Task: Buy 1 Rebuild Kits from Brake System section under best seller category for shipping address: Jose Hernandez, 1489 Vineyard Drive, Independence, Ohio 44131, Cell Number 4403901431. Pay from credit card ending with 6010, CVV 682
Action: Mouse moved to (48, 58)
Screenshot: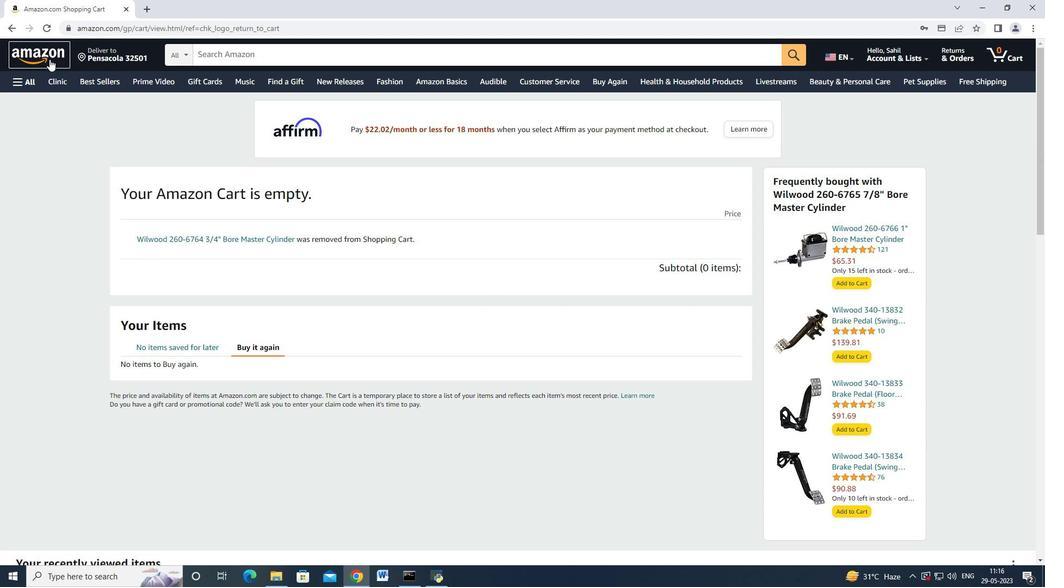 
Action: Mouse pressed left at (48, 58)
Screenshot: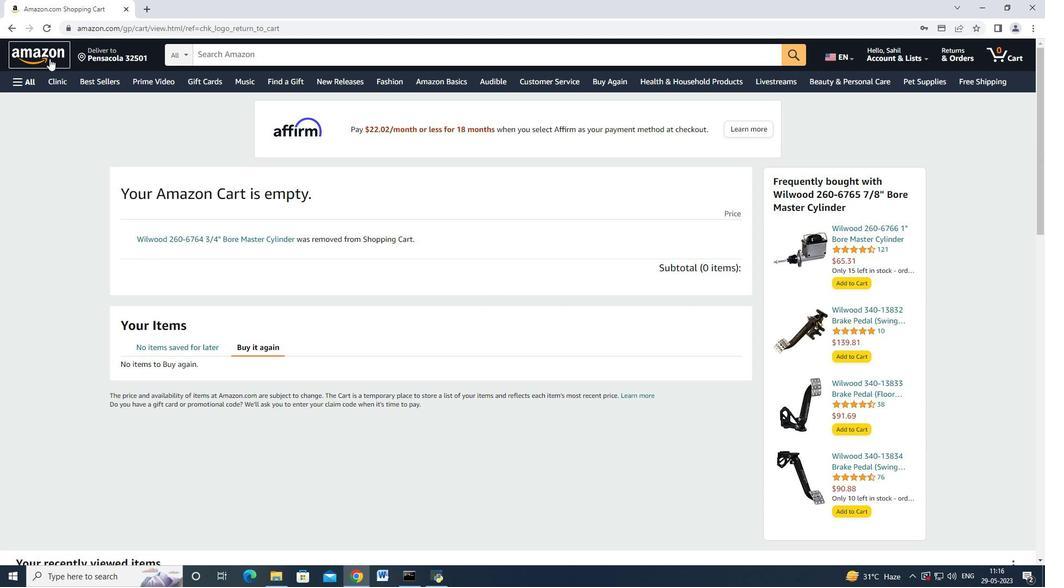 
Action: Mouse moved to (32, 83)
Screenshot: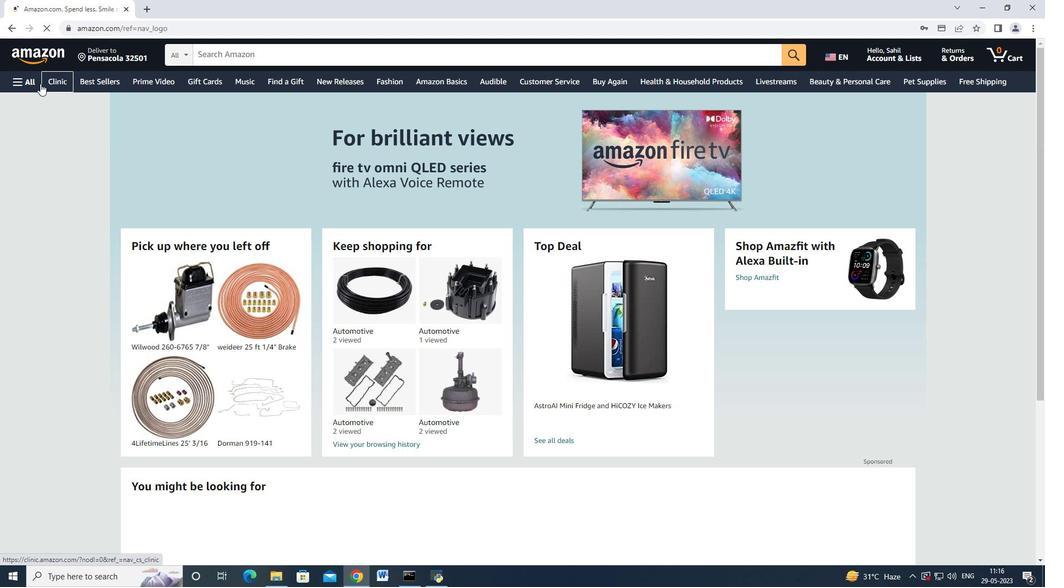 
Action: Mouse pressed left at (32, 83)
Screenshot: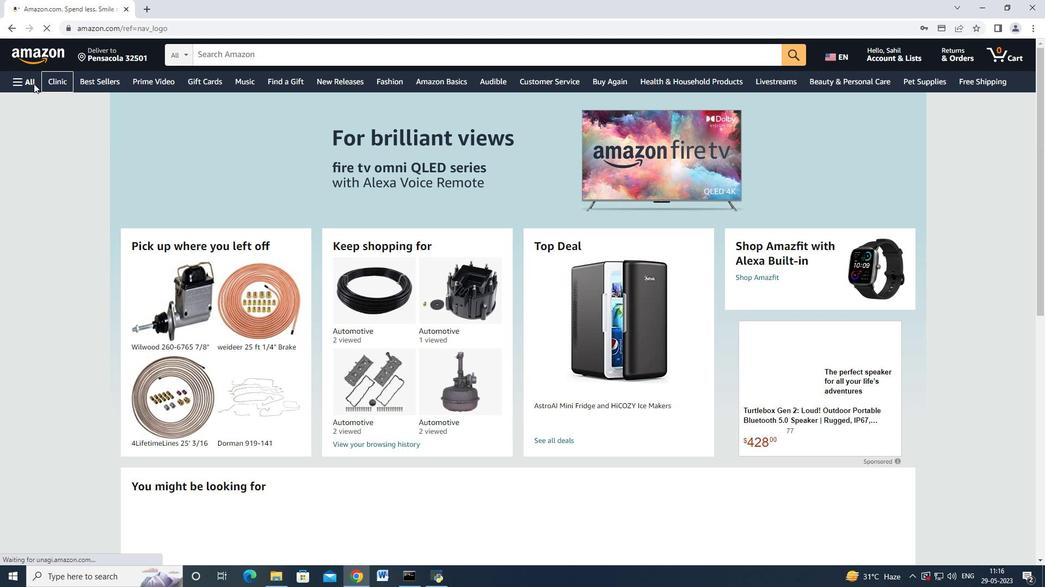 
Action: Mouse pressed left at (32, 83)
Screenshot: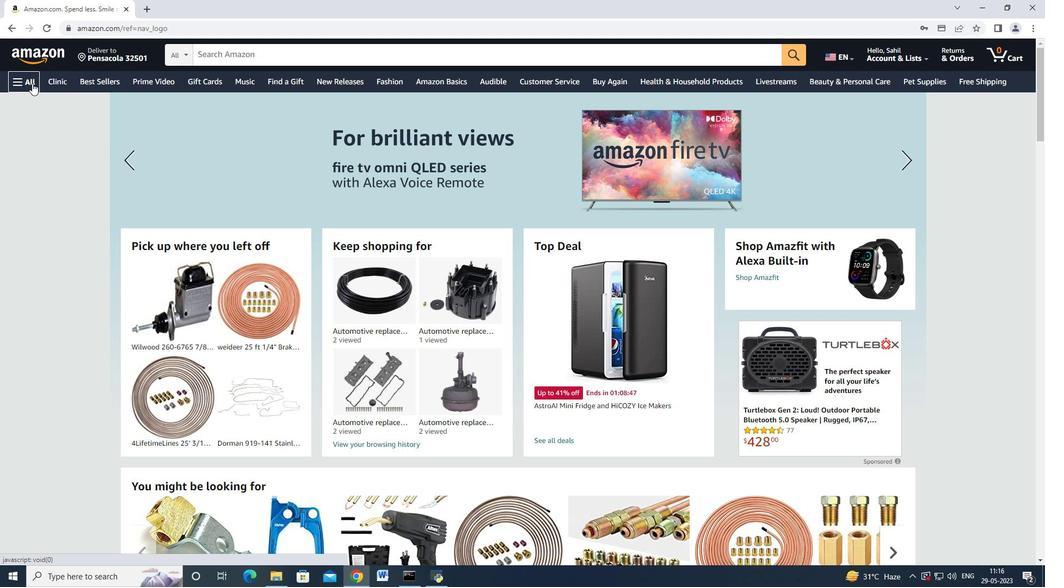 
Action: Mouse moved to (29, 110)
Screenshot: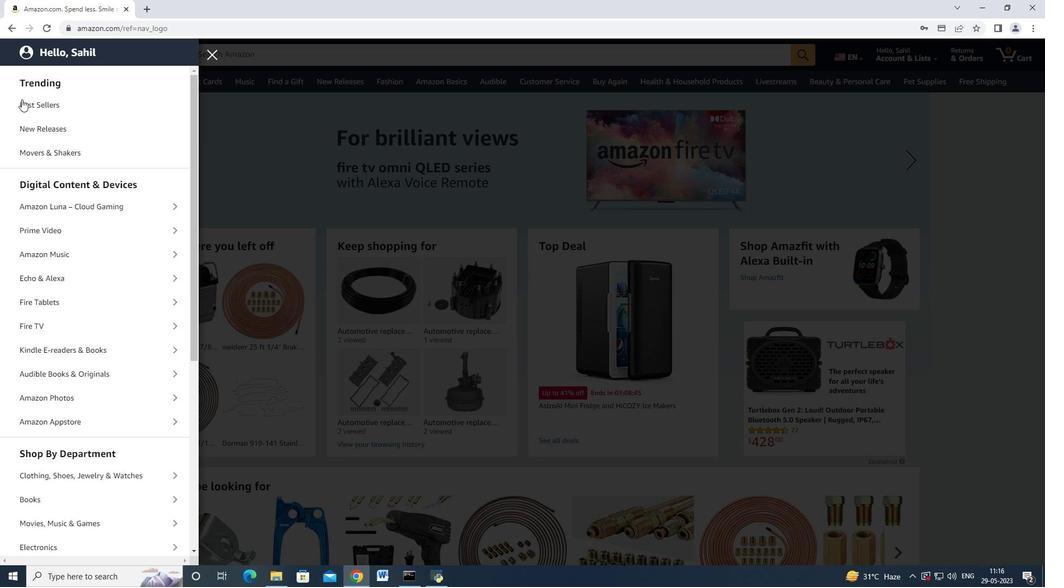 
Action: Mouse scrolled (28, 108) with delta (0, 0)
Screenshot: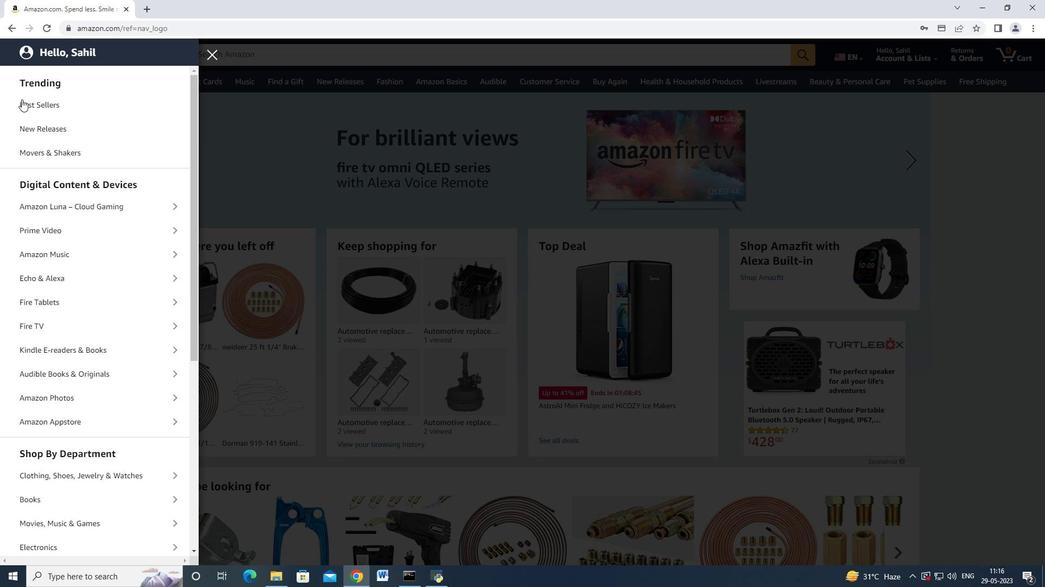 
Action: Mouse moved to (34, 124)
Screenshot: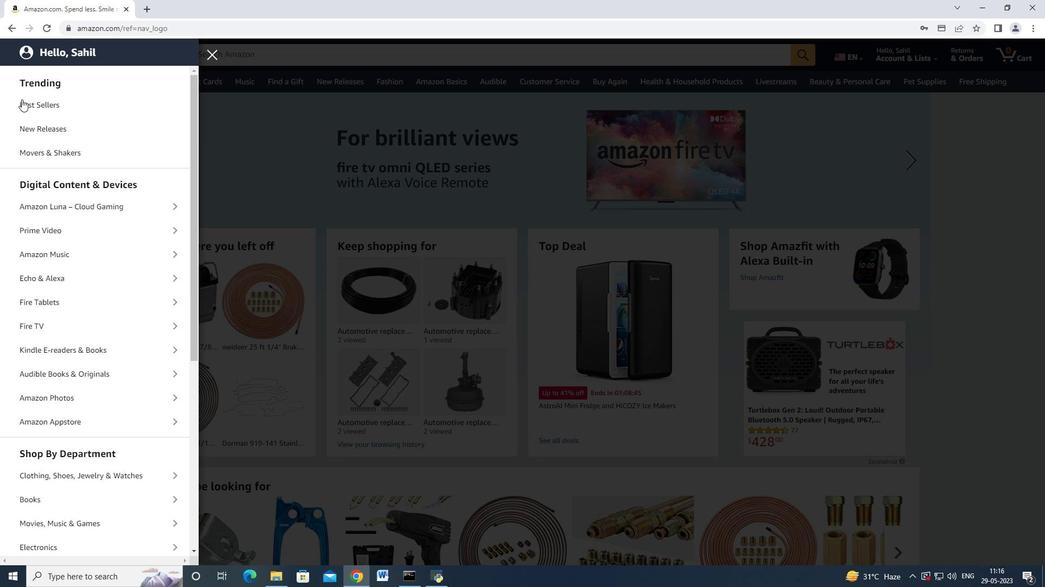 
Action: Mouse scrolled (34, 118) with delta (0, 0)
Screenshot: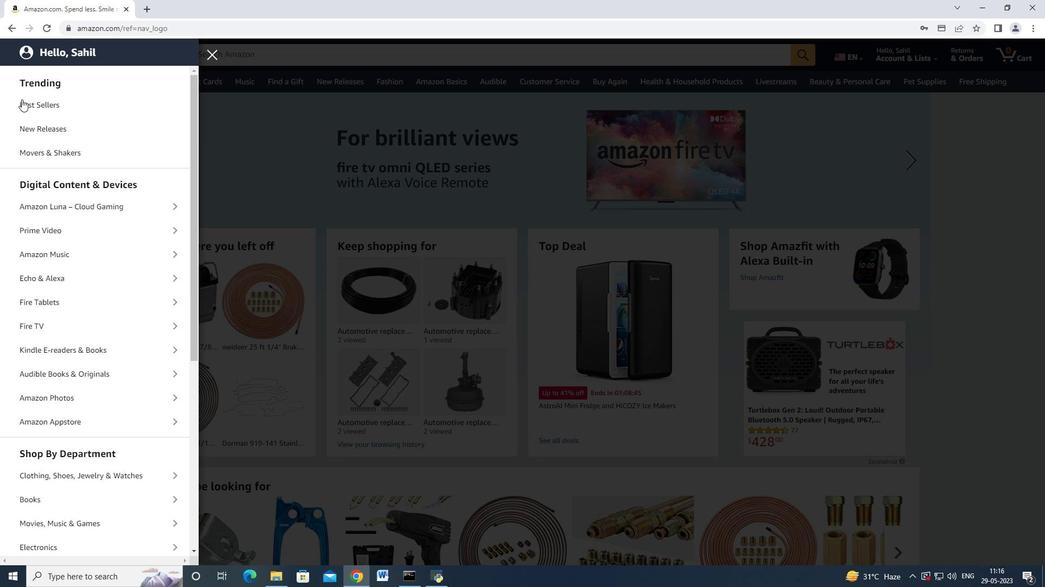 
Action: Mouse moved to (34, 124)
Screenshot: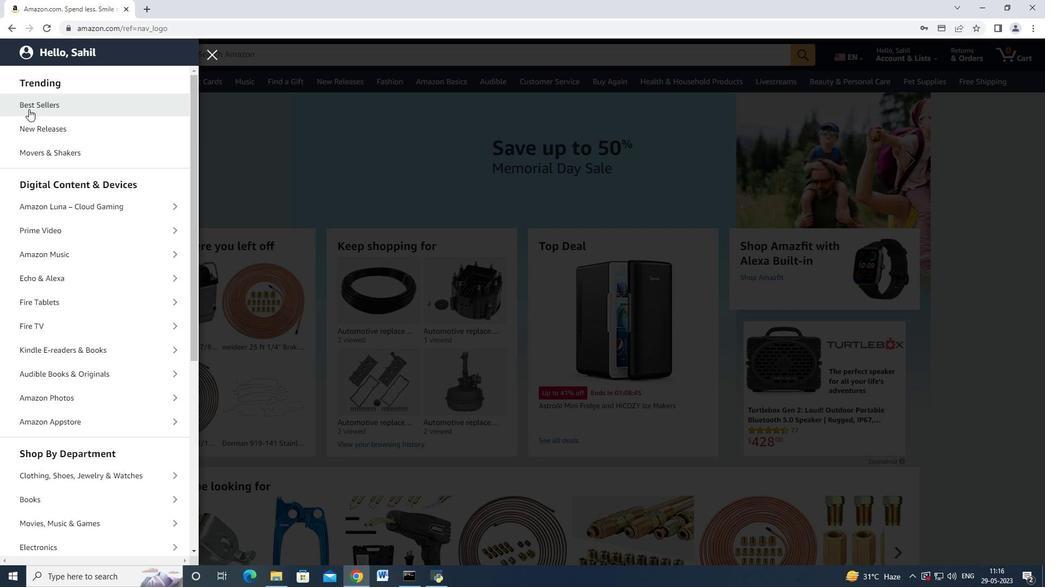 
Action: Mouse scrolled (34, 123) with delta (0, 0)
Screenshot: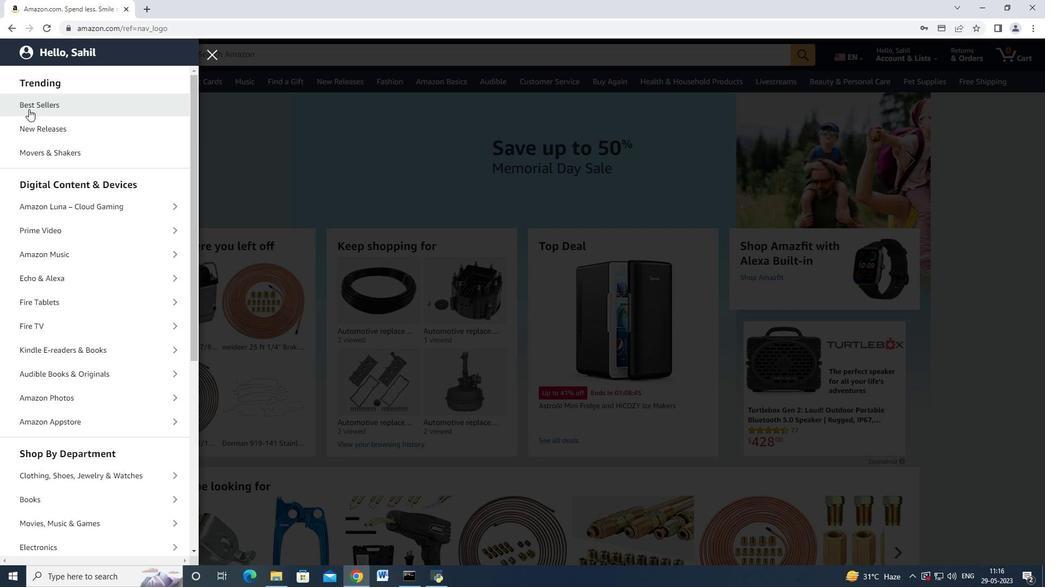 
Action: Mouse moved to (33, 134)
Screenshot: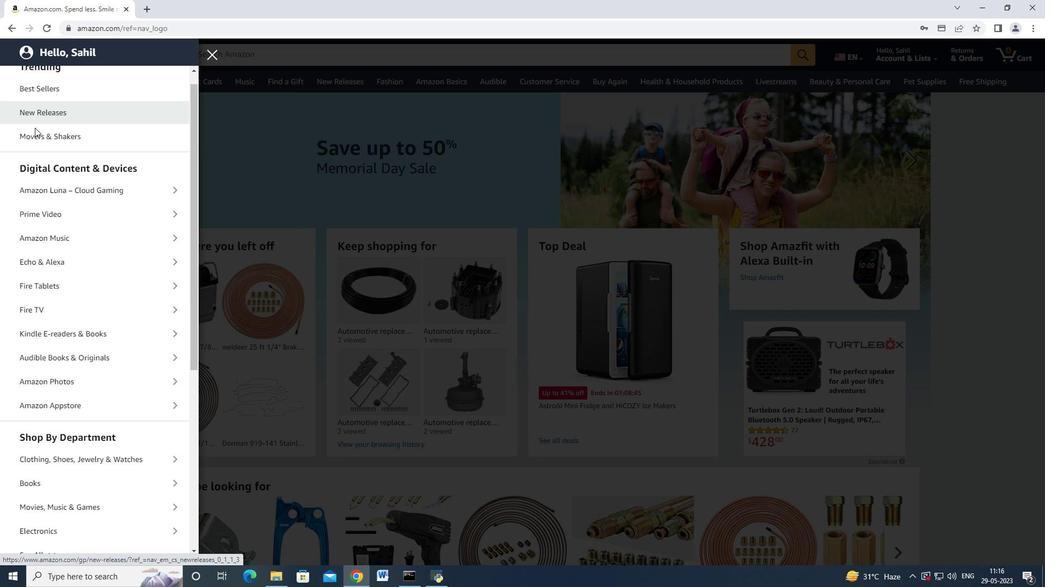 
Action: Mouse scrolled (33, 133) with delta (0, 0)
Screenshot: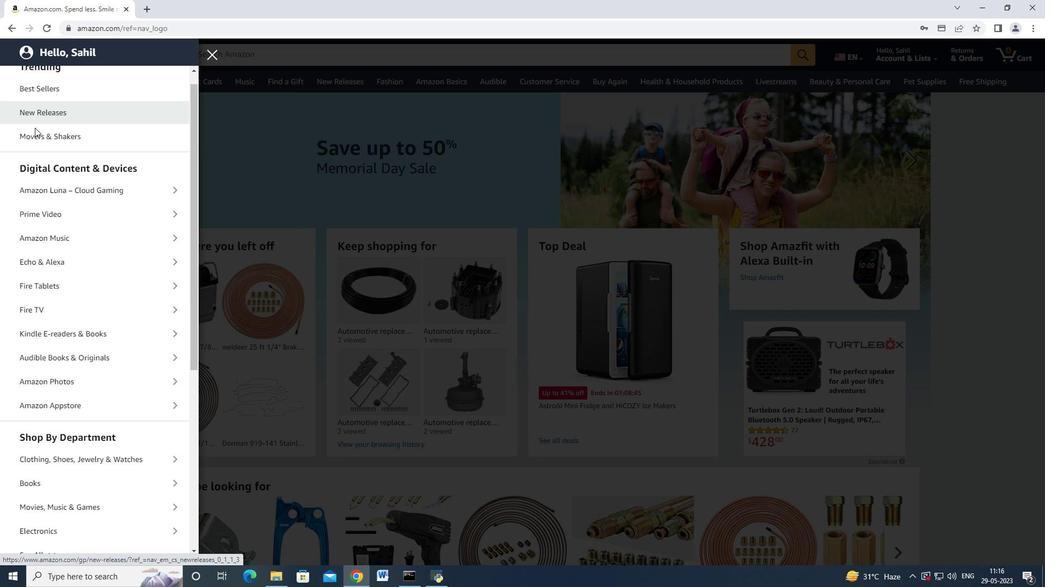 
Action: Mouse moved to (35, 154)
Screenshot: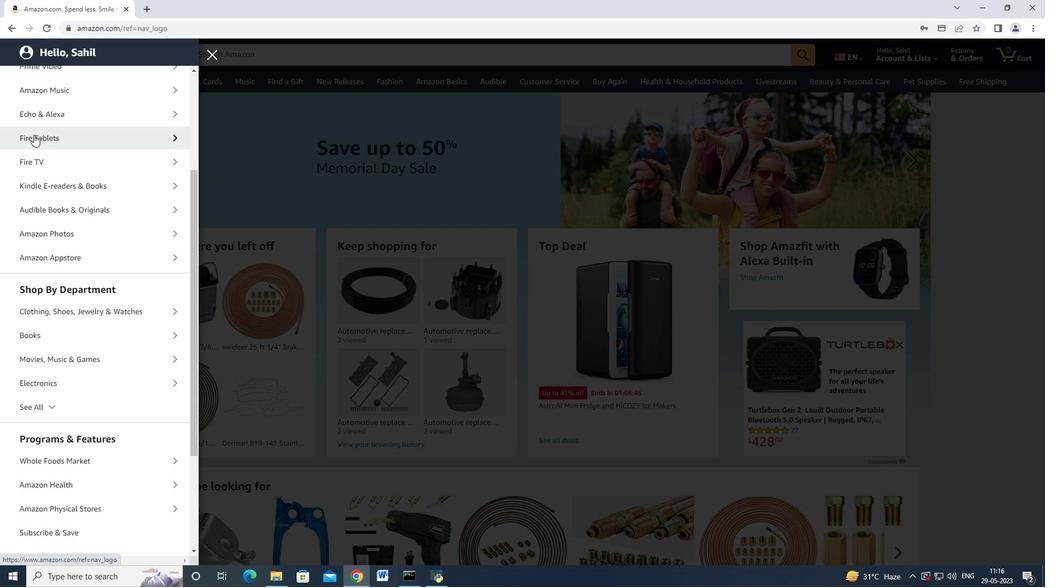 
Action: Mouse scrolled (35, 154) with delta (0, 0)
Screenshot: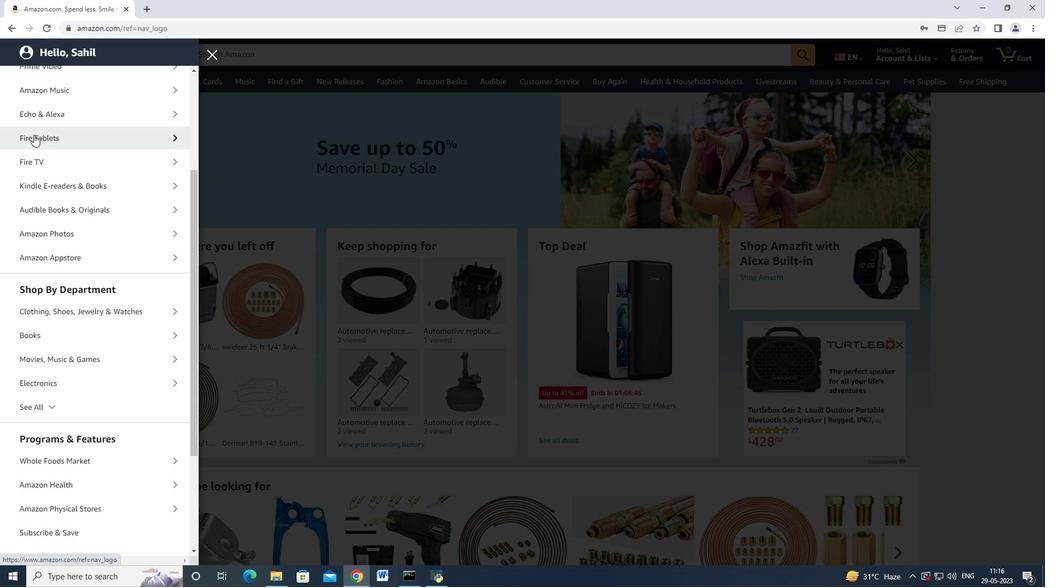 
Action: Mouse moved to (35, 159)
Screenshot: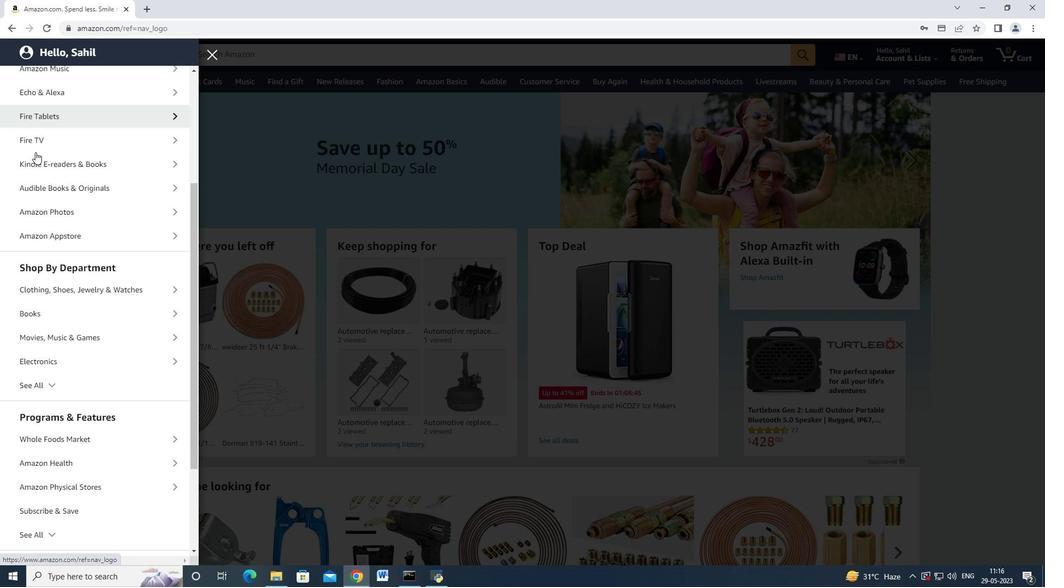 
Action: Mouse scrolled (35, 158) with delta (0, 0)
Screenshot: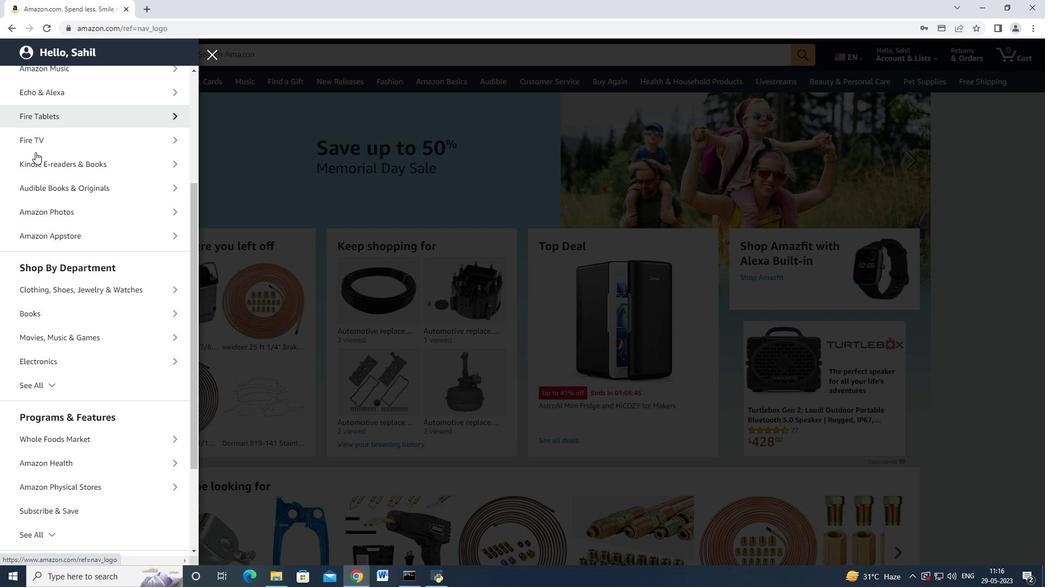 
Action: Mouse scrolled (35, 160) with delta (0, 0)
Screenshot: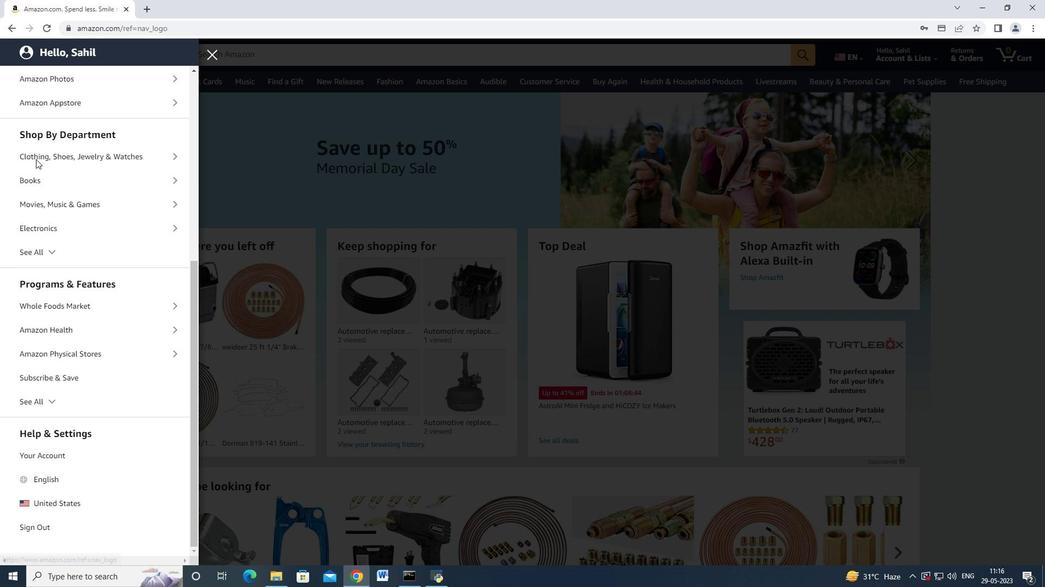 
Action: Mouse moved to (35, 160)
Screenshot: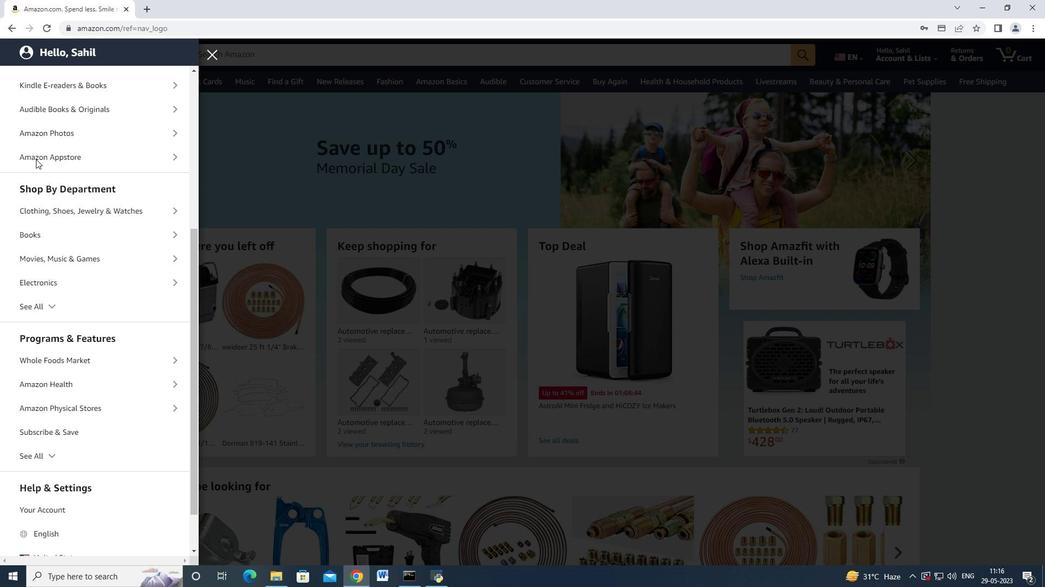 
Action: Mouse scrolled (35, 159) with delta (0, 0)
Screenshot: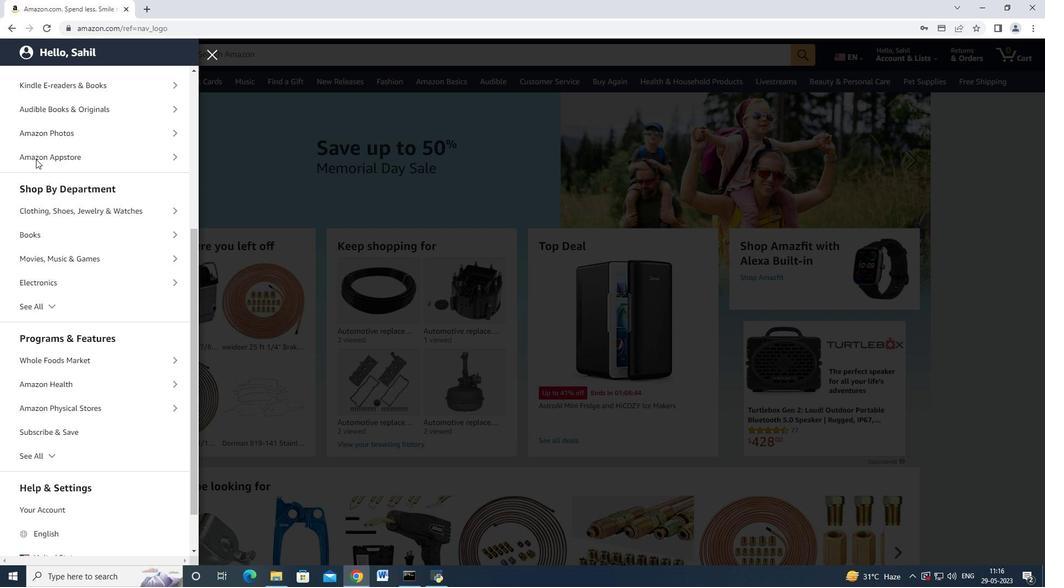
Action: Mouse moved to (36, 163)
Screenshot: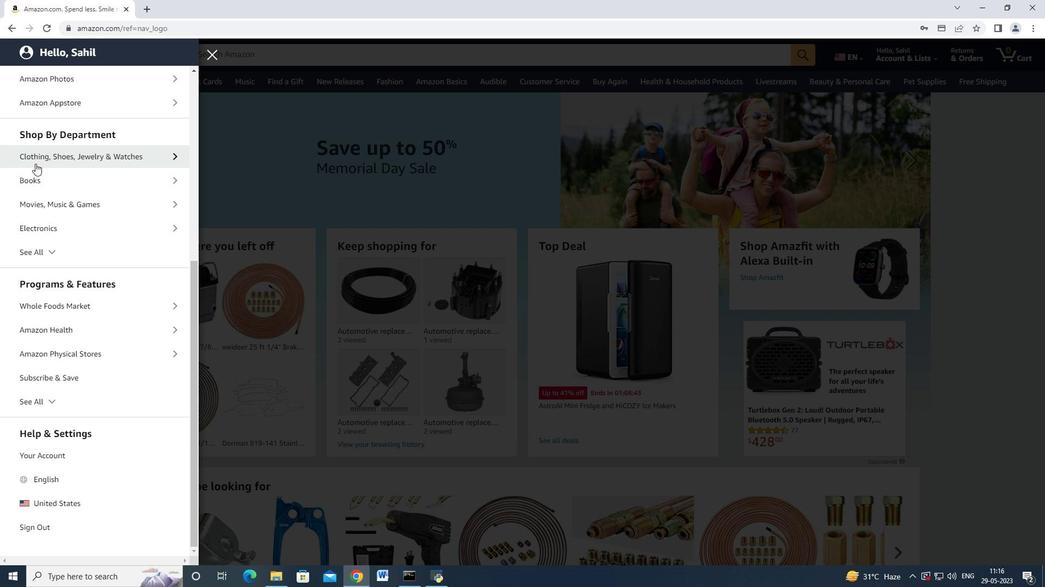 
Action: Mouse scrolled (36, 164) with delta (0, 0)
Screenshot: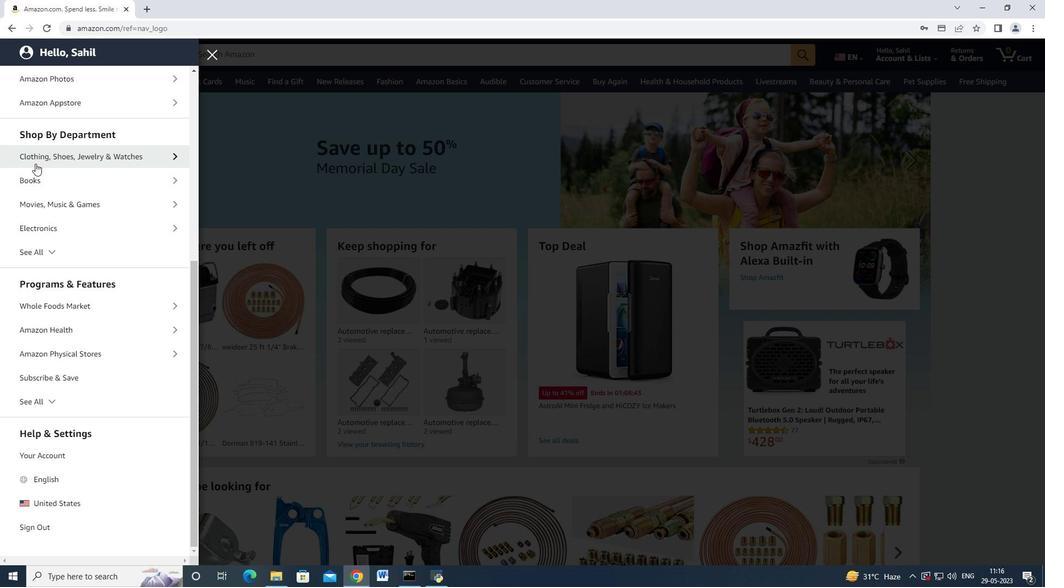 
Action: Mouse moved to (37, 163)
Screenshot: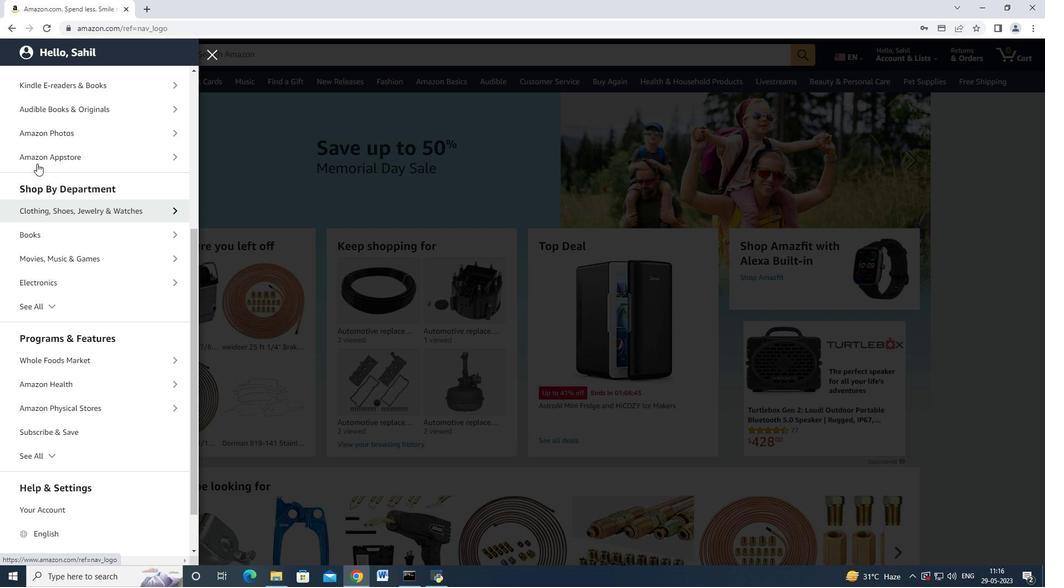 
Action: Mouse scrolled (37, 163) with delta (0, 0)
Screenshot: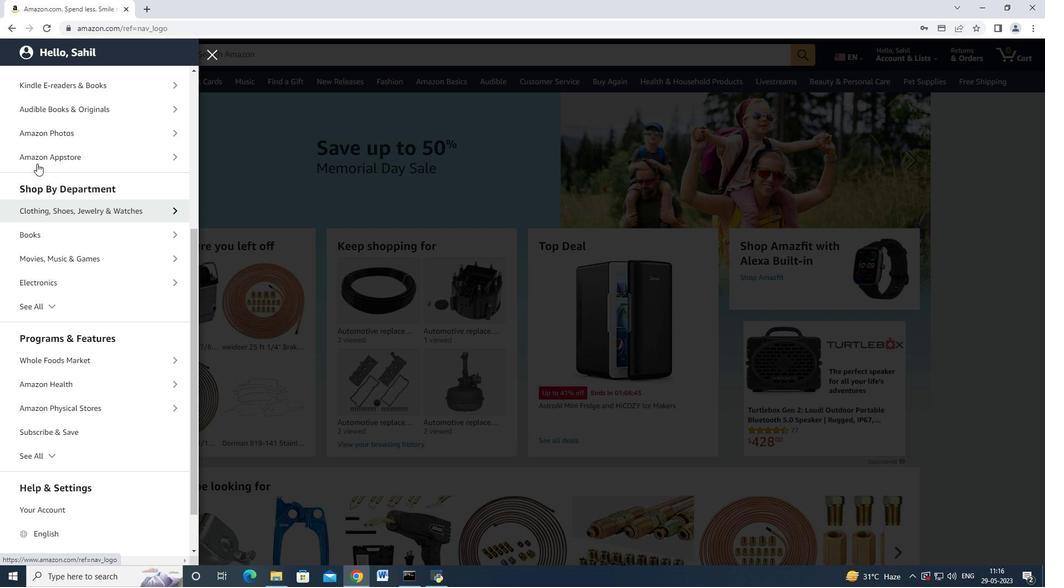 
Action: Mouse moved to (37, 173)
Screenshot: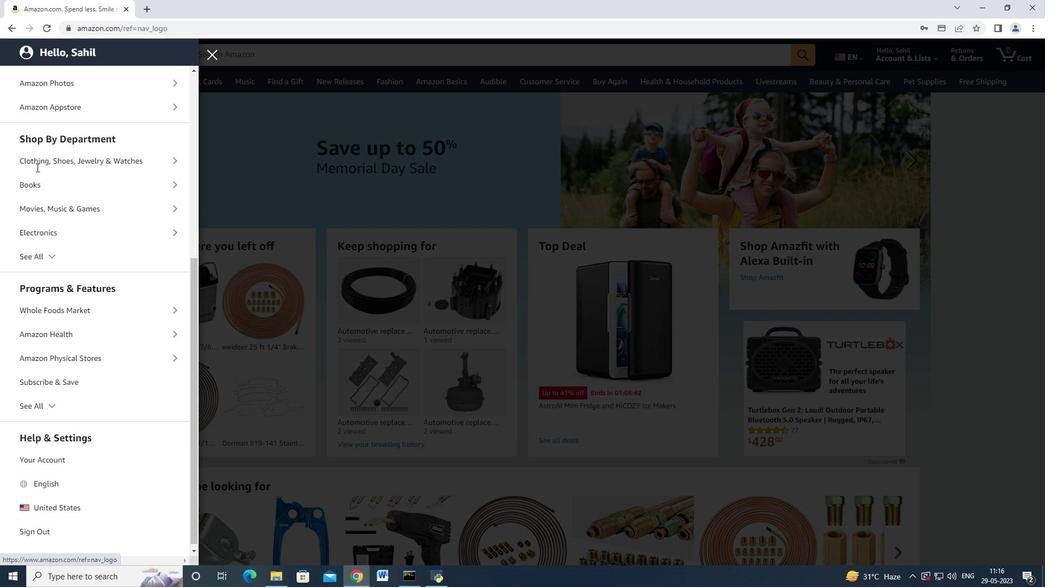 
Action: Mouse scrolled (37, 172) with delta (0, 0)
Screenshot: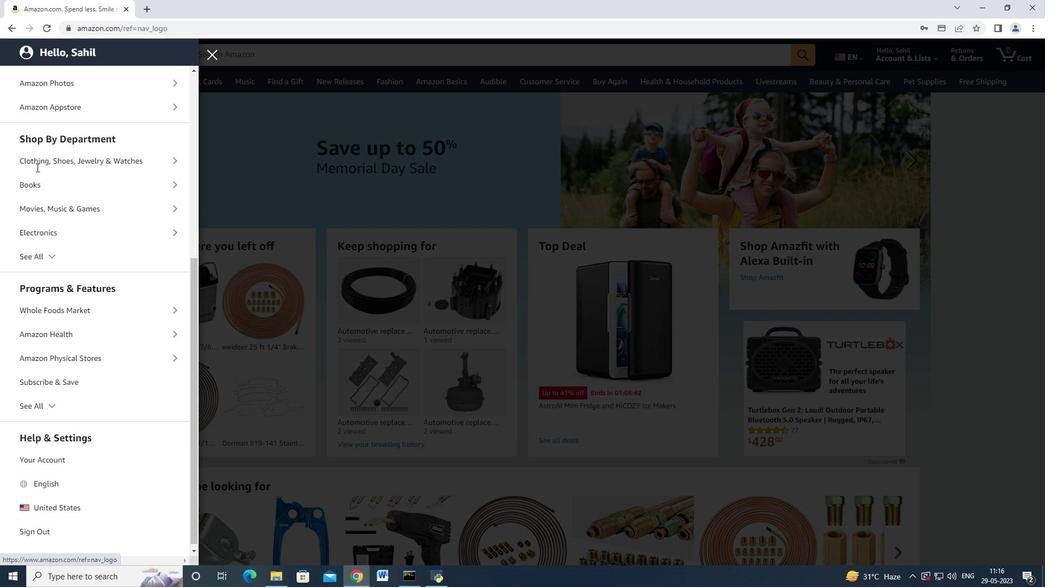 
Action: Mouse moved to (125, 413)
Screenshot: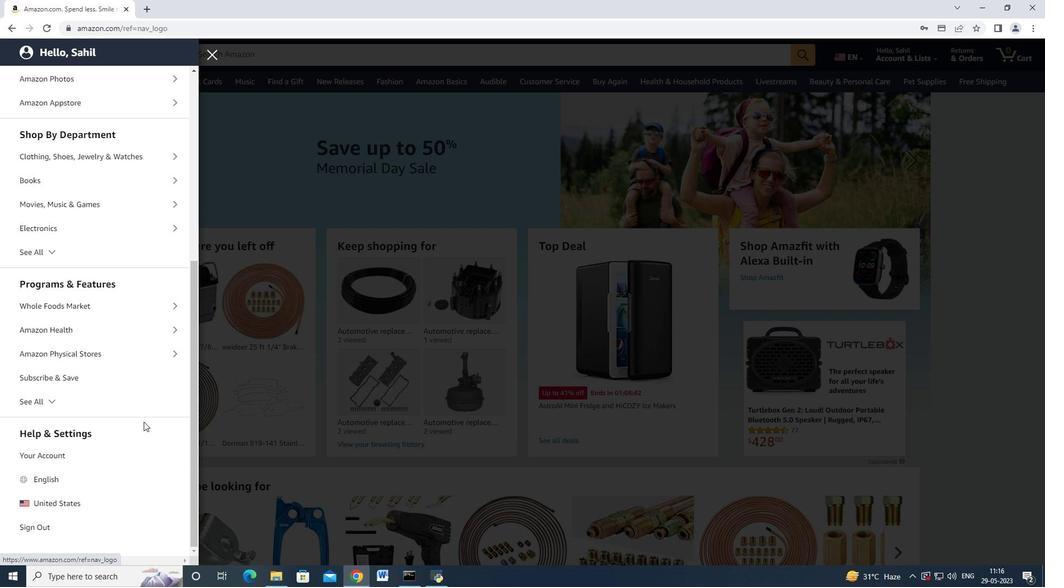 
Action: Mouse pressed left at (125, 413)
Screenshot: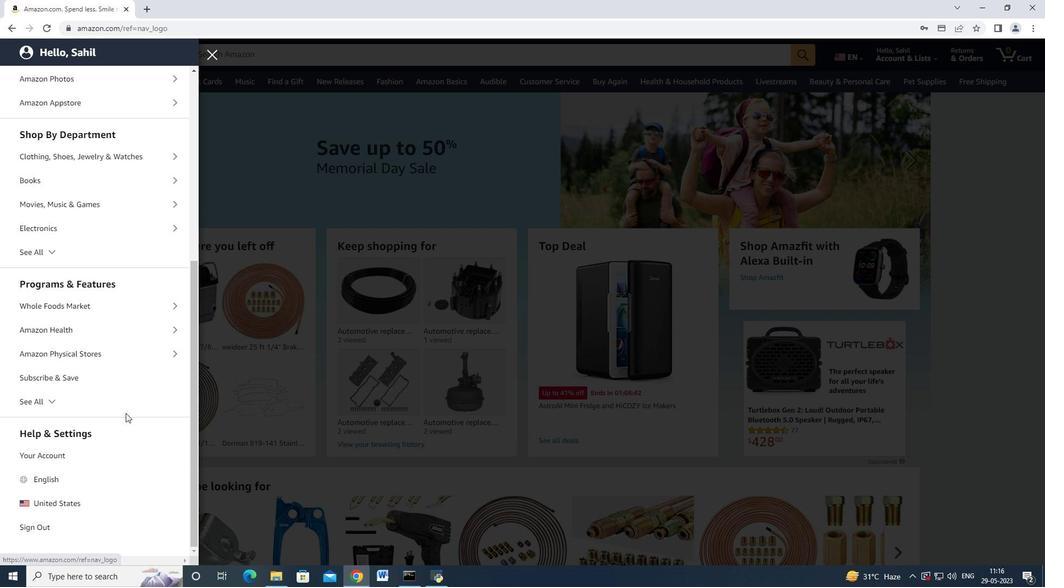 
Action: Mouse moved to (119, 403)
Screenshot: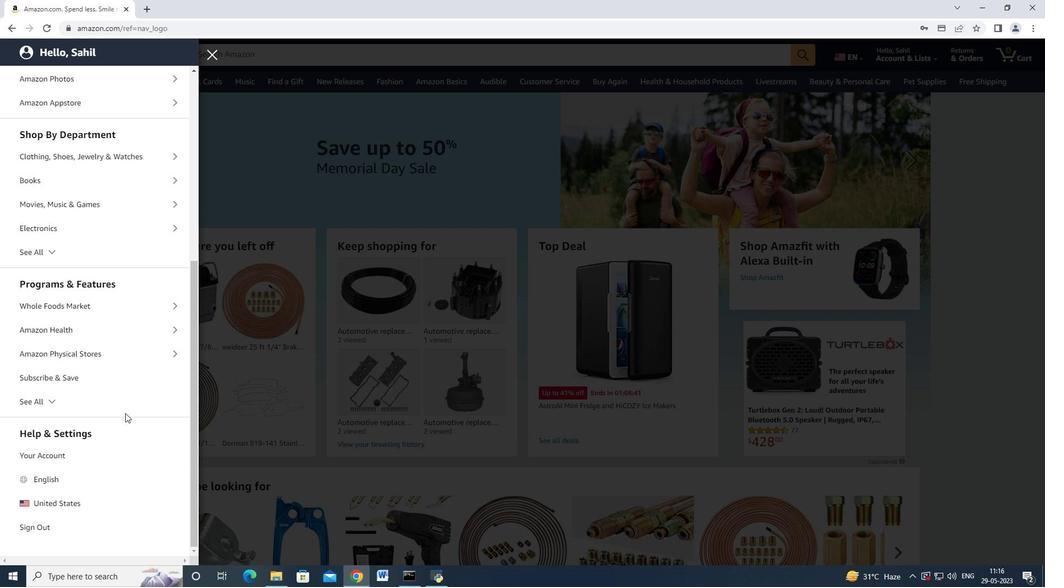 
Action: Mouse pressed left at (119, 403)
Screenshot: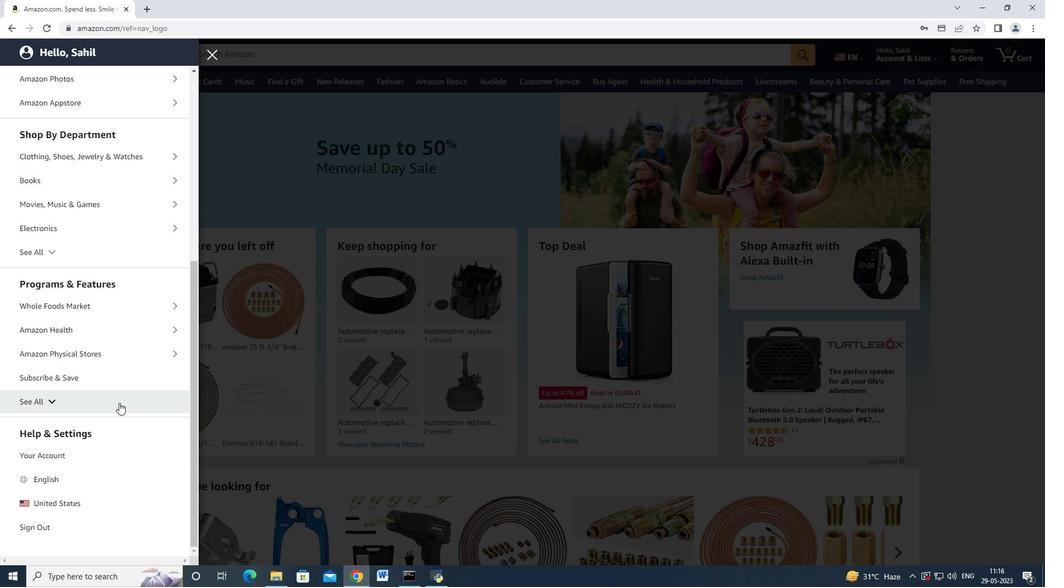 
Action: Mouse moved to (120, 385)
Screenshot: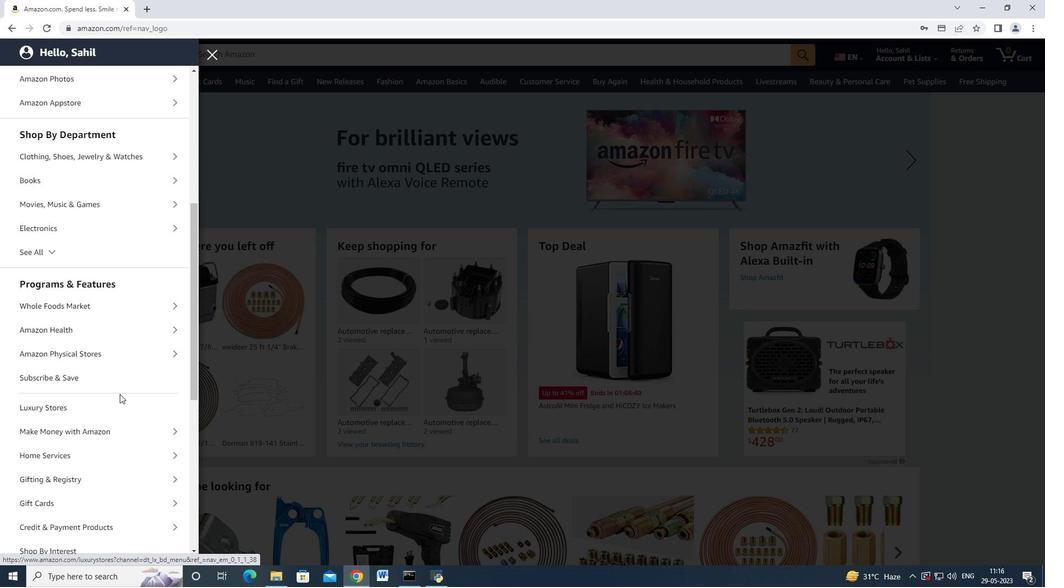 
Action: Mouse scrolled (120, 385) with delta (0, 0)
Screenshot: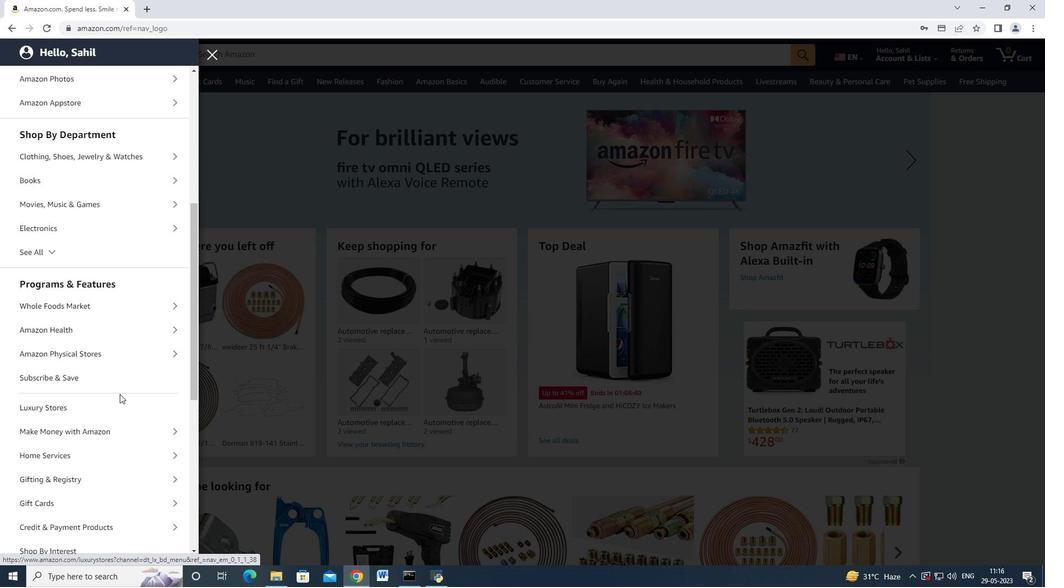 
Action: Mouse scrolled (120, 385) with delta (0, 0)
Screenshot: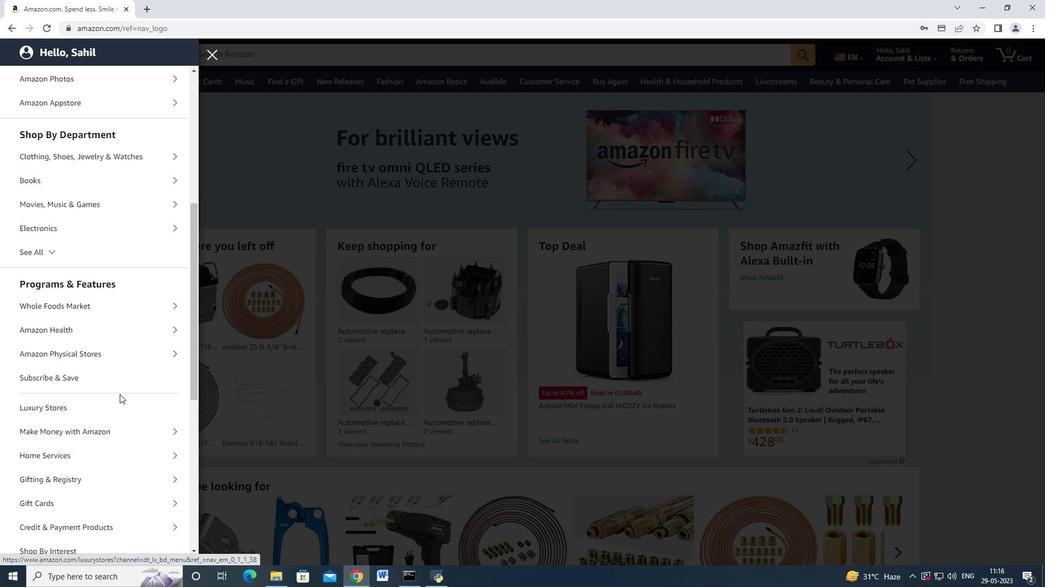 
Action: Mouse moved to (107, 359)
Screenshot: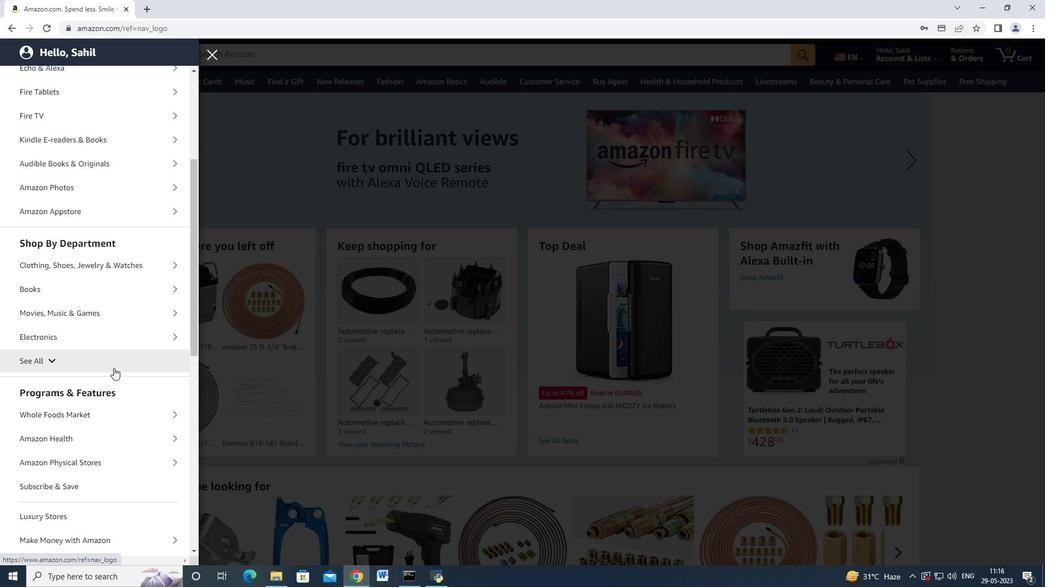 
Action: Mouse pressed left at (107, 359)
Screenshot: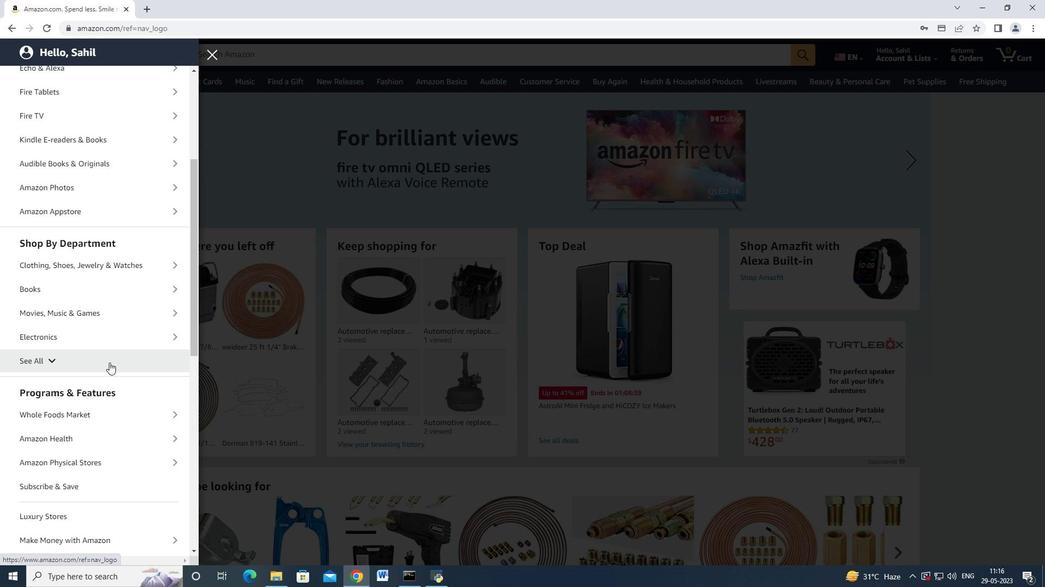 
Action: Mouse moved to (106, 360)
Screenshot: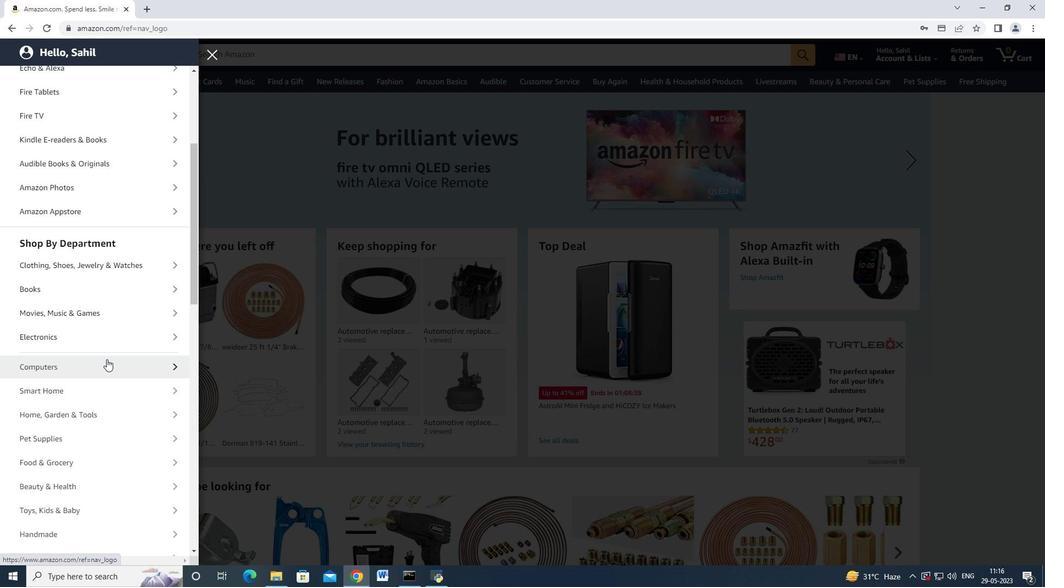 
Action: Mouse scrolled (106, 359) with delta (0, 0)
Screenshot: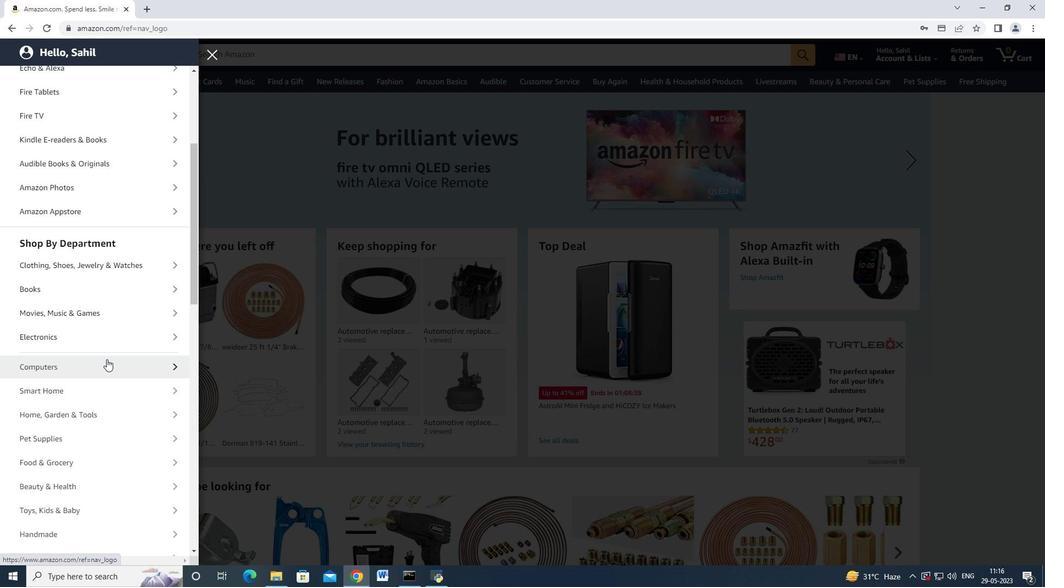 
Action: Mouse moved to (103, 361)
Screenshot: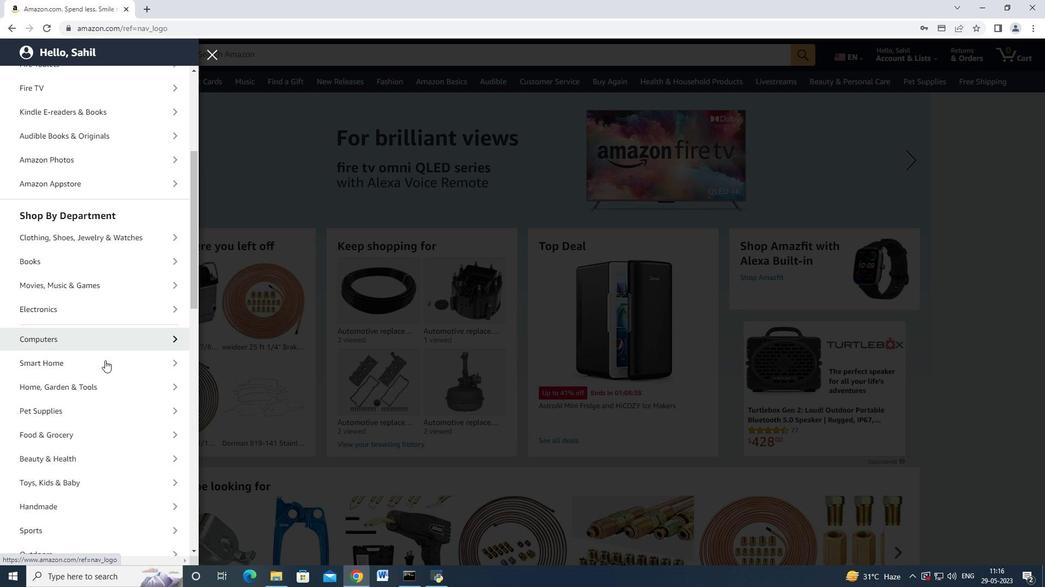 
Action: Mouse scrolled (103, 360) with delta (0, 0)
Screenshot: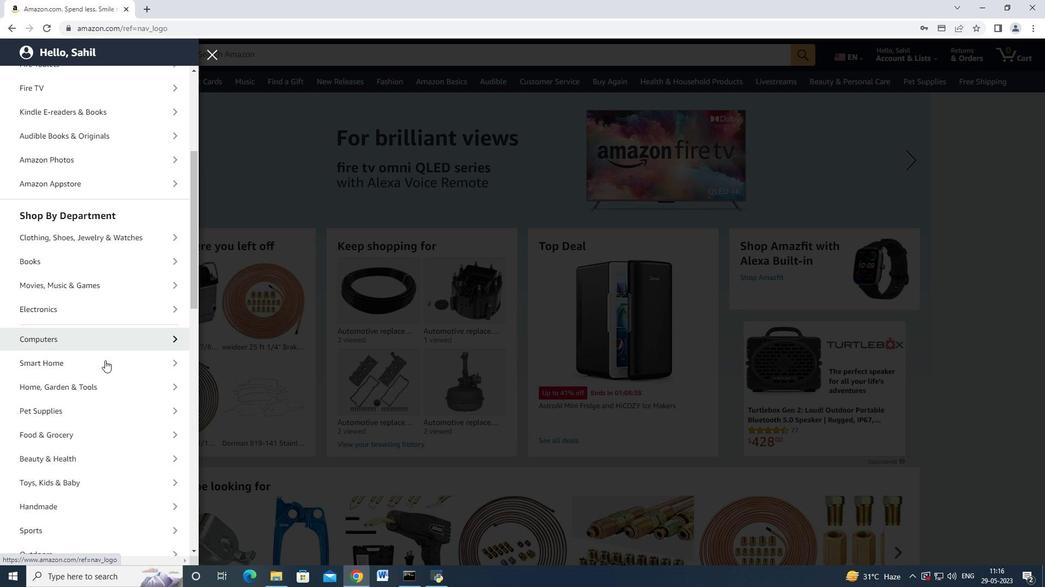 
Action: Mouse moved to (103, 361)
Screenshot: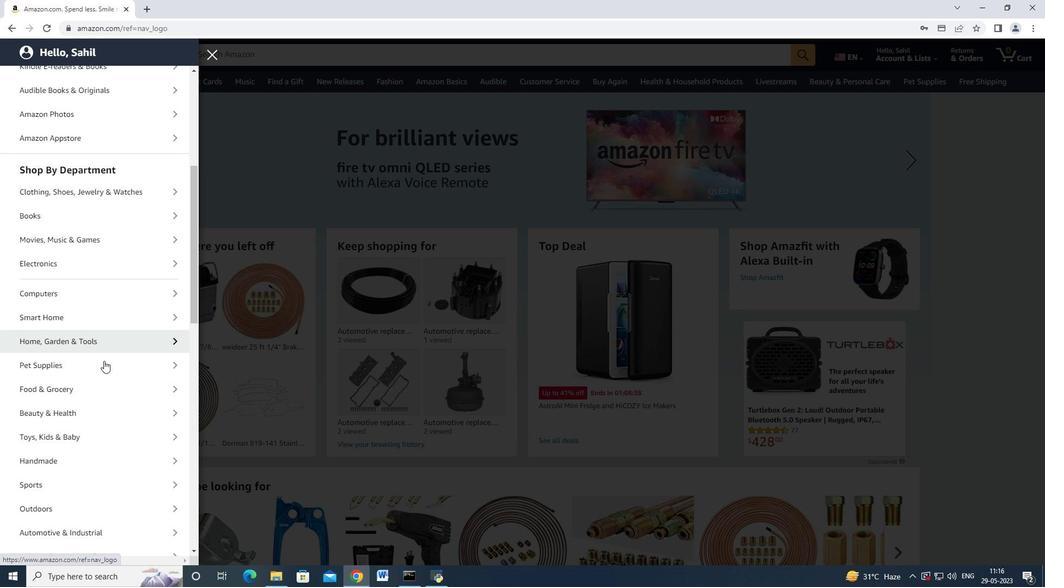 
Action: Mouse scrolled (103, 360) with delta (0, 0)
Screenshot: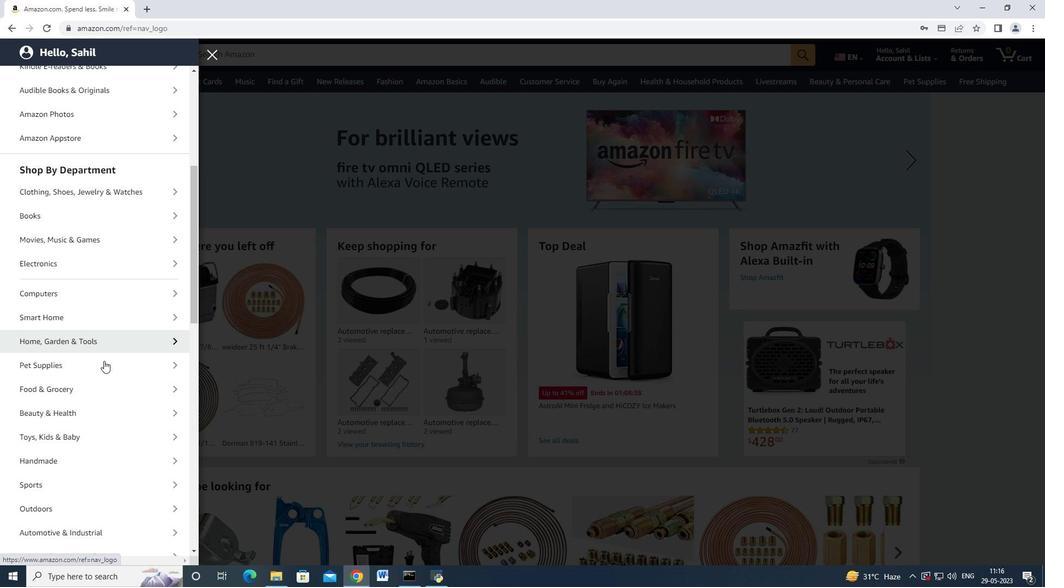 
Action: Mouse moved to (102, 361)
Screenshot: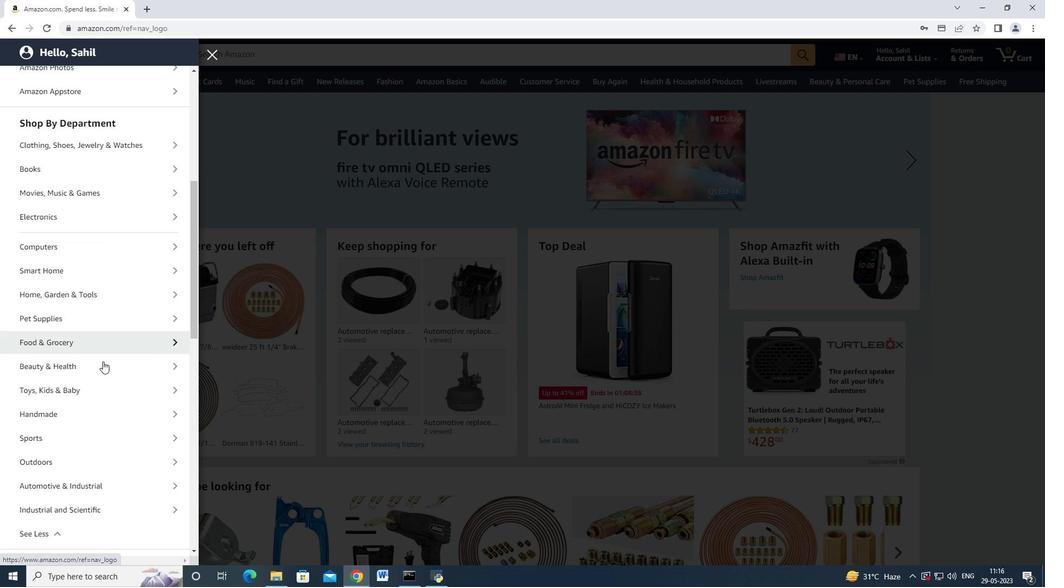 
Action: Mouse scrolled (102, 361) with delta (0, 0)
Screenshot: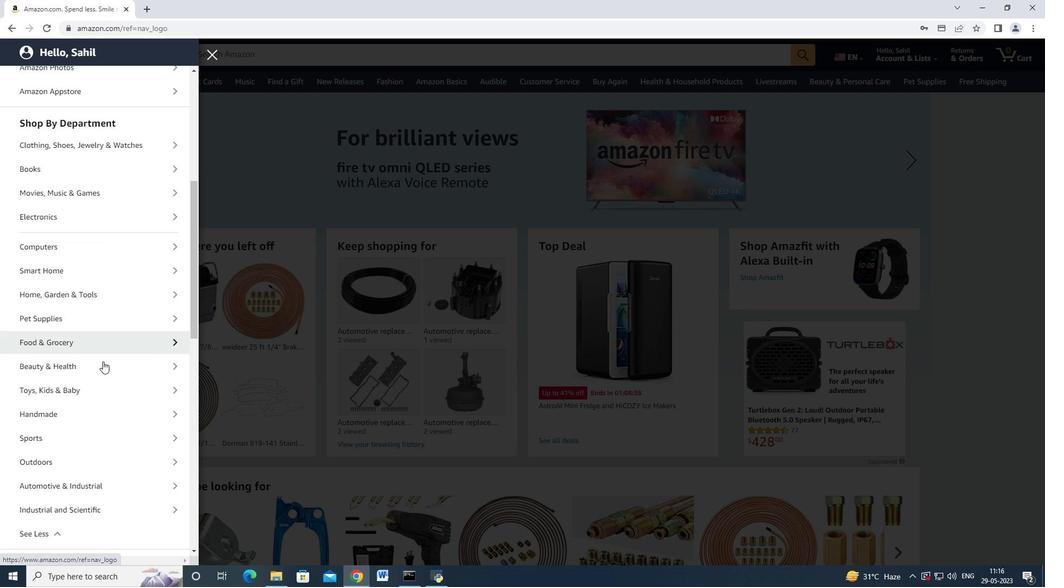 
Action: Mouse moved to (101, 361)
Screenshot: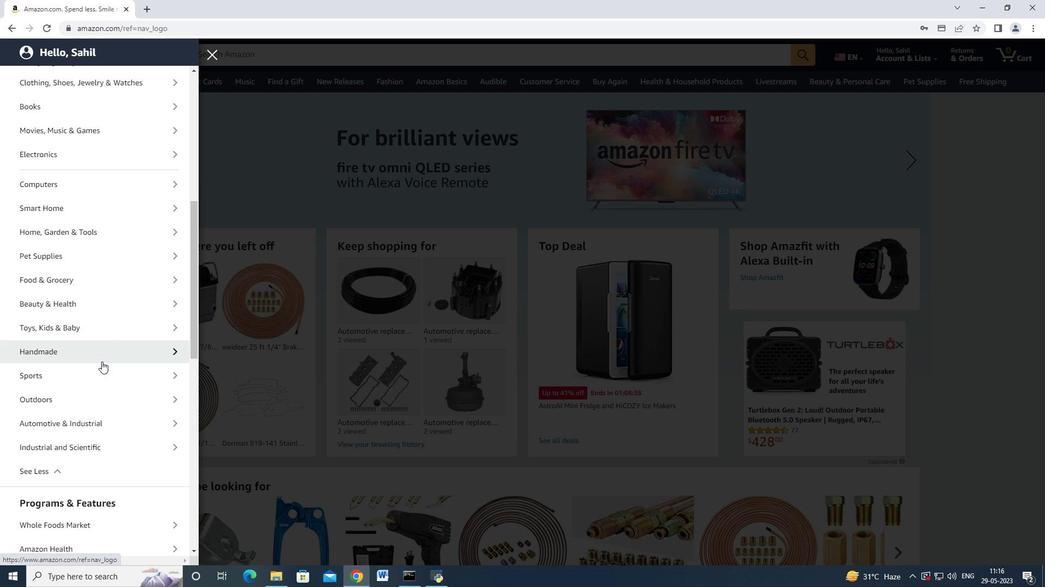 
Action: Mouse scrolled (101, 361) with delta (0, 0)
Screenshot: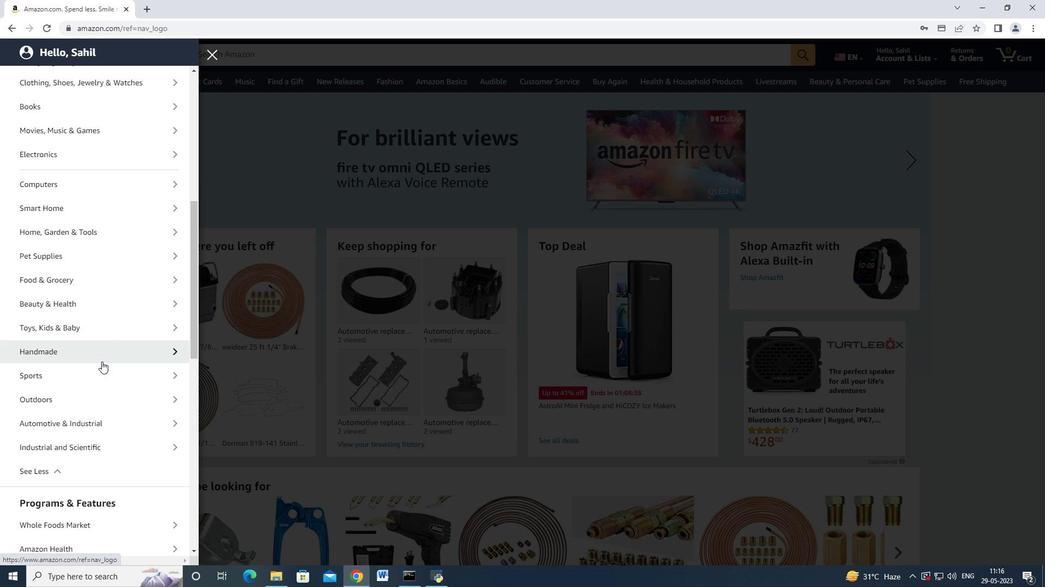 
Action: Mouse moved to (95, 333)
Screenshot: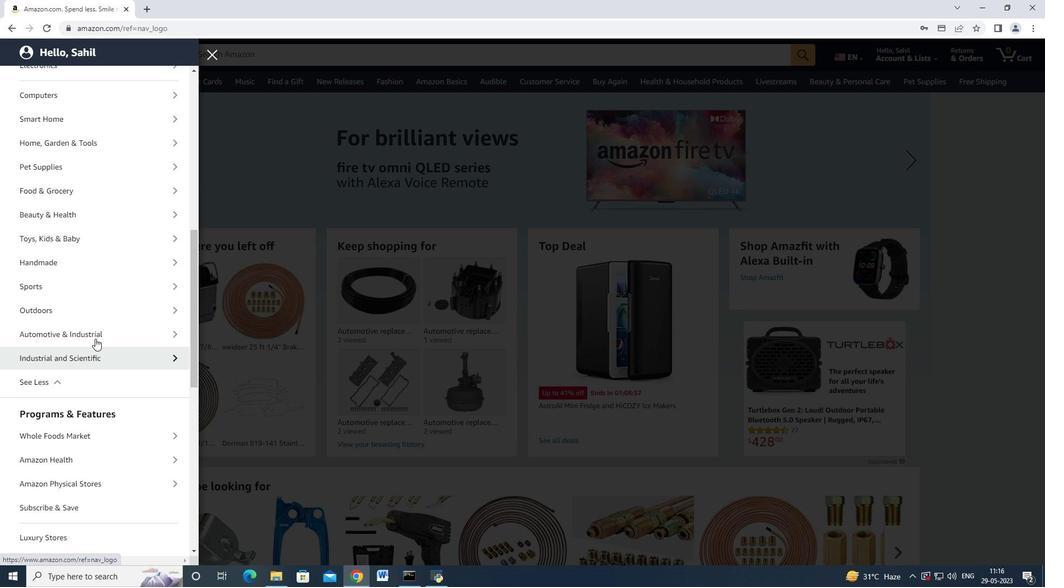 
Action: Mouse pressed left at (95, 333)
Screenshot: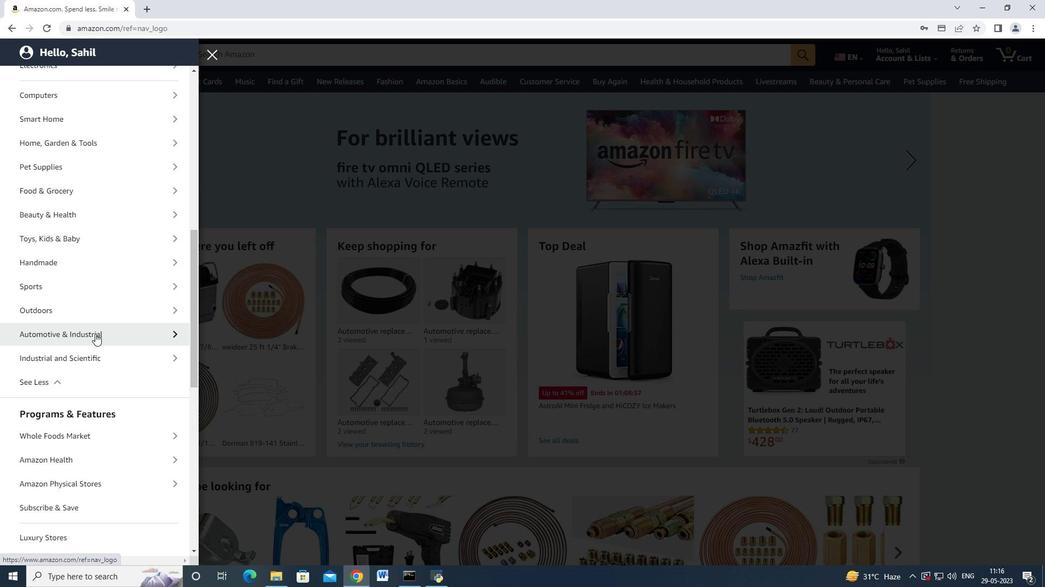 
Action: Mouse moved to (76, 157)
Screenshot: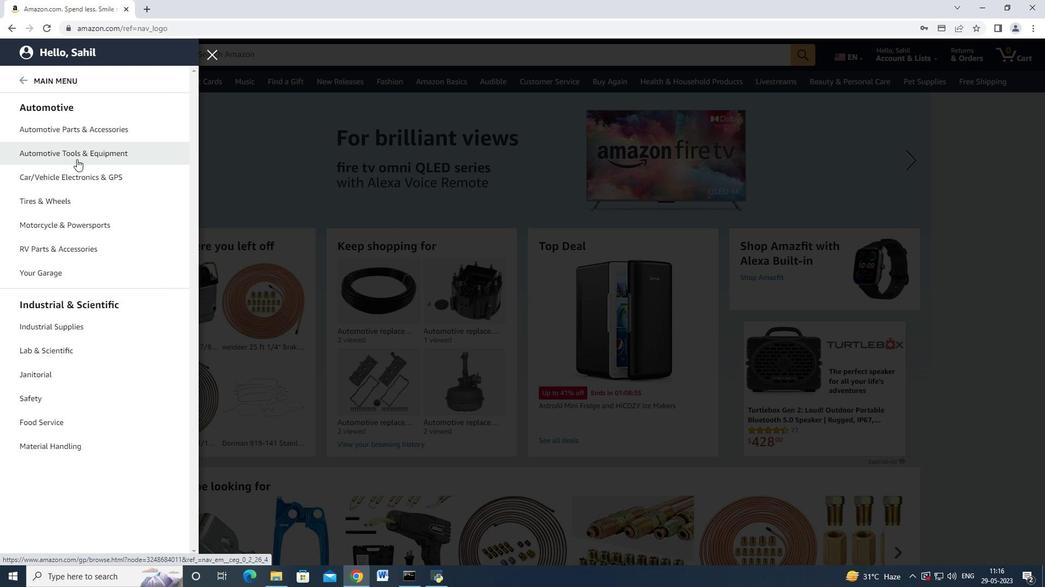 
Action: Mouse pressed left at (76, 157)
Screenshot: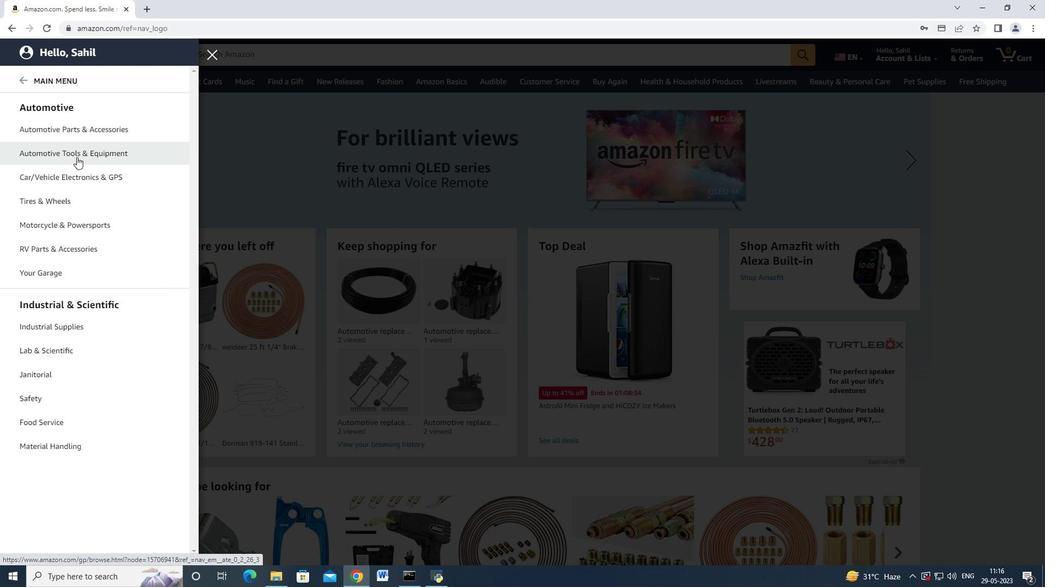 
Action: Mouse moved to (188, 103)
Screenshot: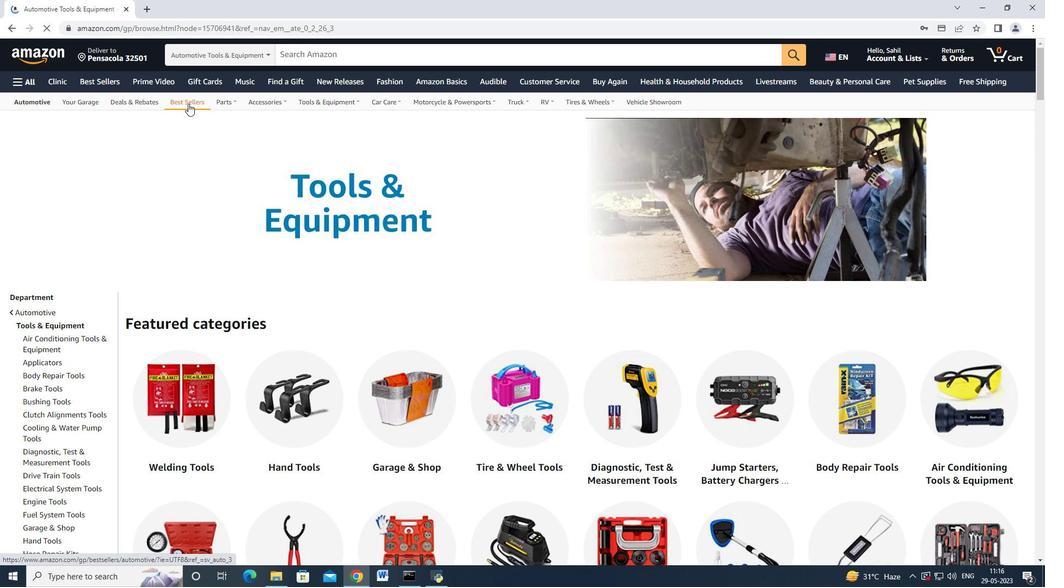 
Action: Mouse pressed left at (188, 103)
Screenshot: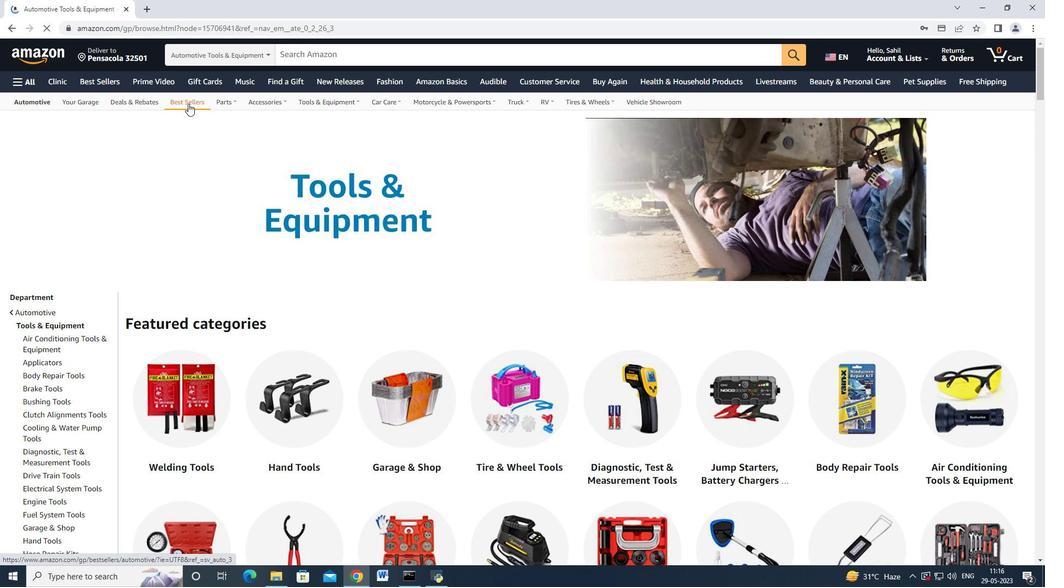 
Action: Mouse moved to (66, 346)
Screenshot: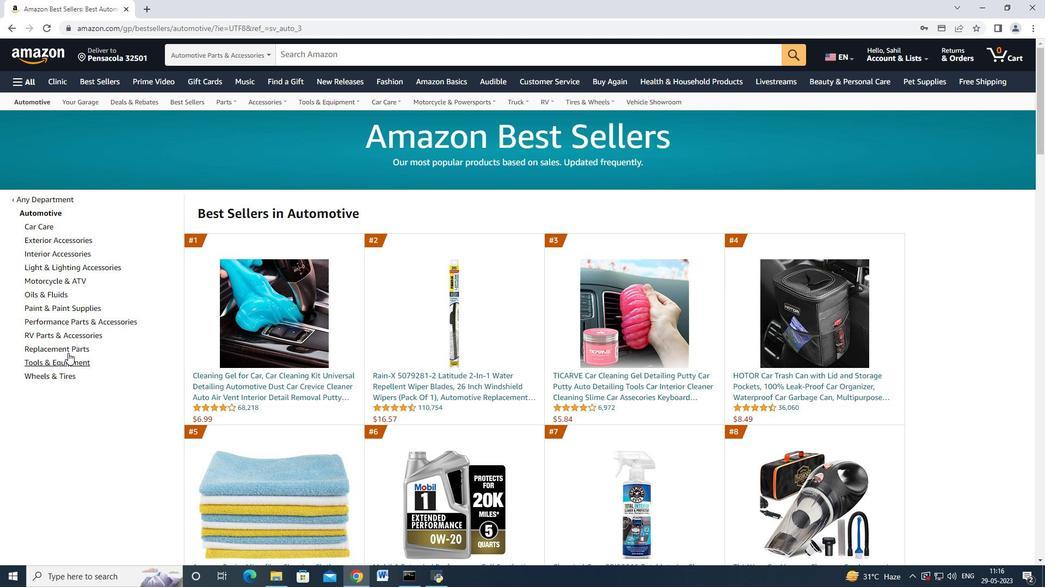 
Action: Mouse pressed left at (66, 346)
Screenshot: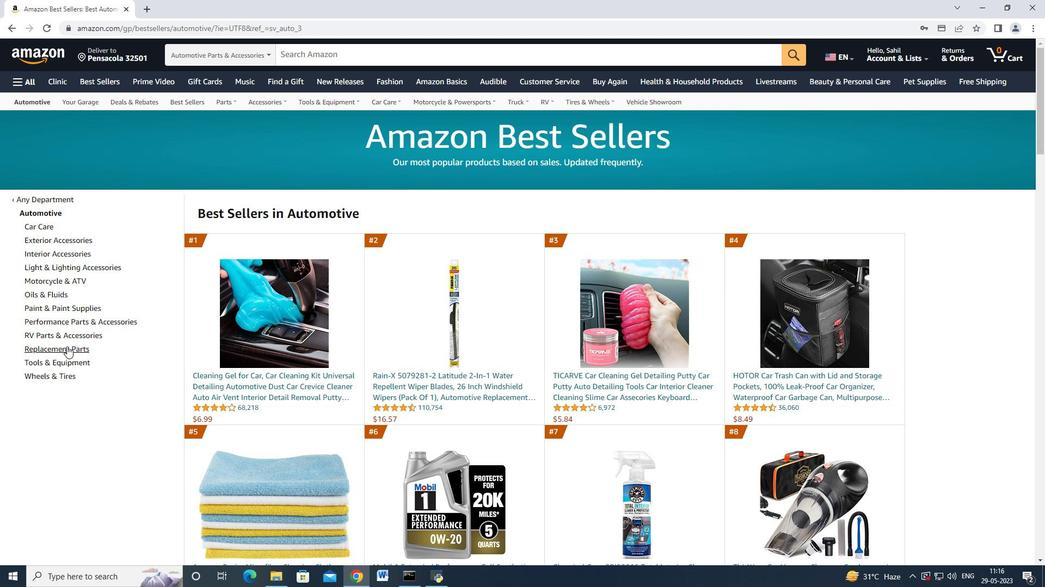 
Action: Mouse moved to (59, 296)
Screenshot: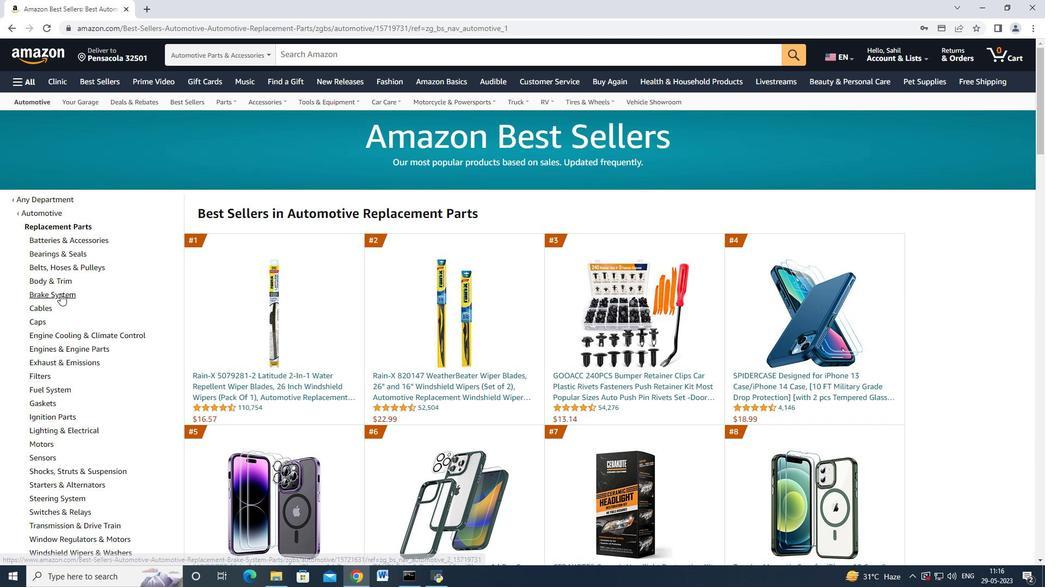 
Action: Mouse pressed left at (59, 296)
Screenshot: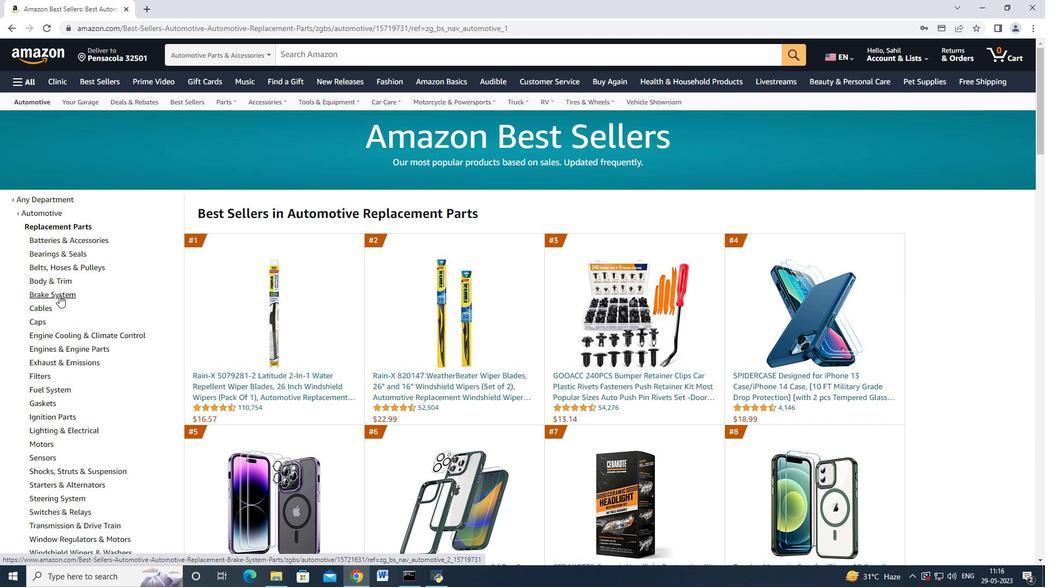 
Action: Mouse scrolled (59, 295) with delta (0, 0)
Screenshot: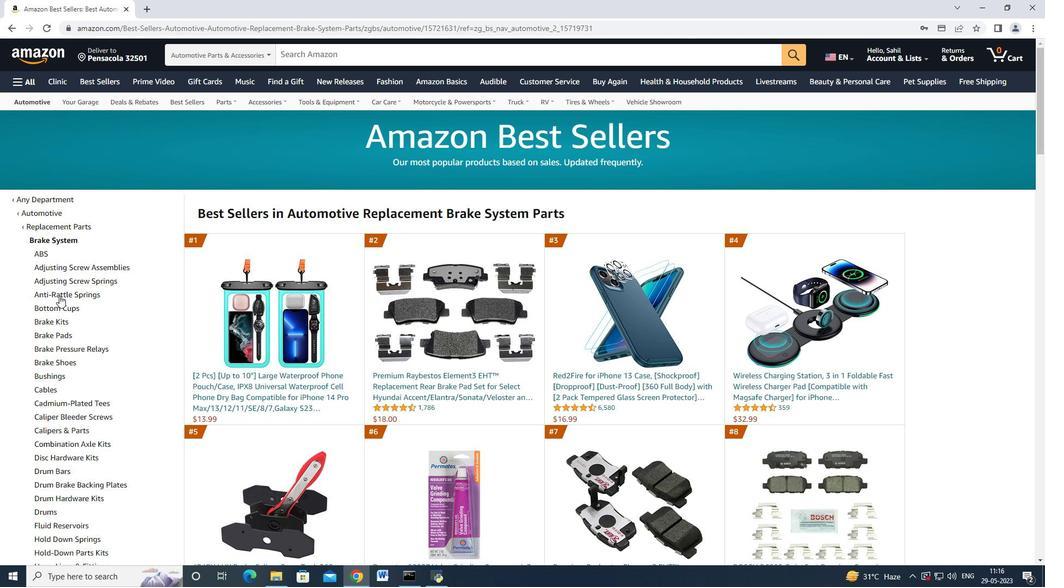 
Action: Mouse scrolled (59, 295) with delta (0, 0)
Screenshot: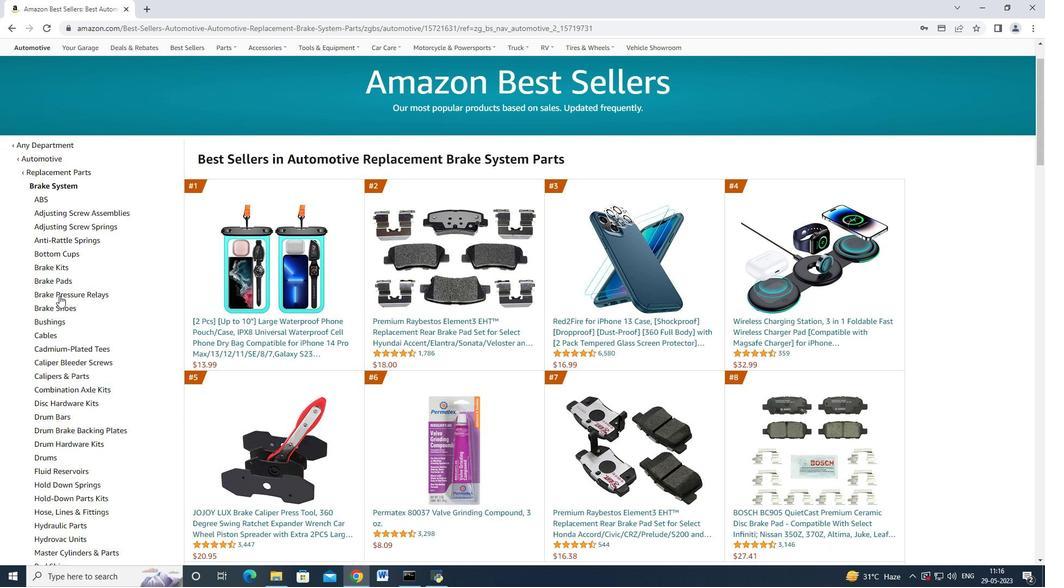 
Action: Mouse scrolled (59, 295) with delta (0, 0)
Screenshot: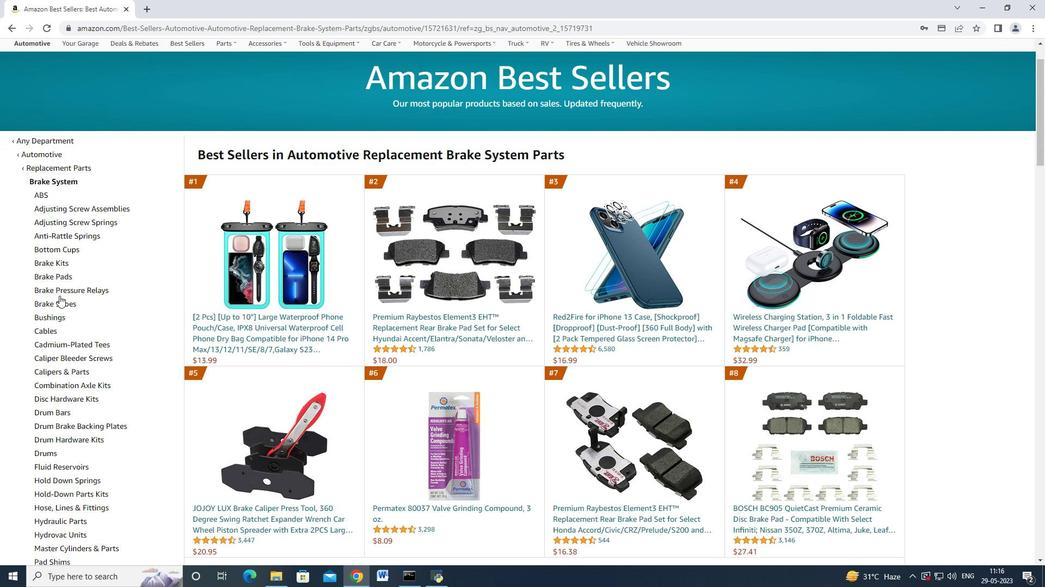 
Action: Mouse scrolled (59, 295) with delta (0, 0)
Screenshot: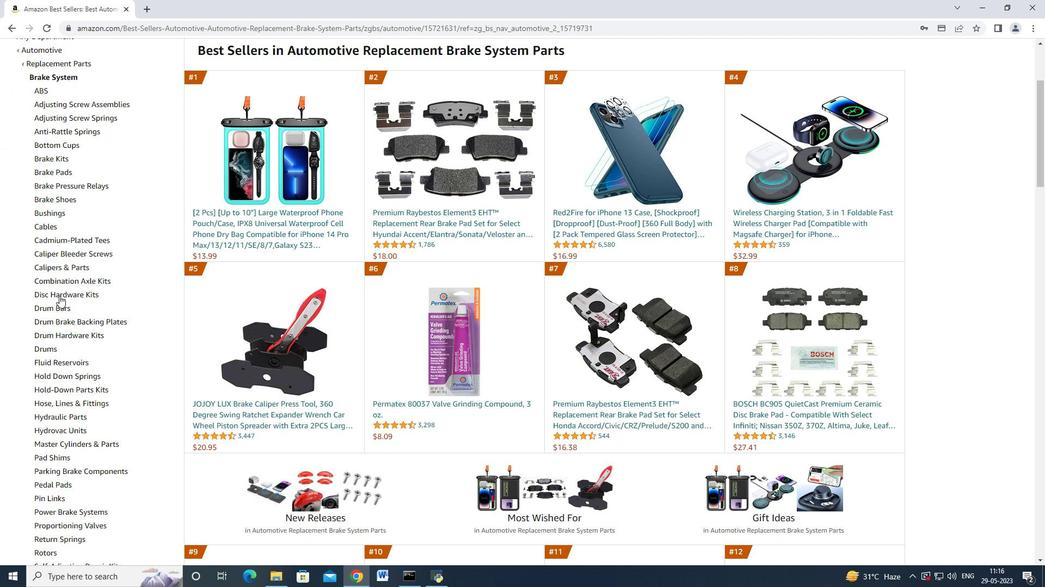 
Action: Mouse scrolled (59, 295) with delta (0, 0)
Screenshot: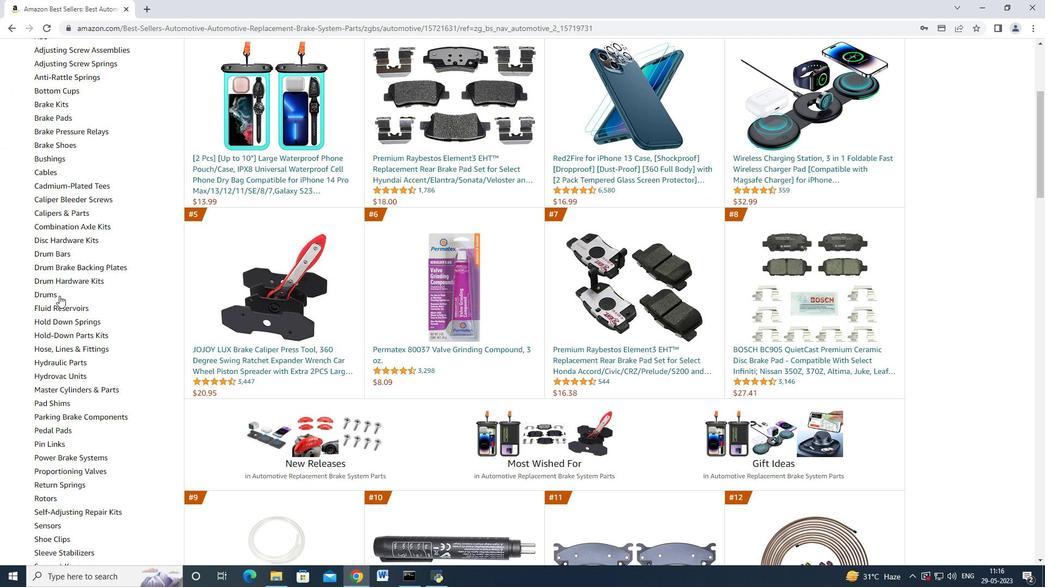 
Action: Mouse scrolled (59, 295) with delta (0, 0)
Screenshot: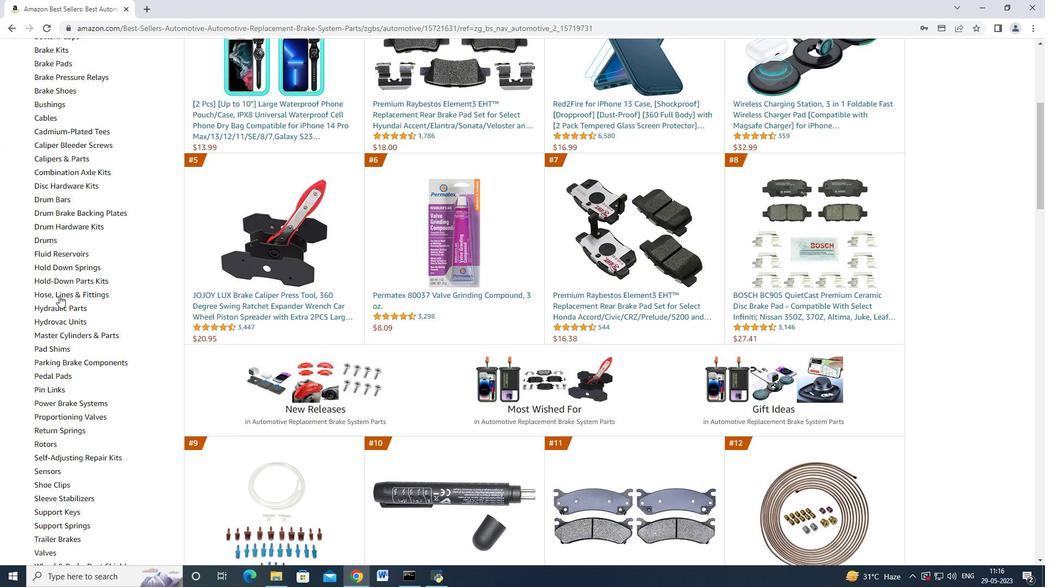 
Action: Mouse scrolled (59, 295) with delta (0, 0)
Screenshot: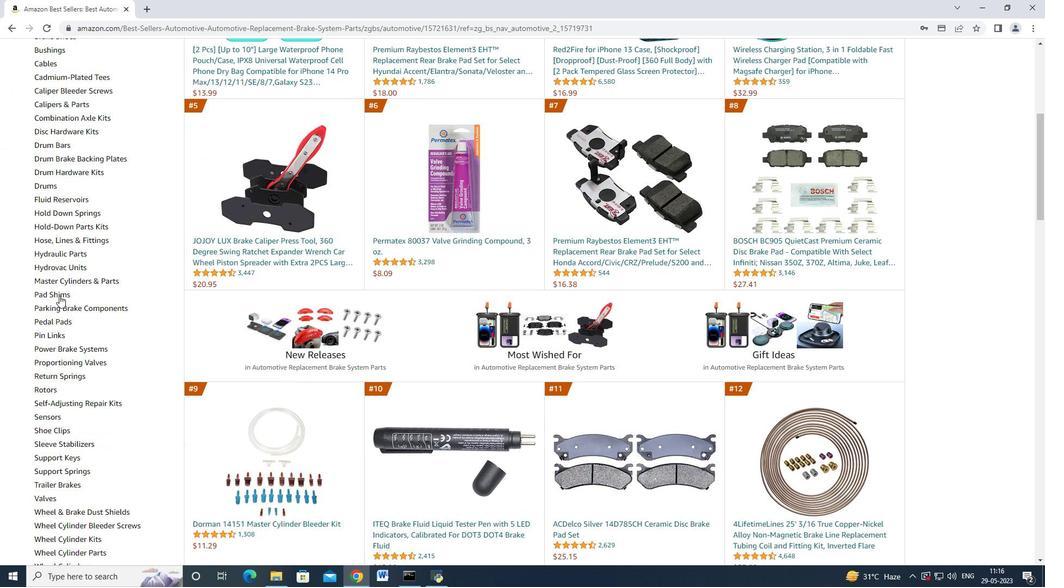 
Action: Mouse scrolled (59, 295) with delta (0, 0)
Screenshot: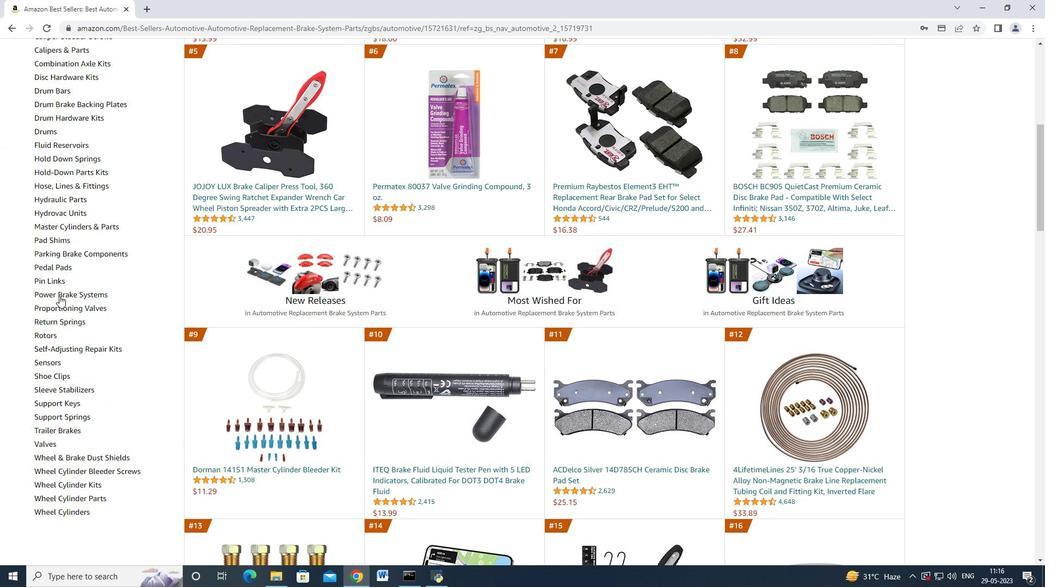 
Action: Mouse scrolled (59, 296) with delta (0, 0)
Screenshot: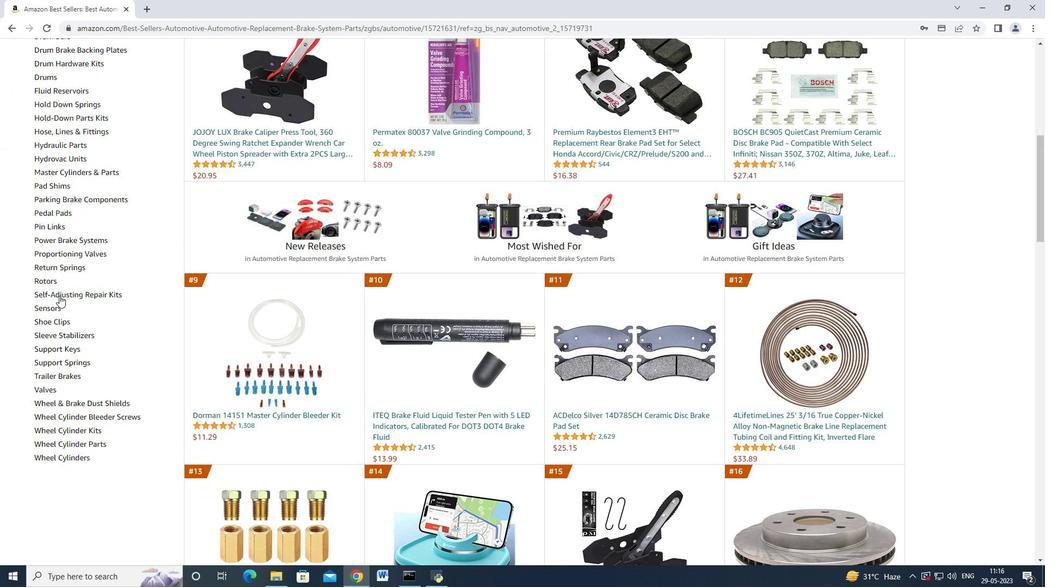 
Action: Mouse scrolled (59, 296) with delta (0, 0)
Screenshot: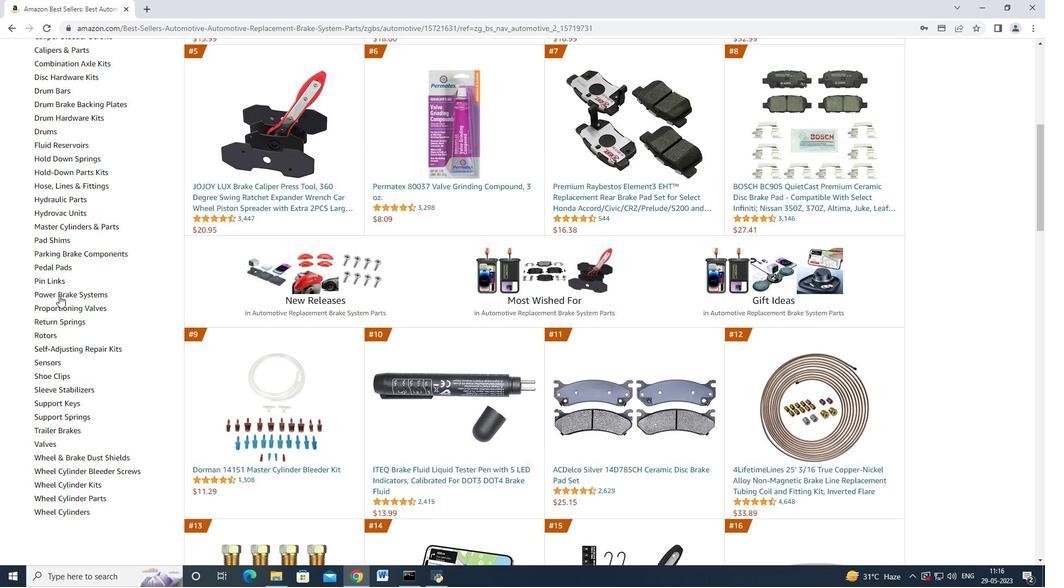 
Action: Mouse scrolled (59, 296) with delta (0, 0)
Screenshot: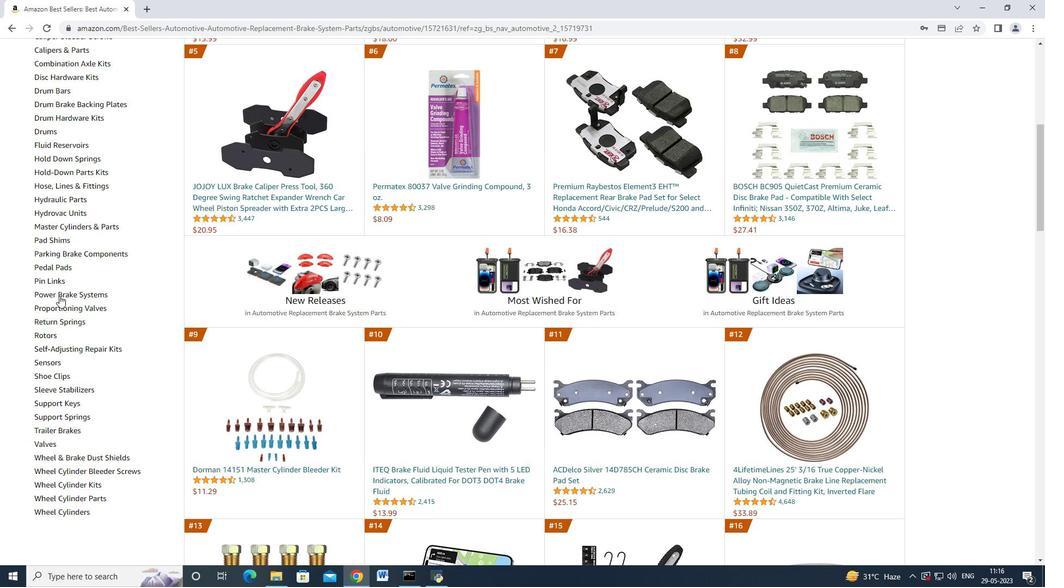
Action: Mouse scrolled (59, 296) with delta (0, 0)
Screenshot: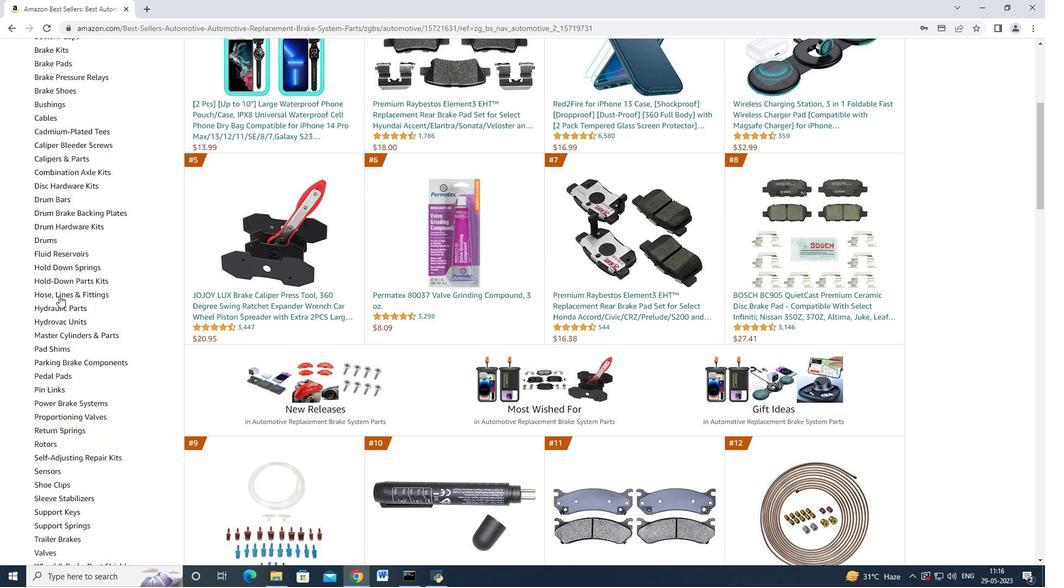 
Action: Mouse scrolled (59, 296) with delta (0, 0)
Screenshot: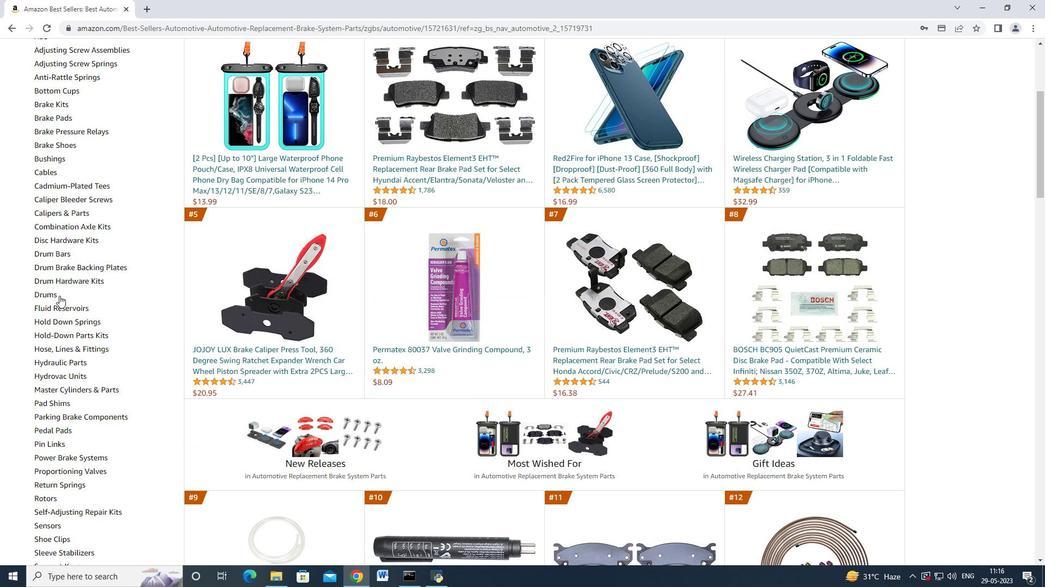 
Action: Mouse moved to (58, 295)
Screenshot: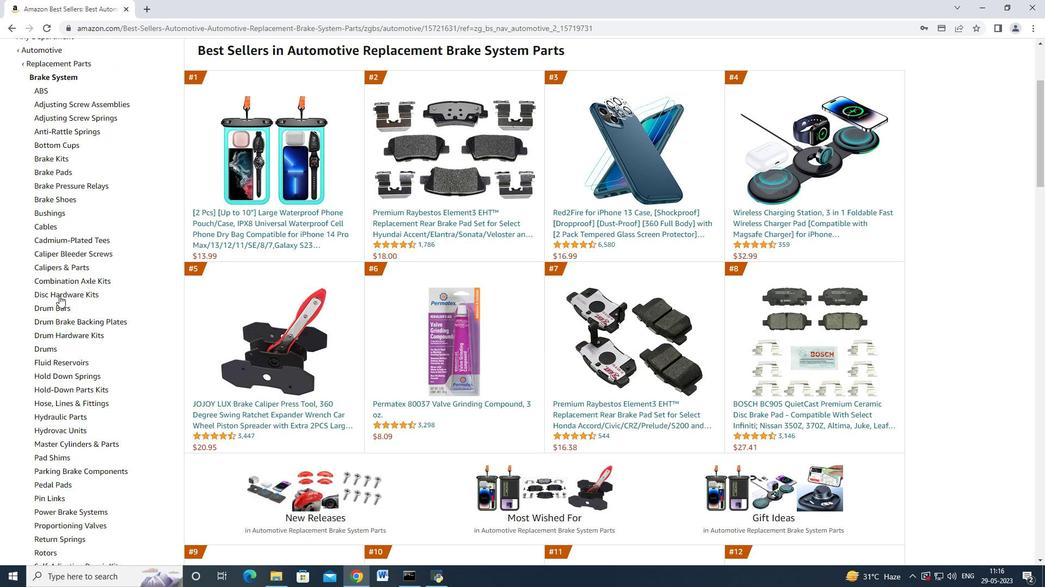 
Action: Mouse scrolled (58, 294) with delta (0, 0)
Screenshot: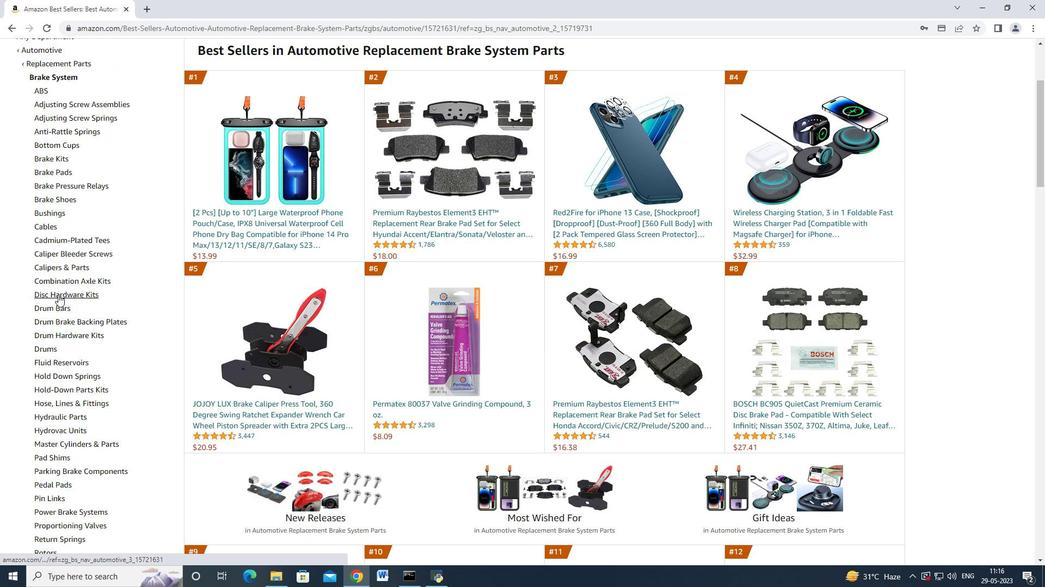 
Action: Mouse moved to (51, 305)
Screenshot: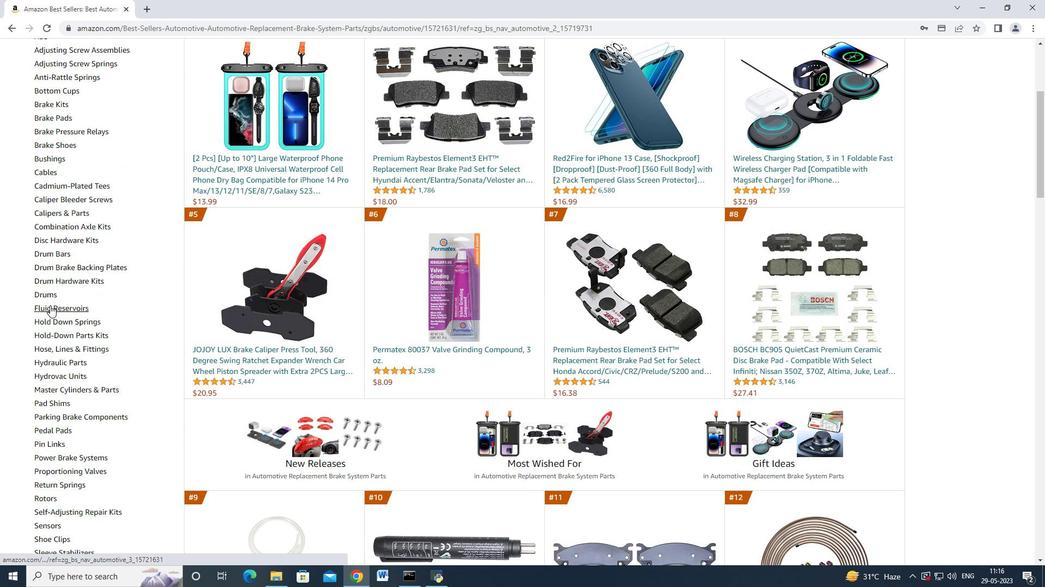 
Action: Mouse scrolled (51, 305) with delta (0, 0)
Screenshot: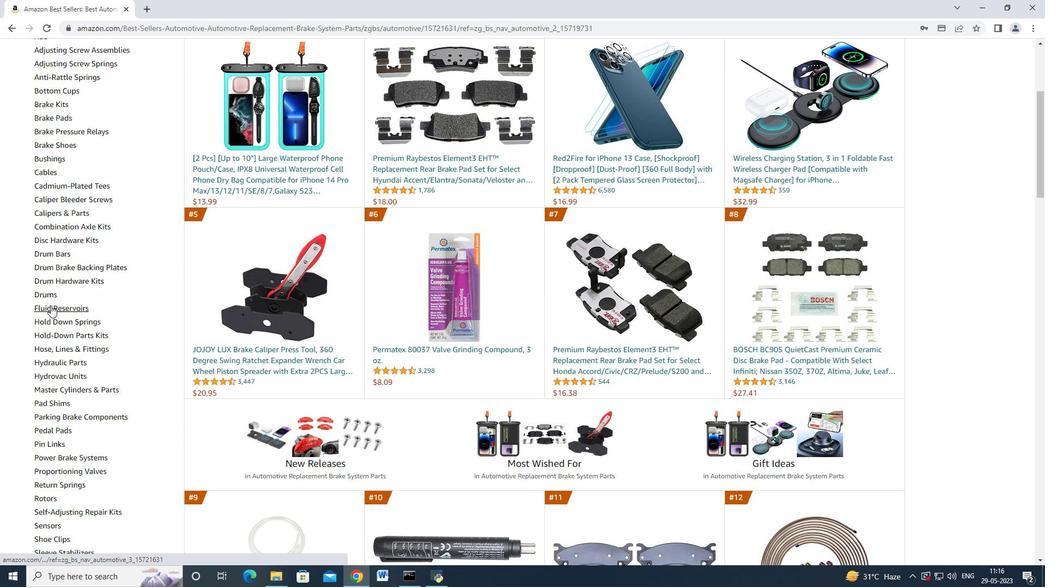 
Action: Mouse moved to (75, 333)
Screenshot: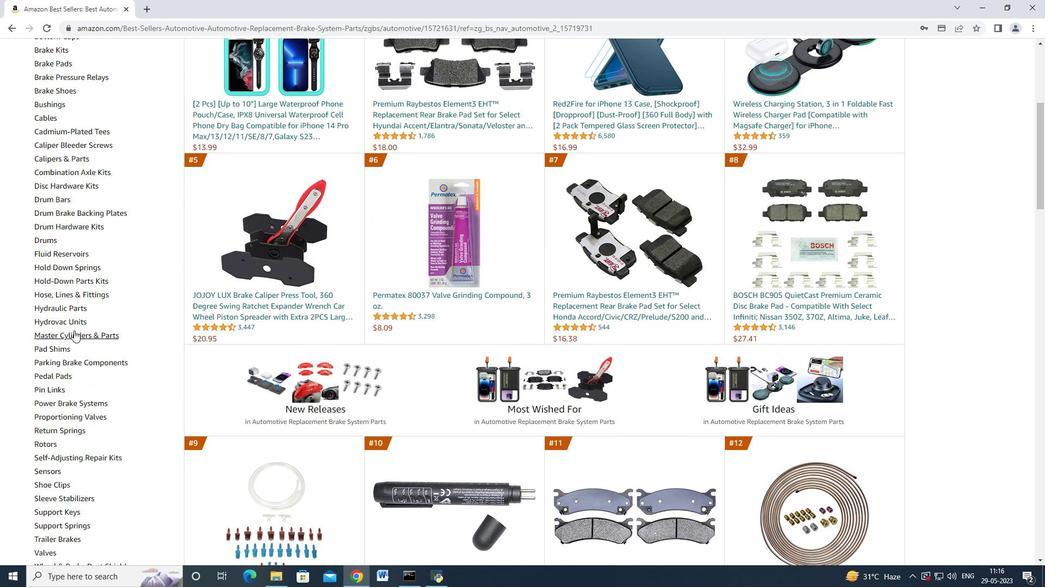 
Action: Mouse pressed left at (75, 333)
Screenshot: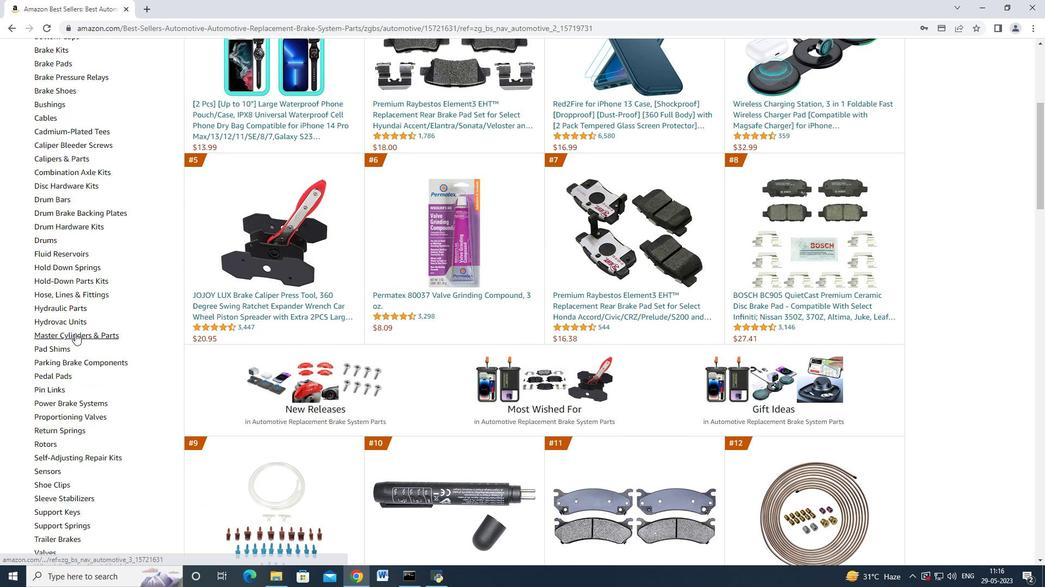 
Action: Mouse moved to (70, 324)
Screenshot: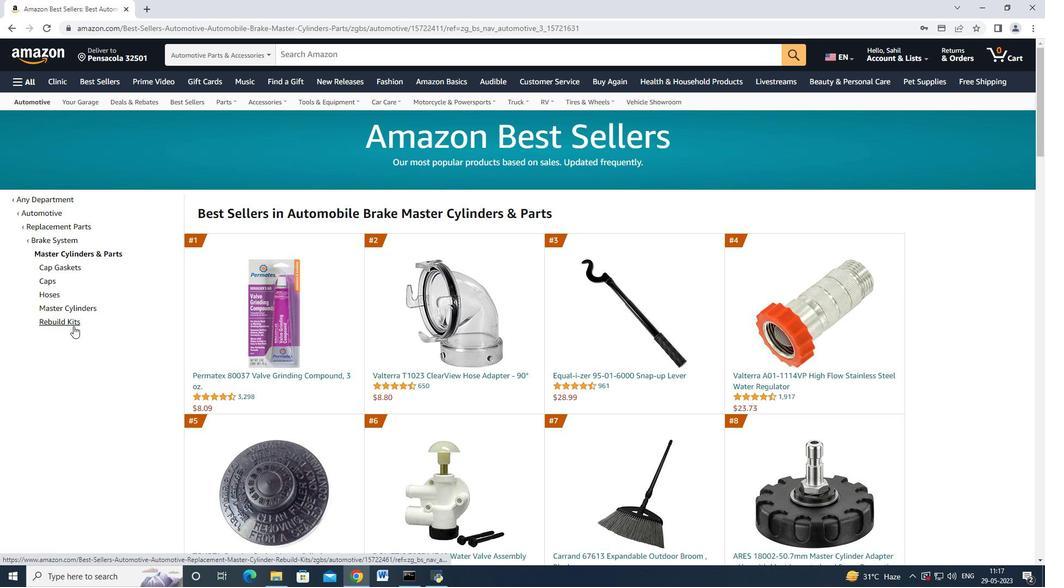 
Action: Mouse pressed left at (70, 324)
Screenshot: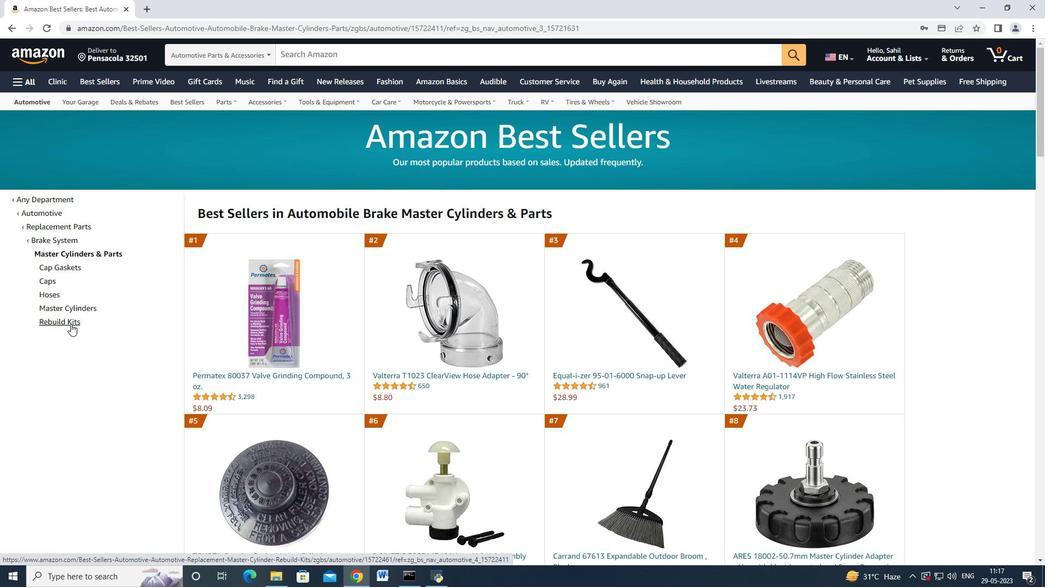 
Action: Mouse moved to (316, 317)
Screenshot: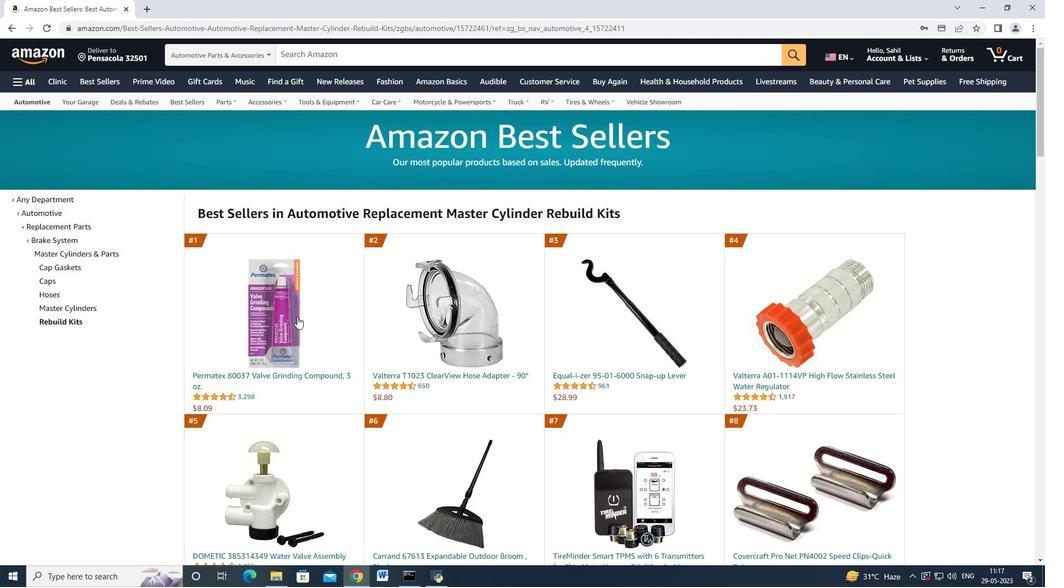 
Action: Mouse scrolled (316, 316) with delta (0, 0)
Screenshot: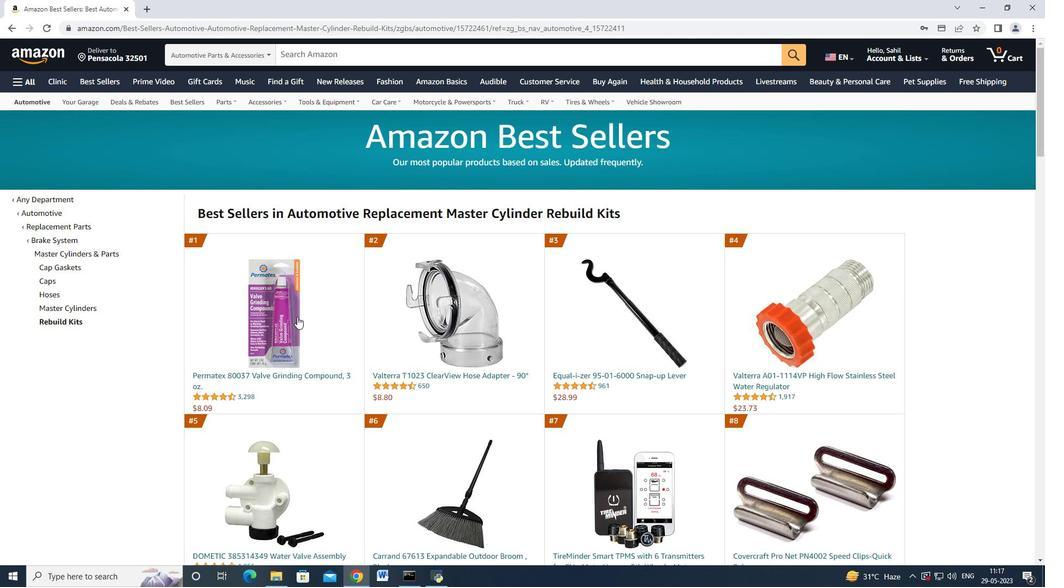 
Action: Mouse moved to (316, 317)
Screenshot: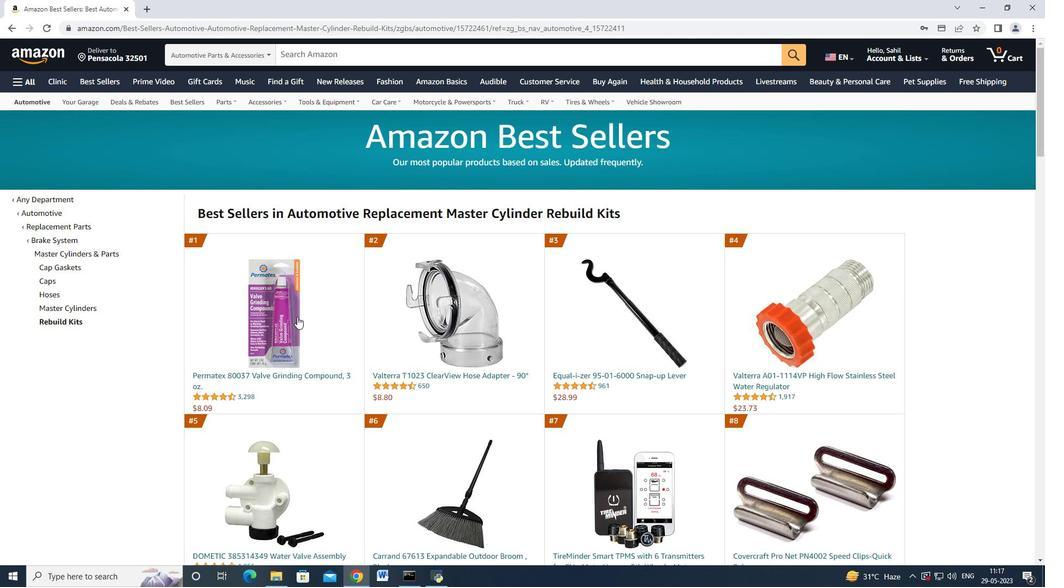 
Action: Mouse scrolled (316, 316) with delta (0, 0)
Screenshot: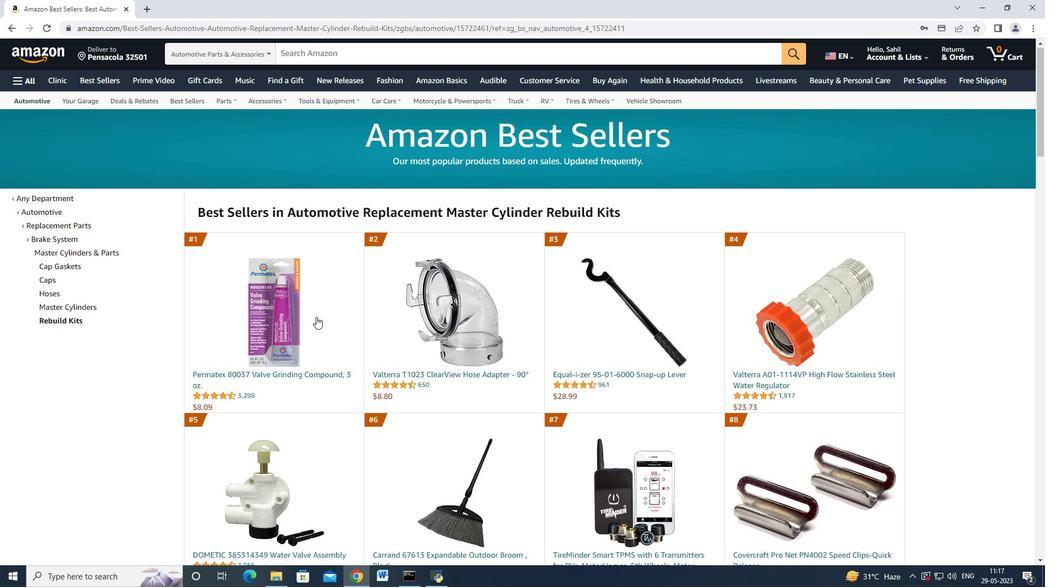 
Action: Mouse moved to (561, 299)
Screenshot: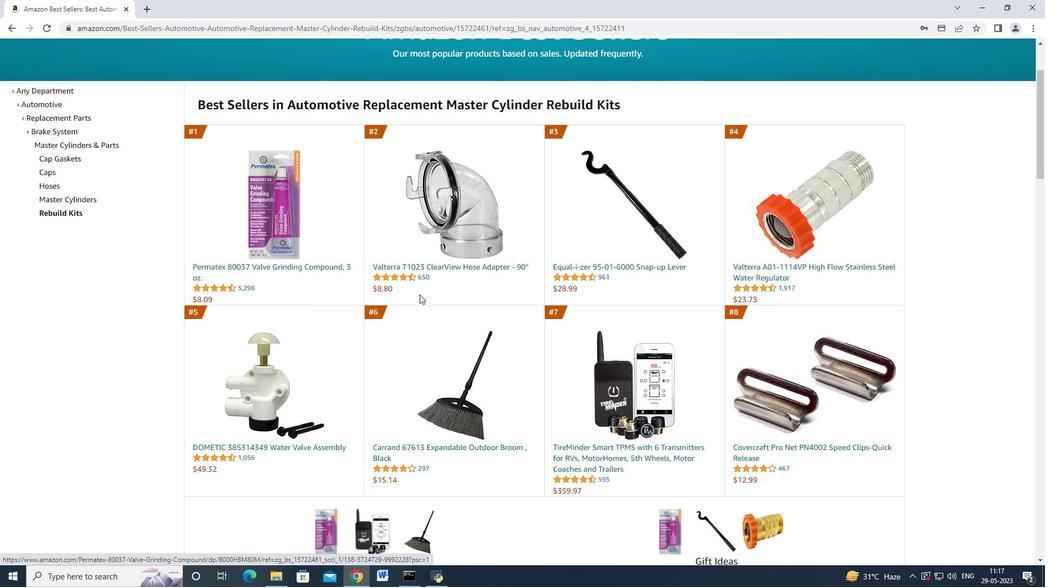 
Action: Mouse scrolled (561, 298) with delta (0, 0)
Screenshot: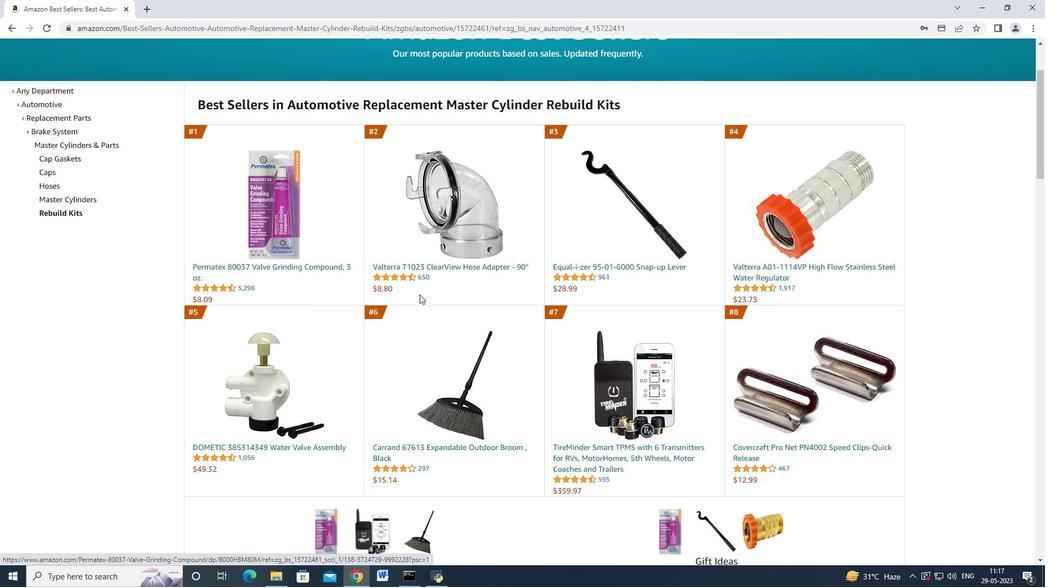 
Action: Mouse scrolled (561, 298) with delta (0, 0)
Screenshot: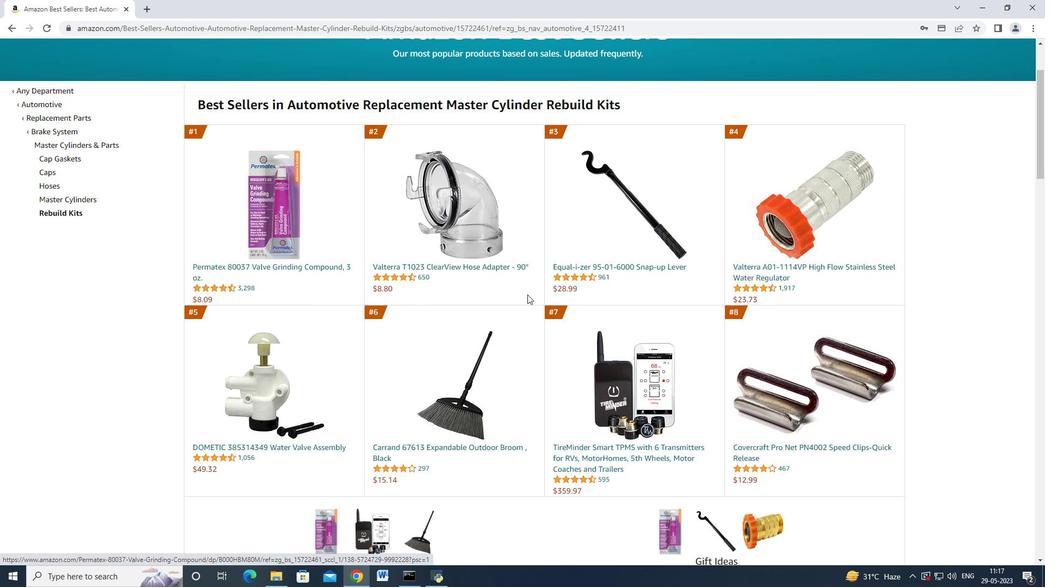 
Action: Mouse moved to (569, 298)
Screenshot: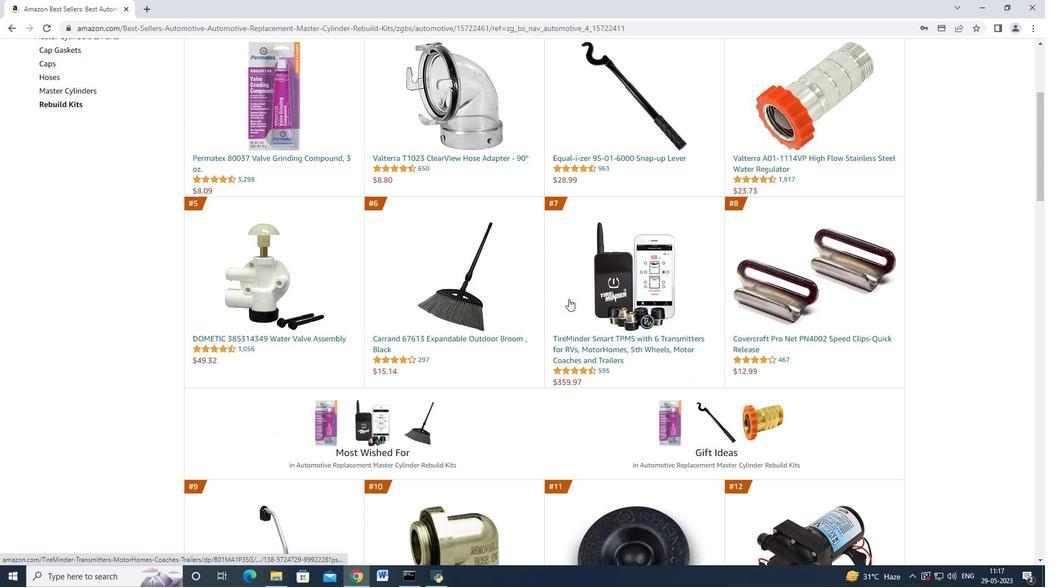 
Action: Mouse scrolled (568, 298) with delta (0, 0)
Screenshot: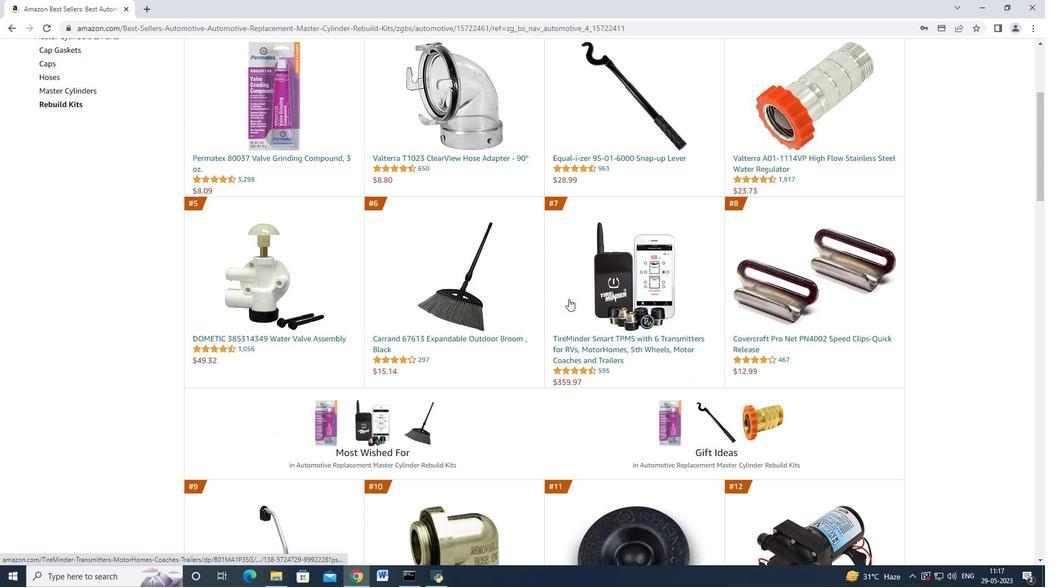 
Action: Mouse moved to (569, 298)
Screenshot: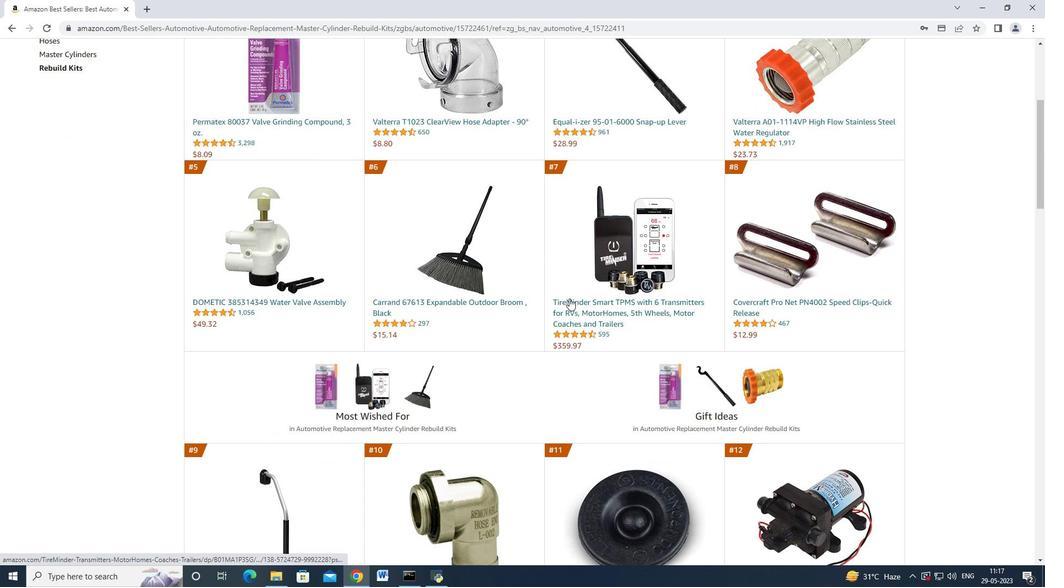 
Action: Mouse scrolled (569, 298) with delta (0, 0)
Screenshot: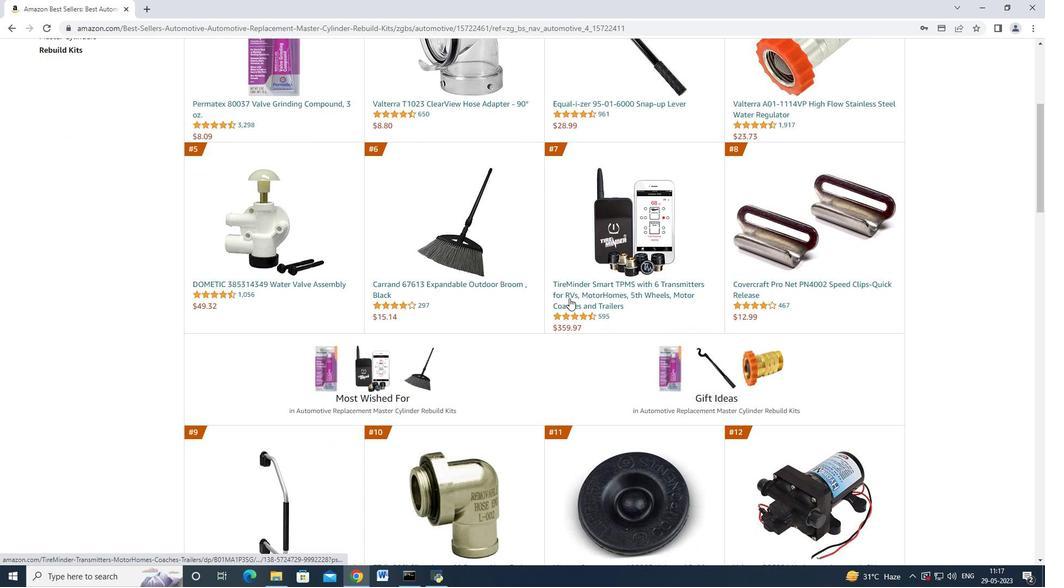 
Action: Mouse moved to (570, 299)
Screenshot: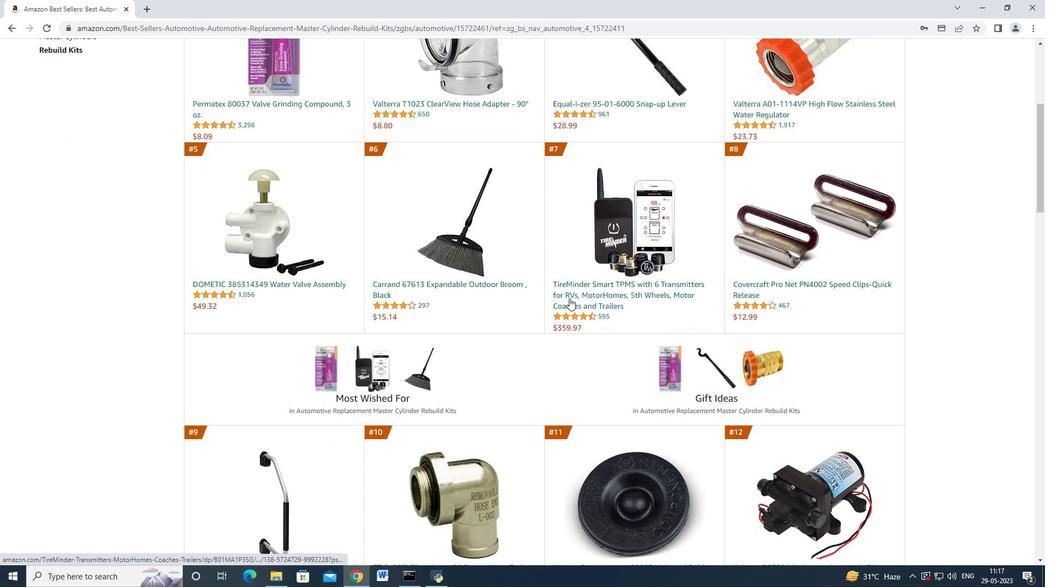 
Action: Mouse scrolled (570, 298) with delta (0, 0)
Screenshot: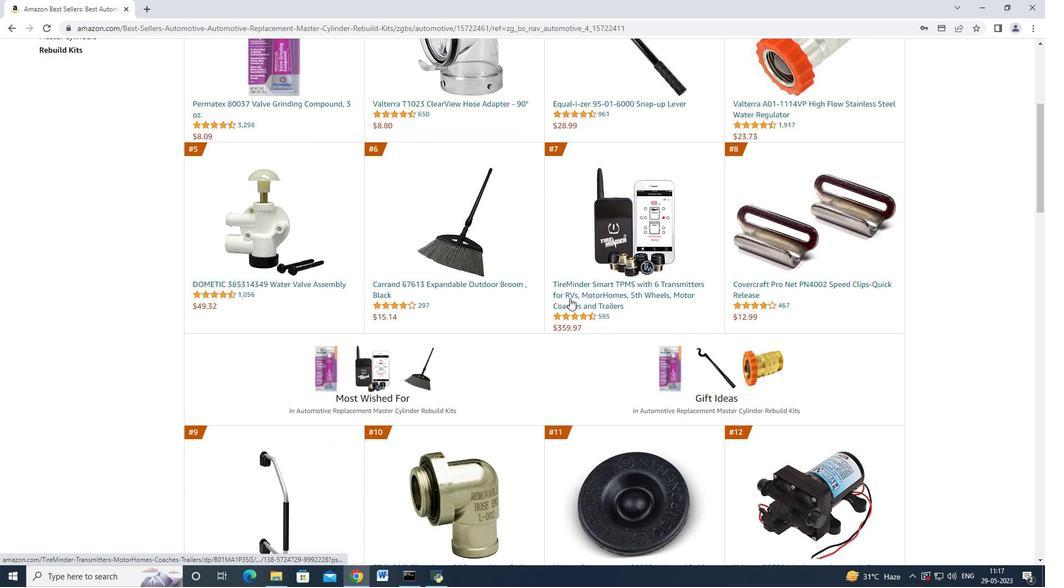 
Action: Mouse moved to (571, 299)
Screenshot: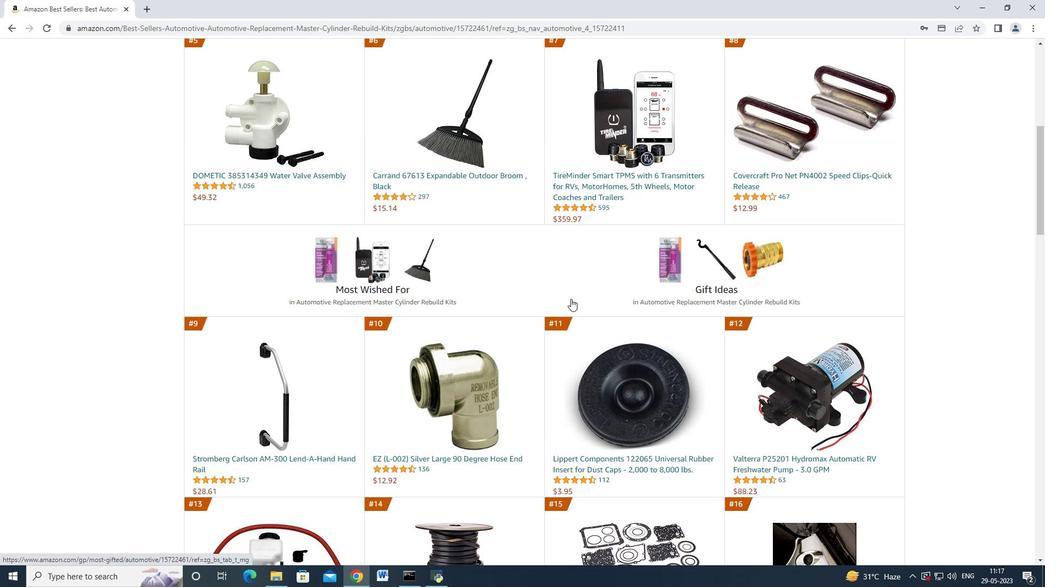 
Action: Mouse scrolled (571, 299) with delta (0, 0)
Screenshot: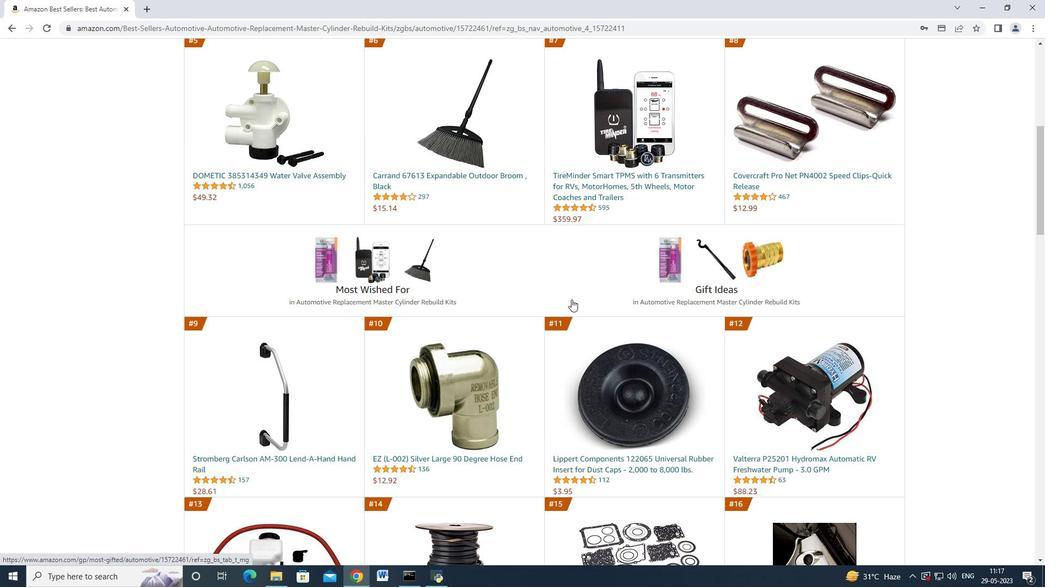 
Action: Mouse moved to (571, 304)
Screenshot: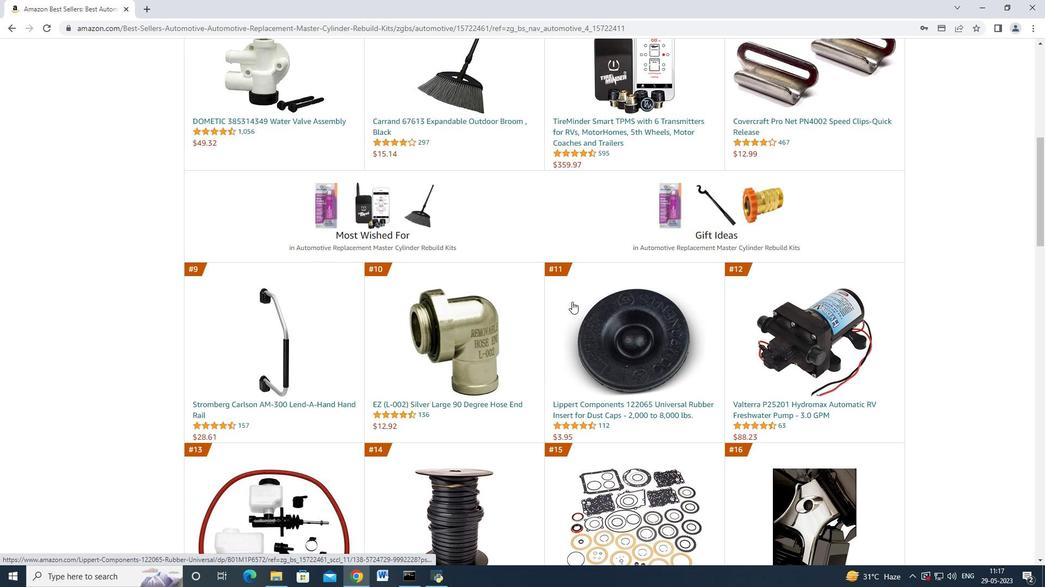 
Action: Mouse scrolled (571, 304) with delta (0, 0)
Screenshot: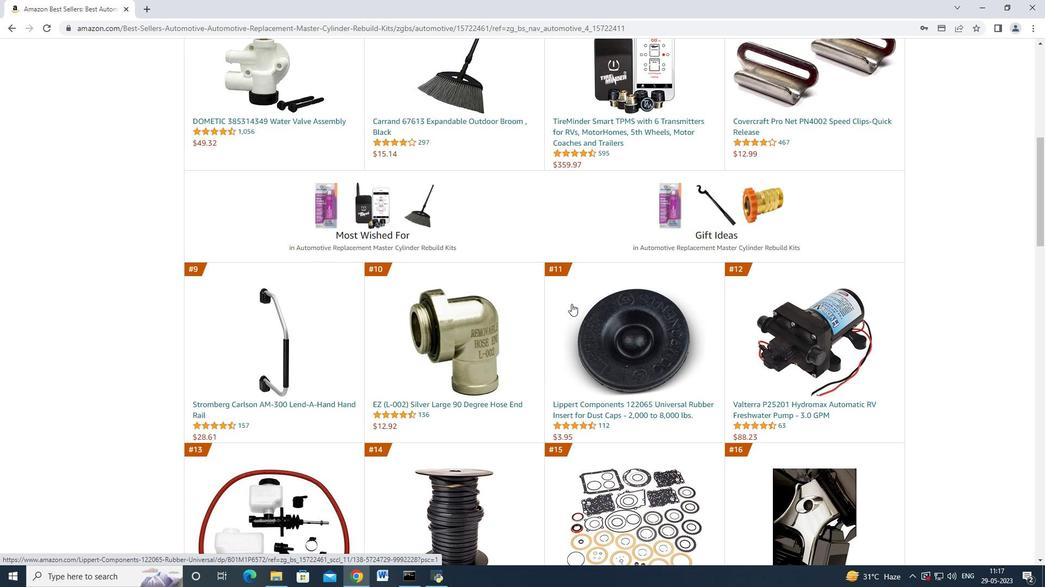 
Action: Mouse scrolled (571, 304) with delta (0, 0)
Screenshot: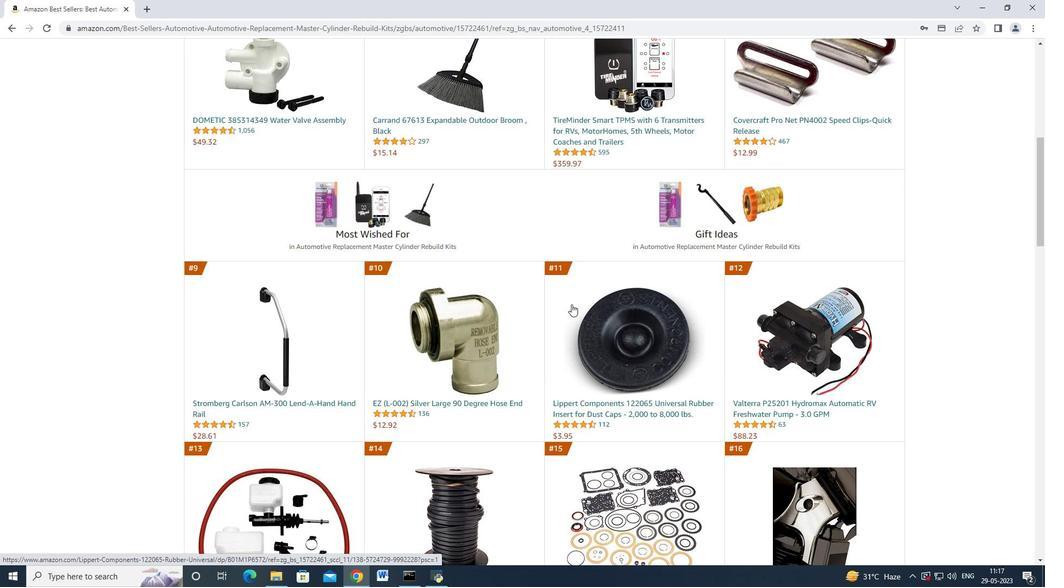
Action: Mouse moved to (571, 315)
Screenshot: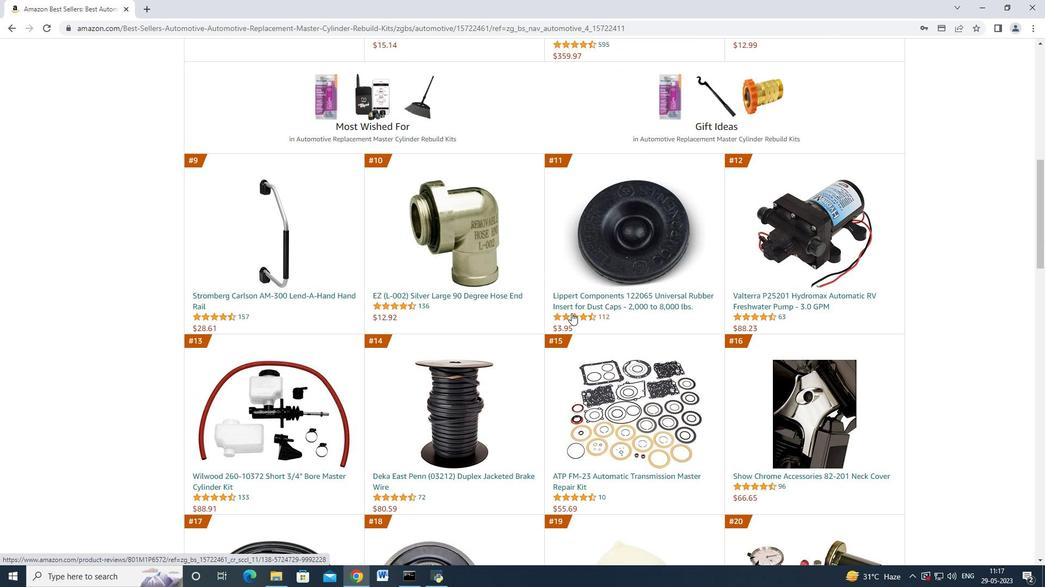 
Action: Mouse scrolled (571, 314) with delta (0, 0)
Screenshot: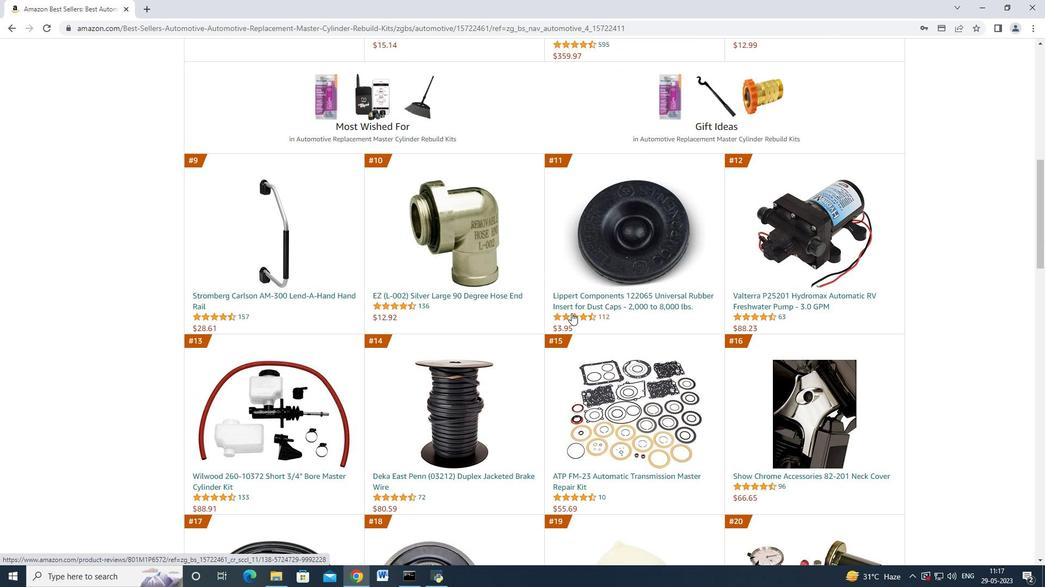 
Action: Mouse moved to (571, 316)
Screenshot: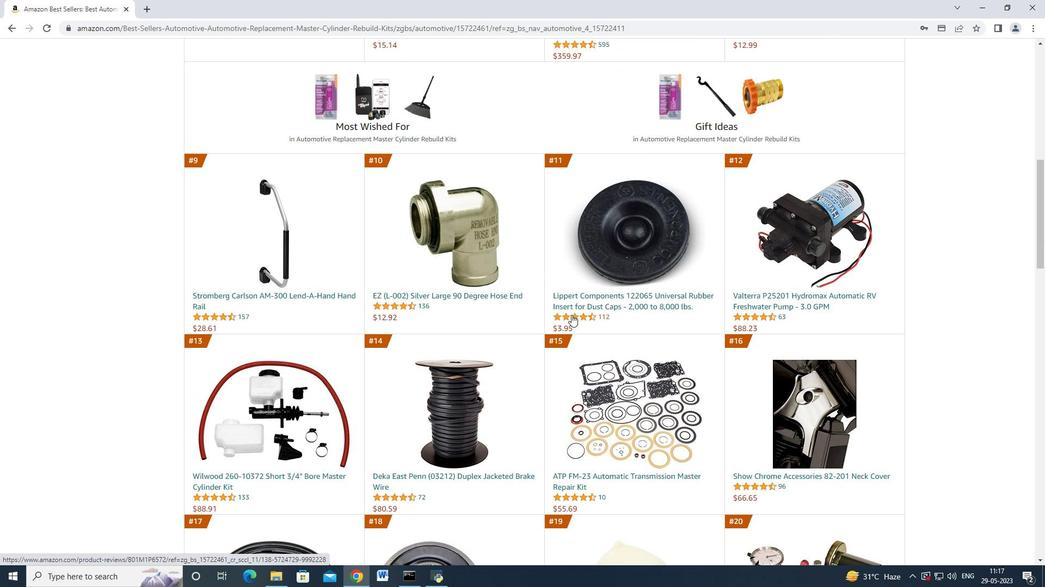 
Action: Mouse scrolled (571, 316) with delta (0, 0)
Screenshot: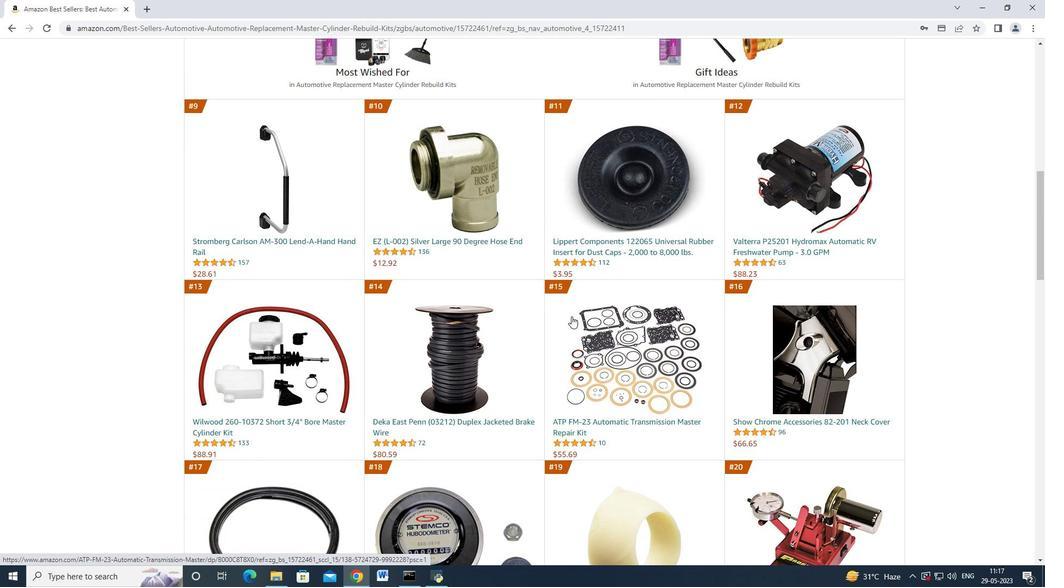 
Action: Mouse moved to (556, 350)
Screenshot: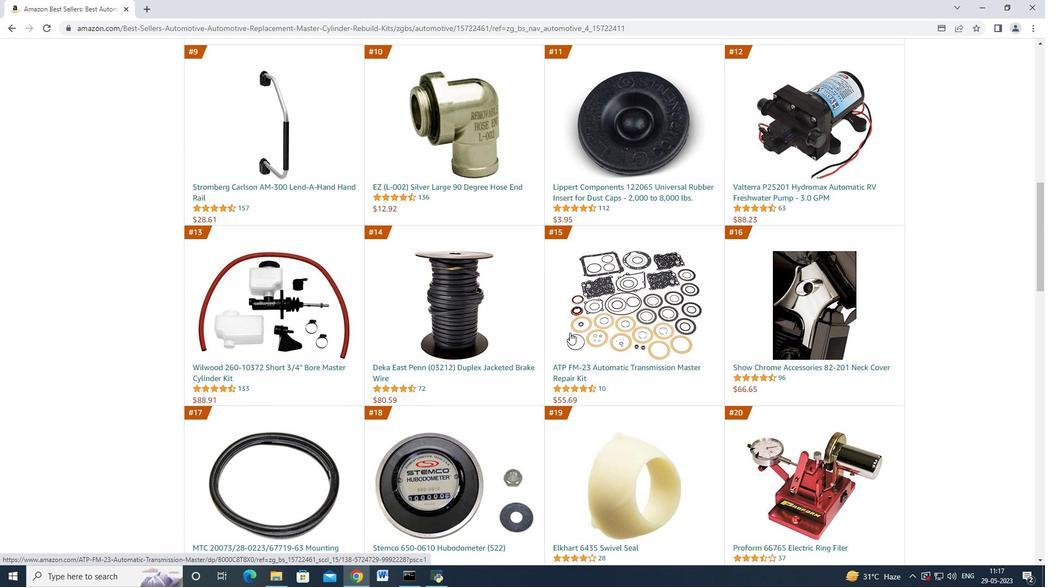 
Action: Mouse scrolled (556, 349) with delta (0, 0)
Screenshot: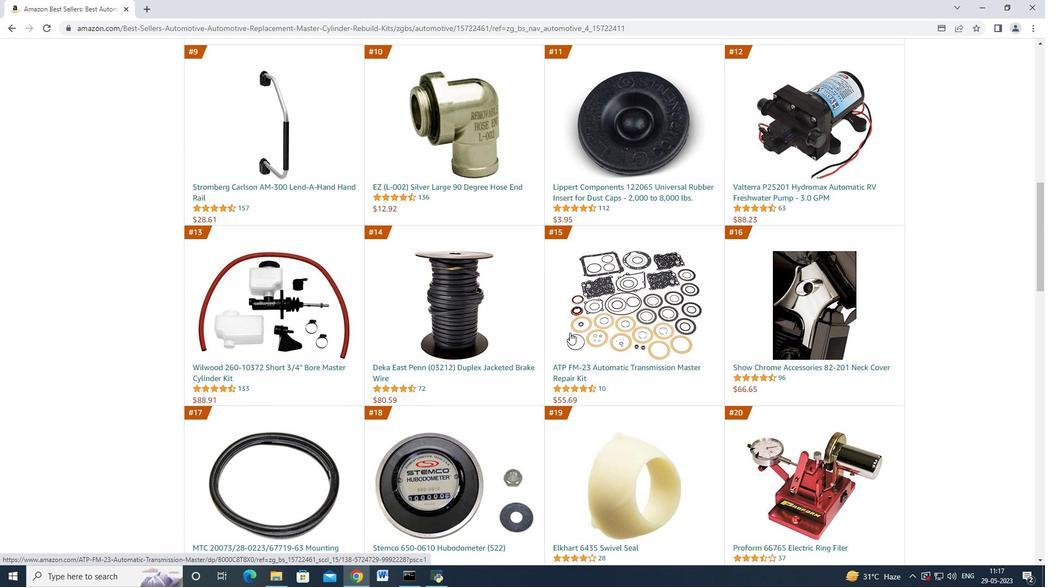
Action: Mouse moved to (553, 353)
Screenshot: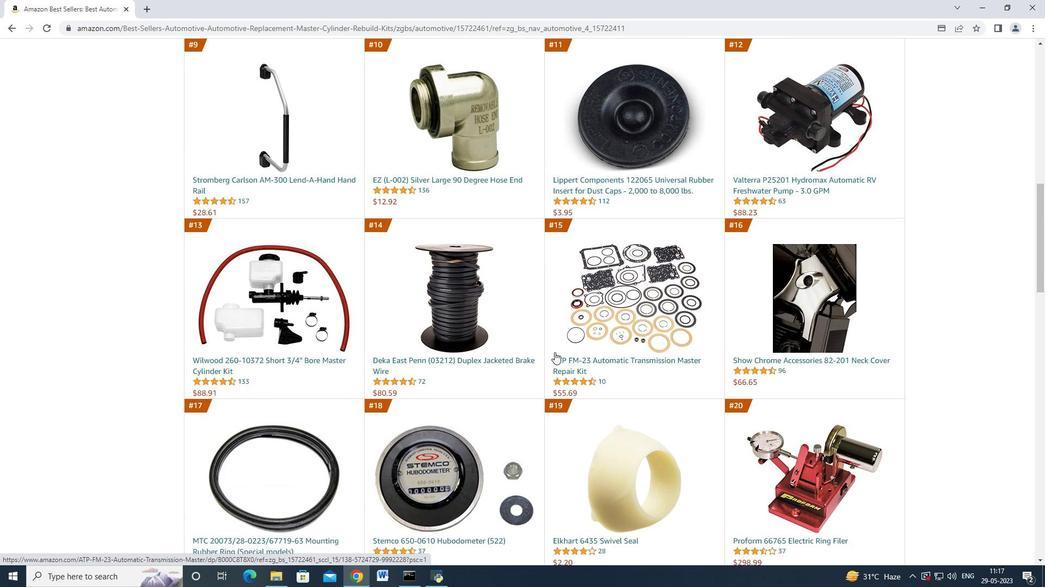 
Action: Mouse scrolled (553, 353) with delta (0, 0)
Screenshot: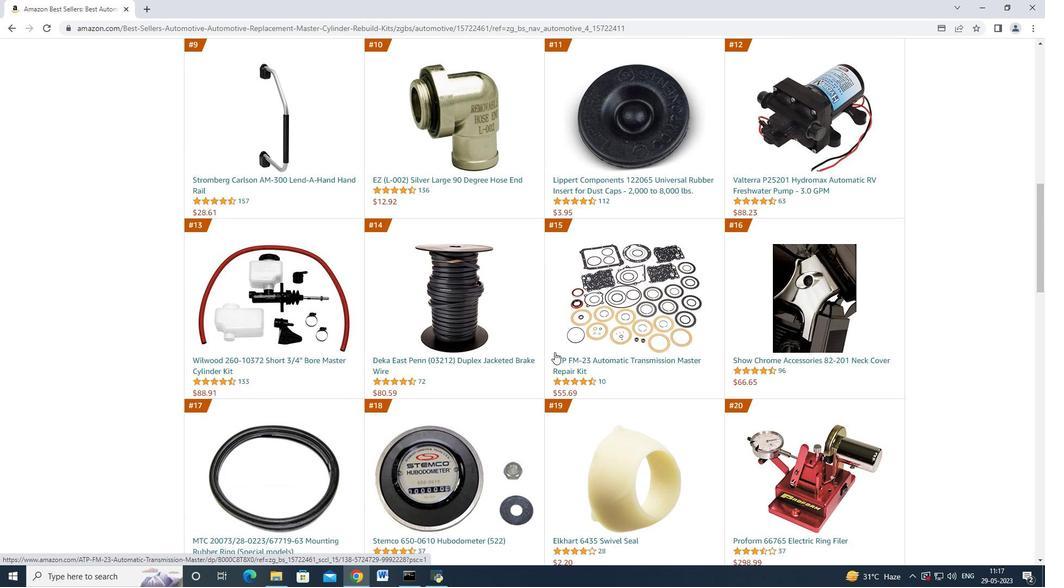 
Action: Mouse scrolled (553, 354) with delta (0, 0)
Screenshot: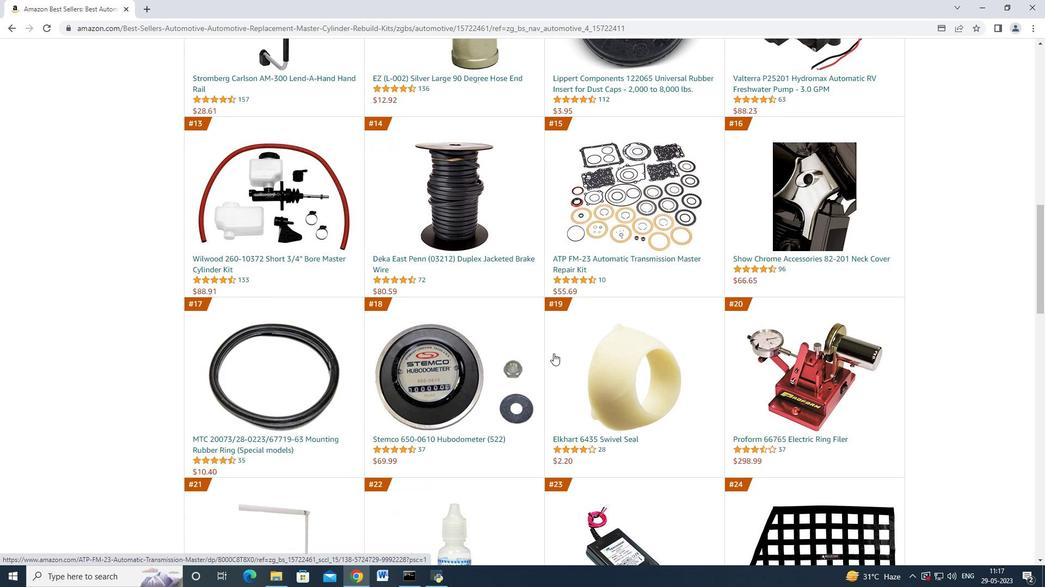 
Action: Mouse scrolled (553, 354) with delta (0, 0)
Screenshot: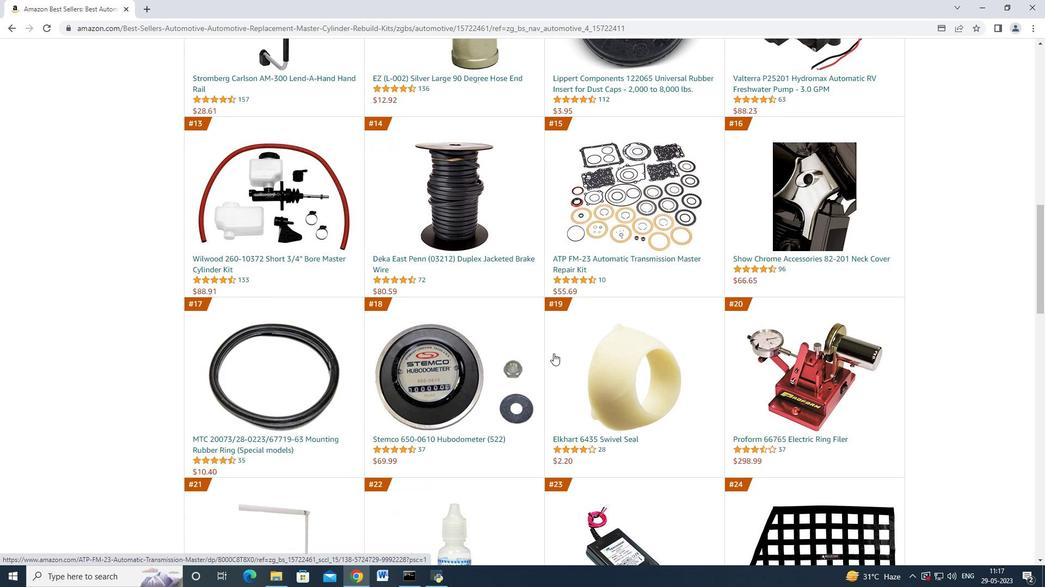 
Action: Mouse scrolled (553, 354) with delta (0, 0)
Screenshot: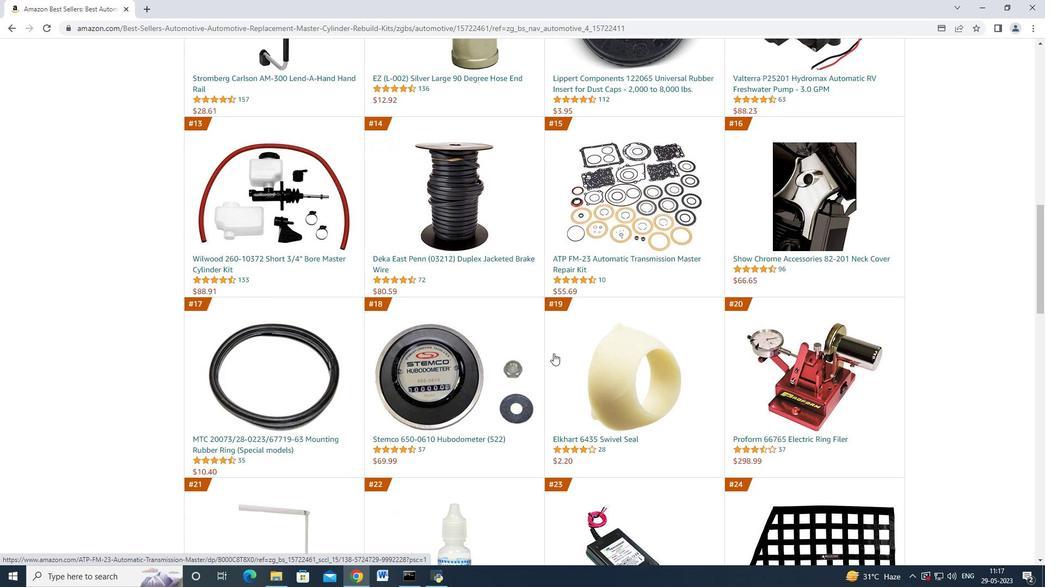 
Action: Mouse scrolled (553, 354) with delta (0, 0)
Screenshot: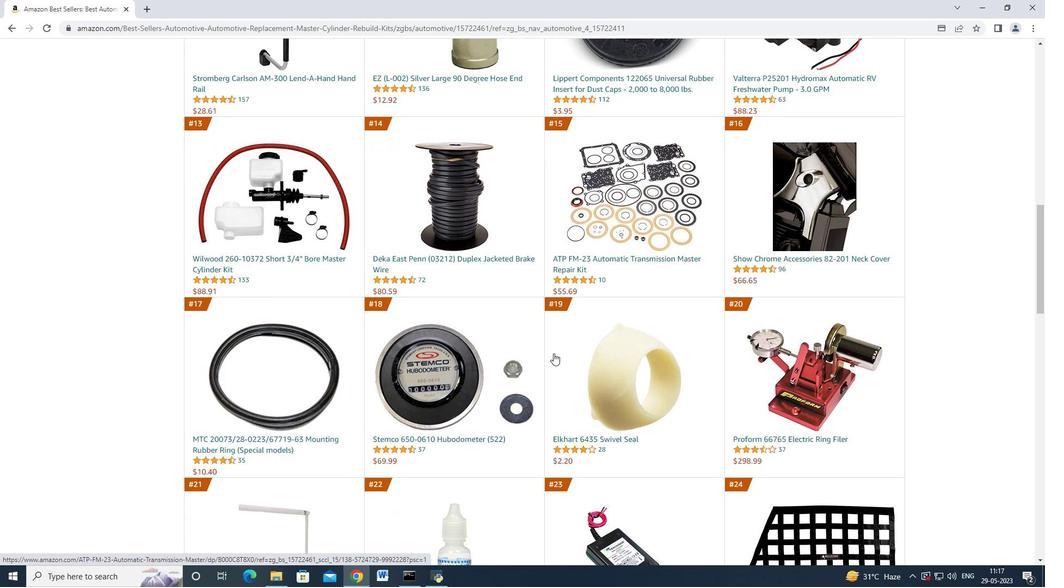 
Action: Mouse scrolled (553, 354) with delta (0, 0)
Screenshot: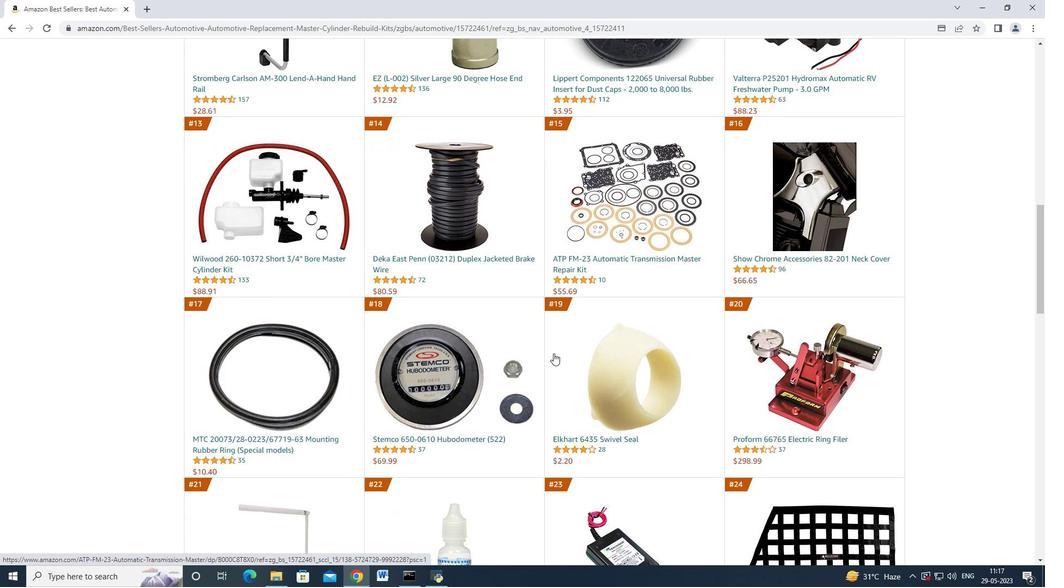 
Action: Mouse scrolled (553, 354) with delta (0, 0)
Screenshot: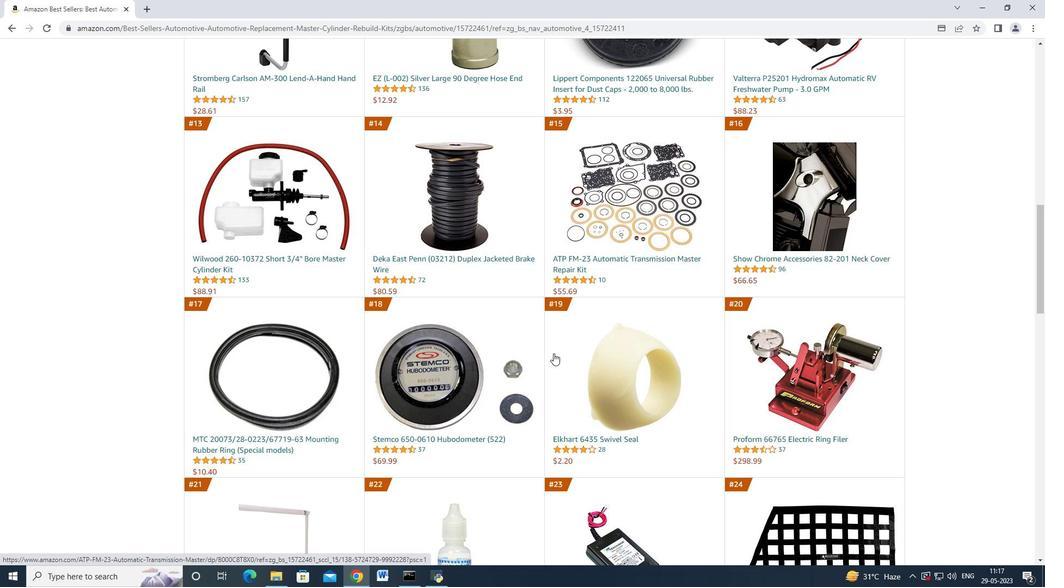 
Action: Mouse moved to (595, 361)
Screenshot: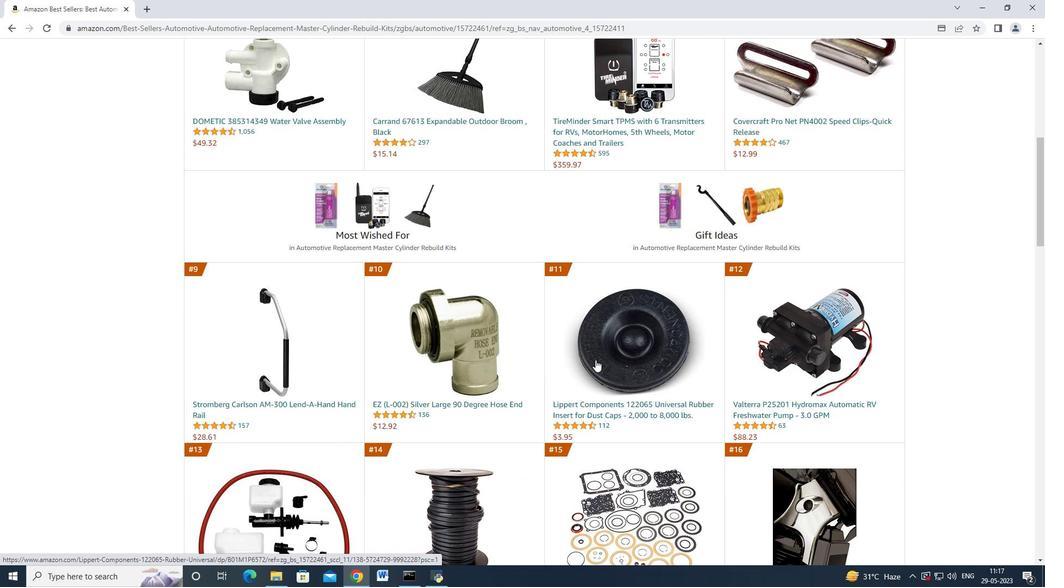 
Action: Mouse scrolled (594, 361) with delta (0, 0)
Screenshot: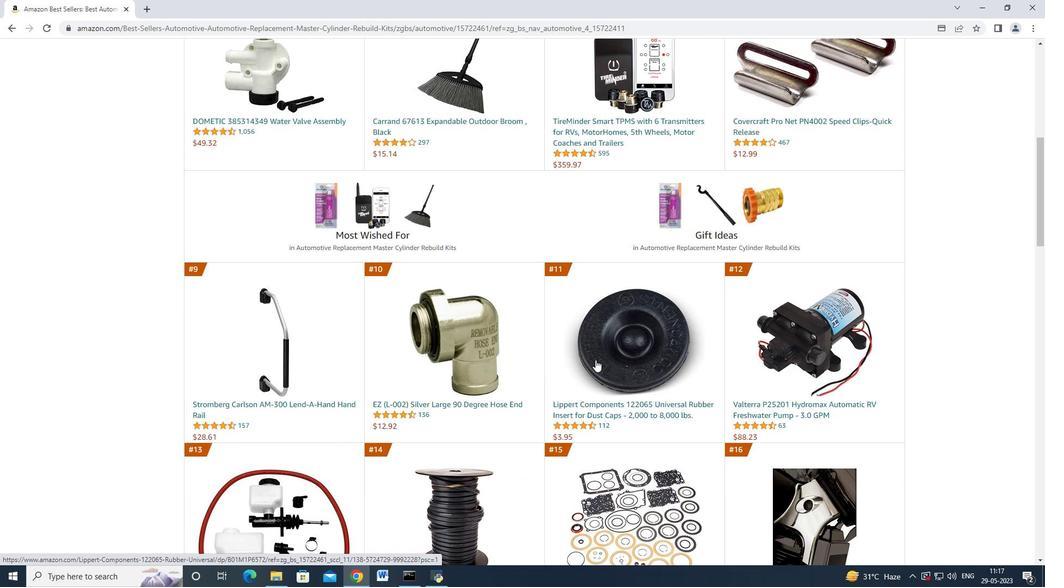 
Action: Mouse scrolled (594, 361) with delta (0, 0)
Screenshot: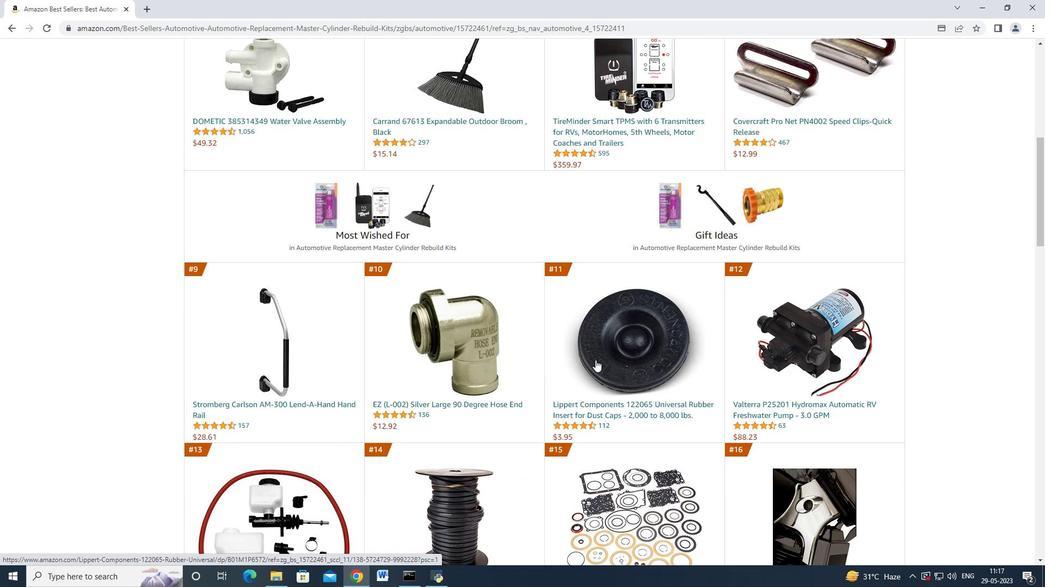 
Action: Mouse scrolled (594, 361) with delta (0, 0)
Screenshot: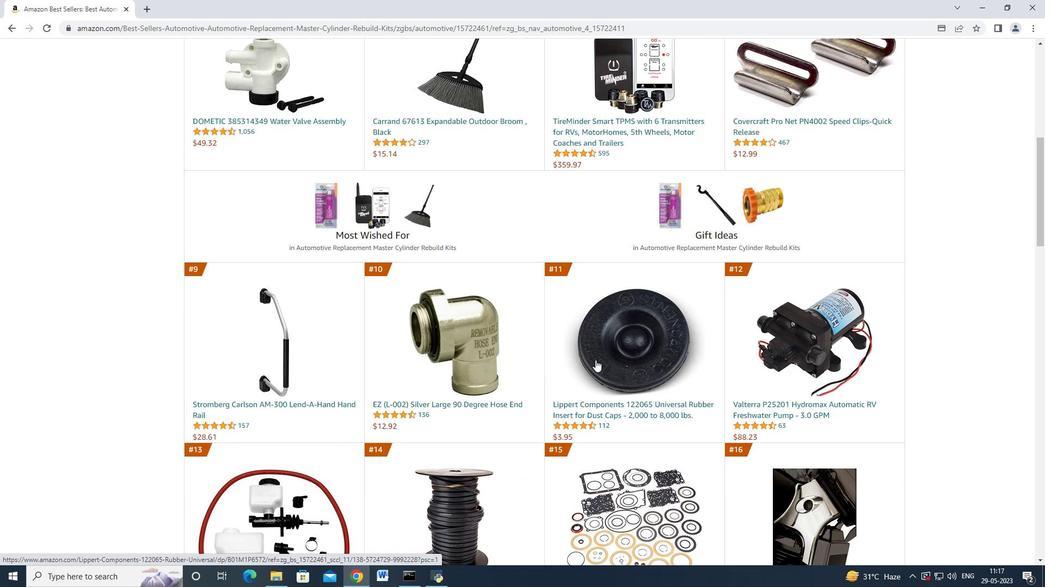 
Action: Mouse scrolled (594, 361) with delta (0, 0)
Screenshot: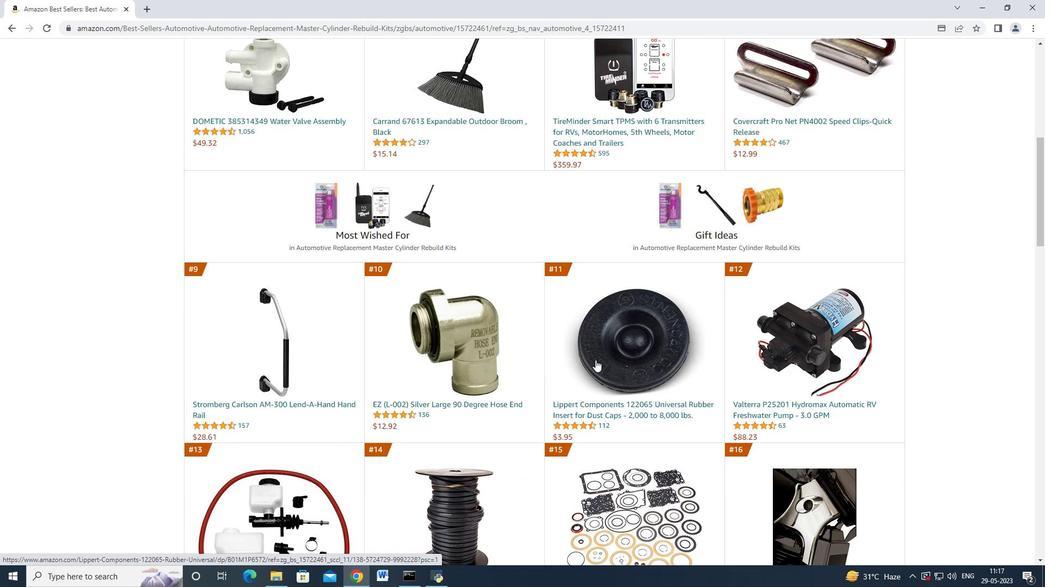 
Action: Mouse moved to (596, 361)
Screenshot: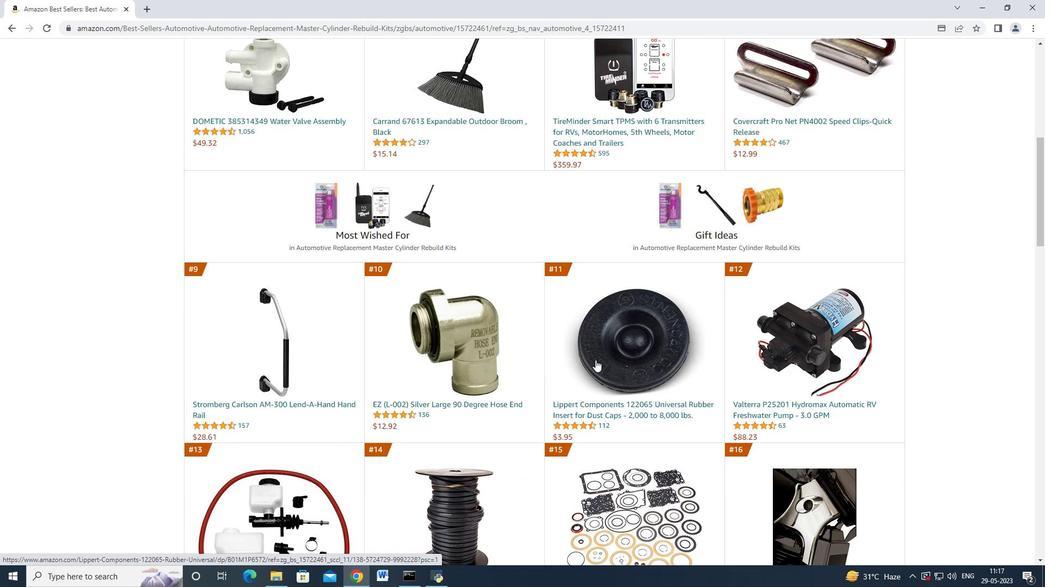 
Action: Mouse scrolled (596, 361) with delta (0, 0)
Screenshot: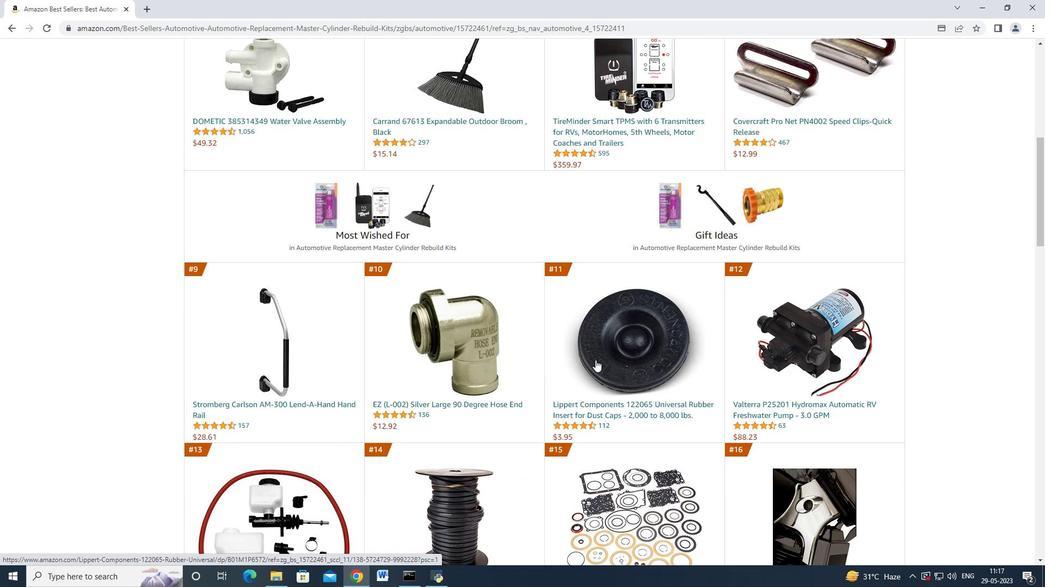 
Action: Mouse moved to (585, 361)
Screenshot: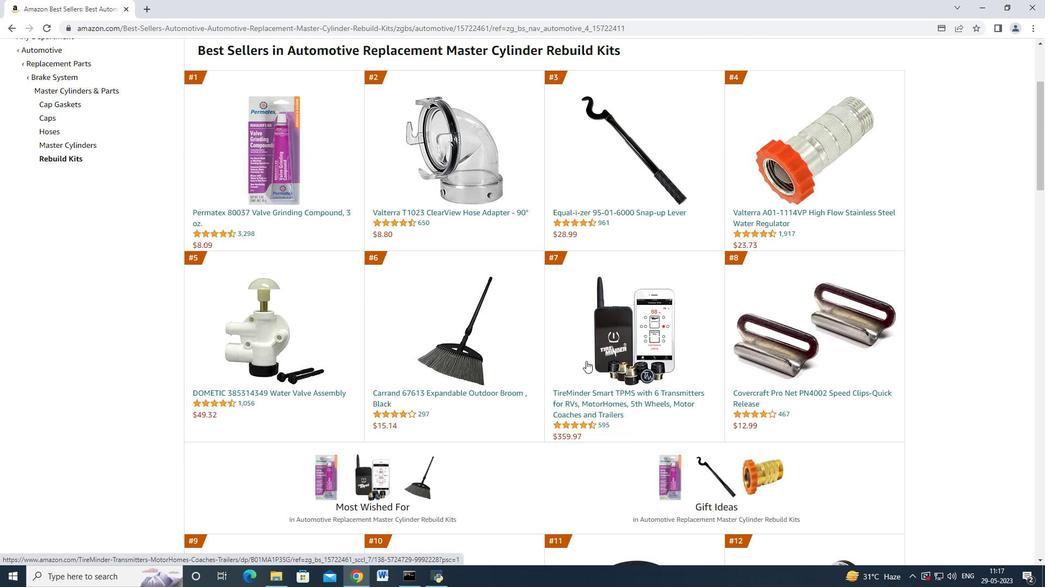 
Action: Mouse scrolled (585, 362) with delta (0, 0)
Screenshot: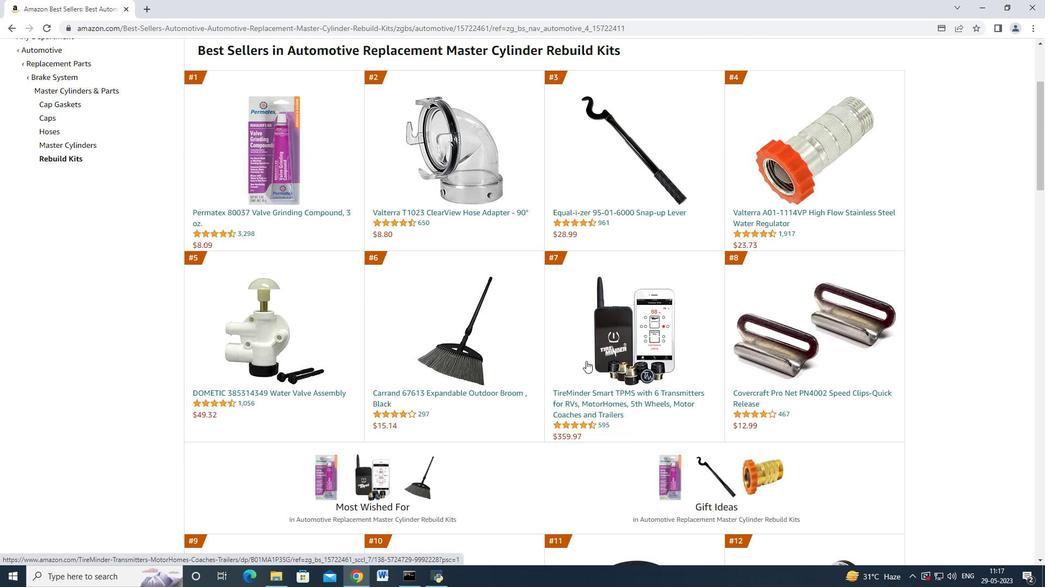 
Action: Mouse moved to (585, 361)
Screenshot: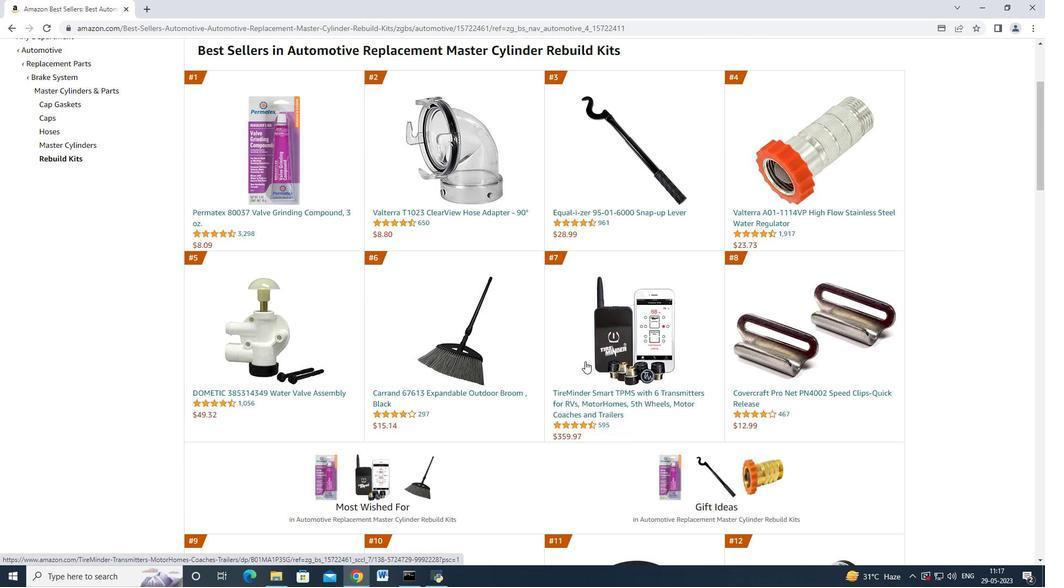 
Action: Mouse scrolled (585, 361) with delta (0, 0)
Screenshot: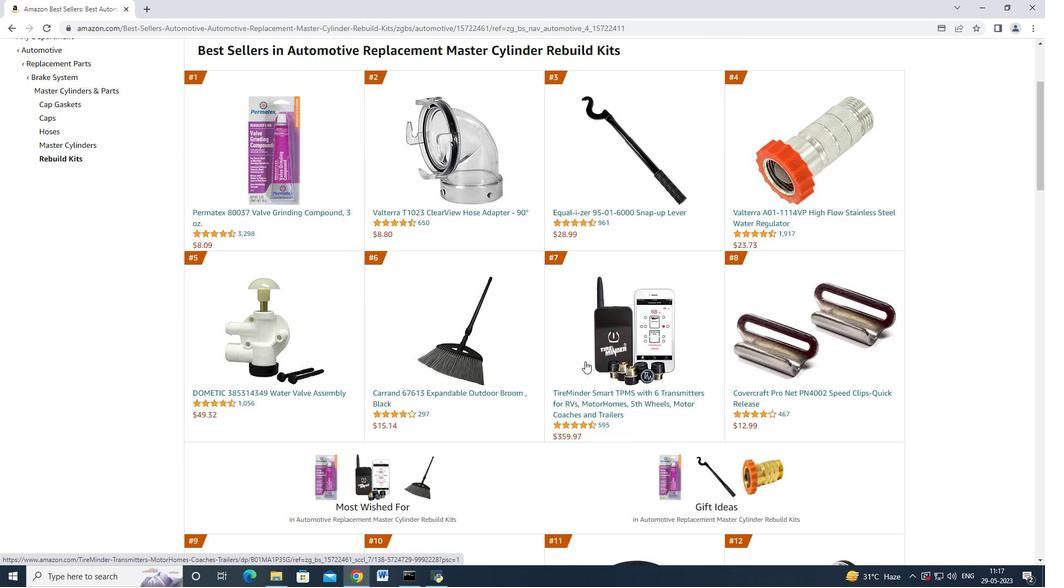 
Action: Mouse moved to (66, 256)
Screenshot: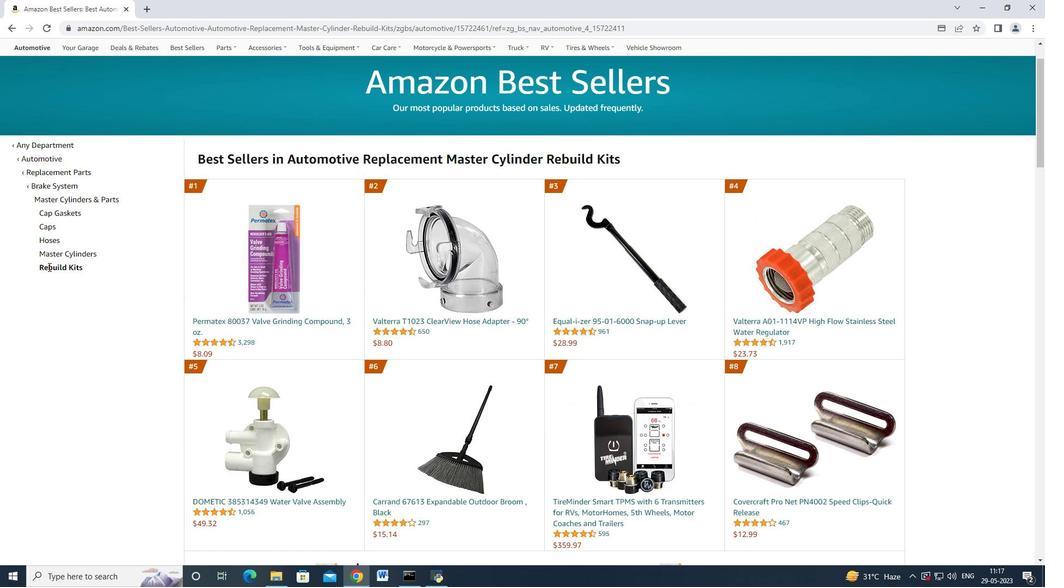 
Action: Mouse pressed left at (66, 256)
Screenshot: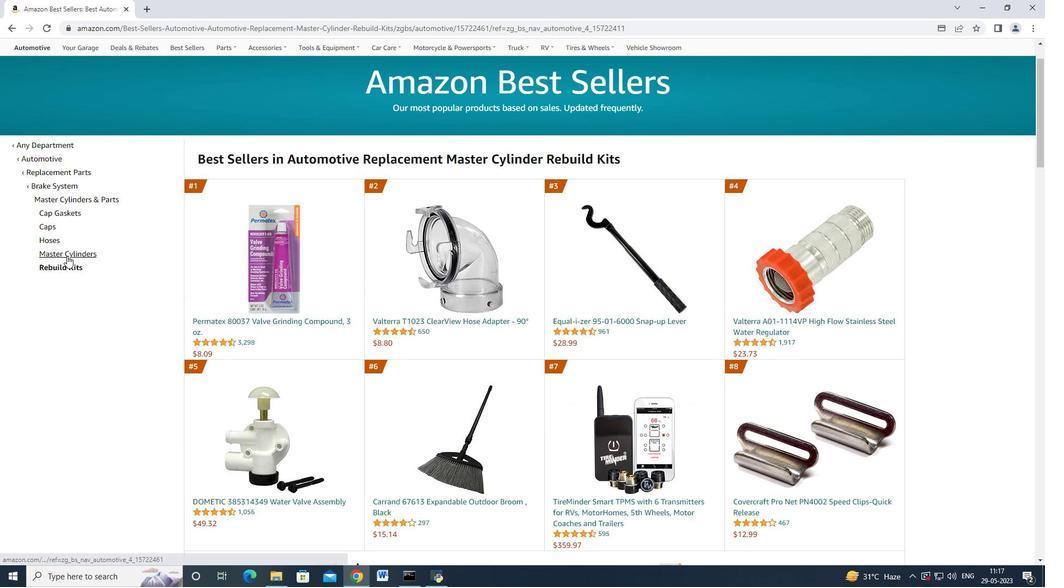 
Action: Mouse moved to (63, 320)
Screenshot: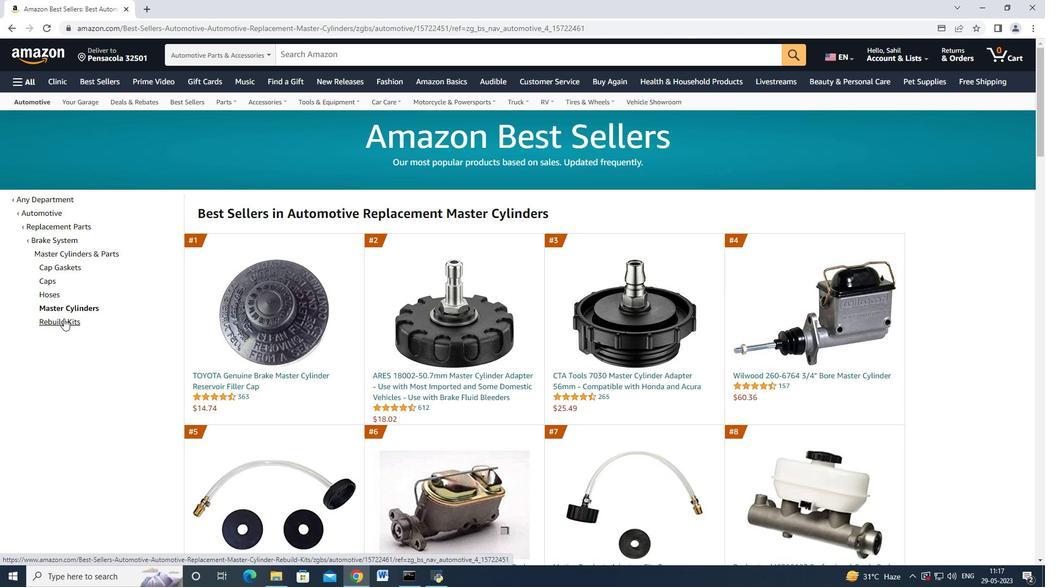 
Action: Mouse pressed left at (63, 320)
Screenshot: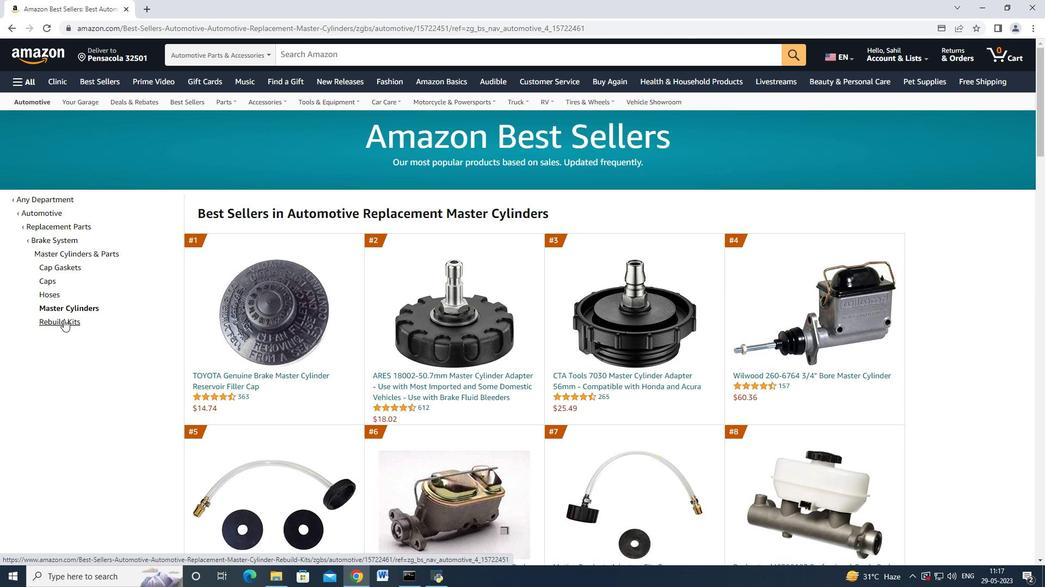
Action: Mouse moved to (486, 311)
Screenshot: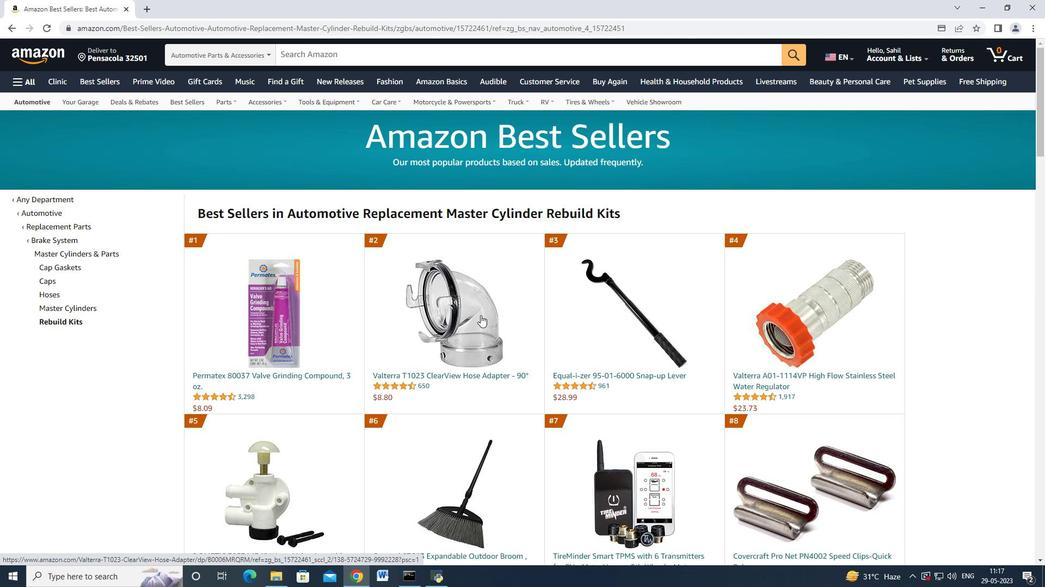 
Action: Mouse scrolled (486, 310) with delta (0, 0)
Screenshot: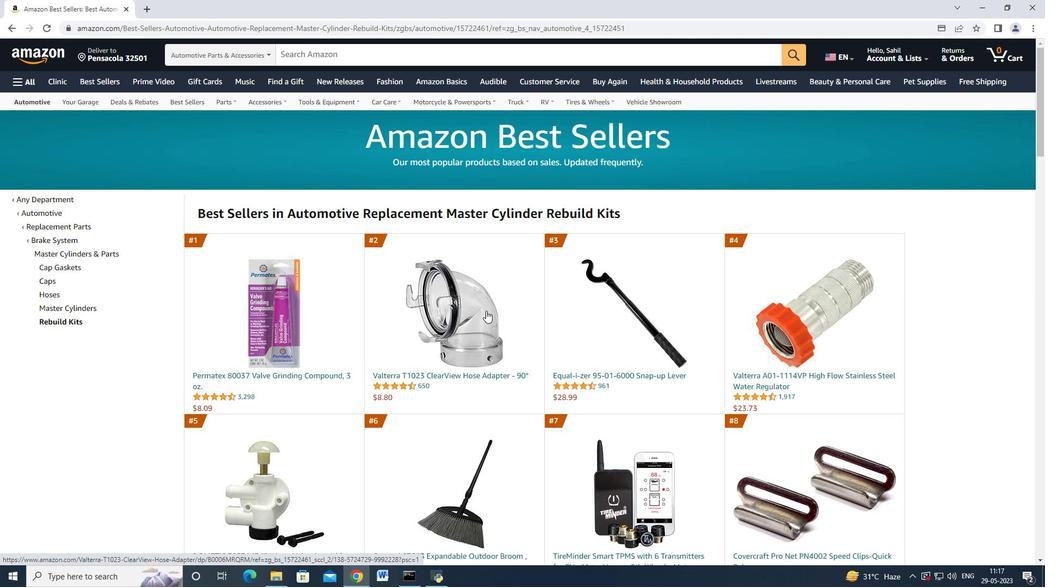 
Action: Mouse moved to (342, 320)
Screenshot: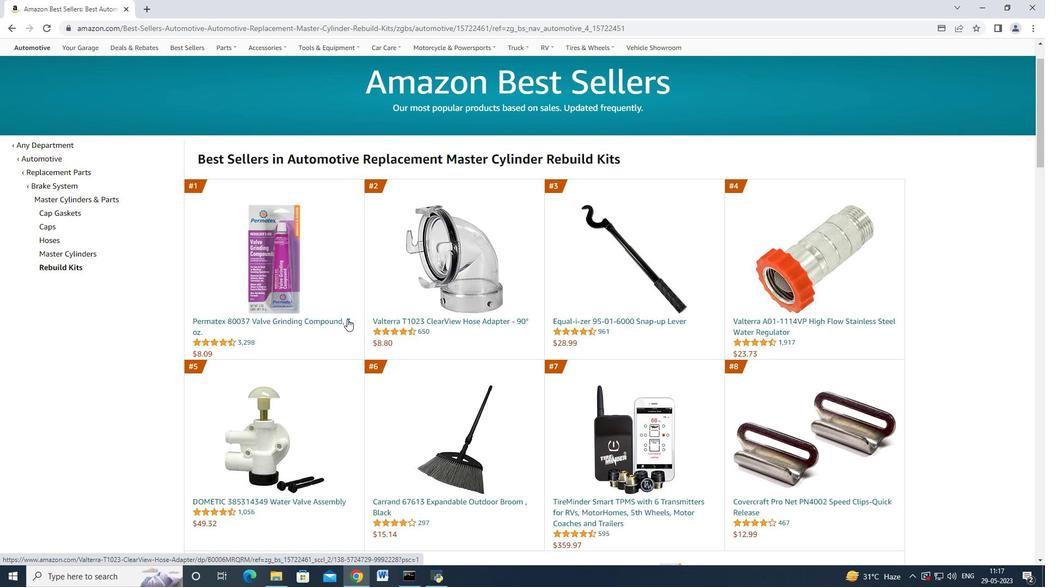 
Action: Mouse pressed left at (342, 320)
Screenshot: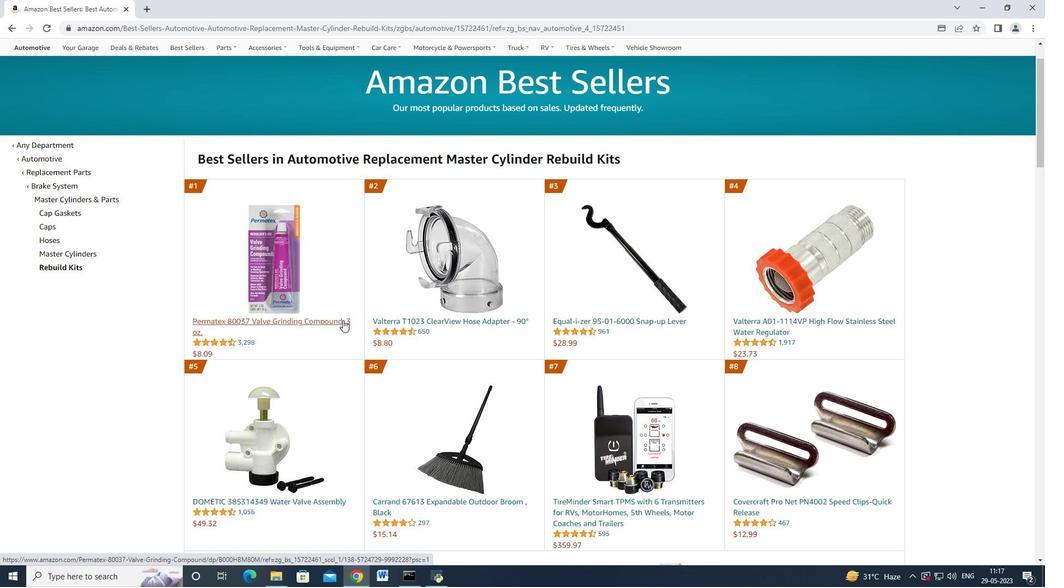 
Action: Mouse moved to (863, 398)
Screenshot: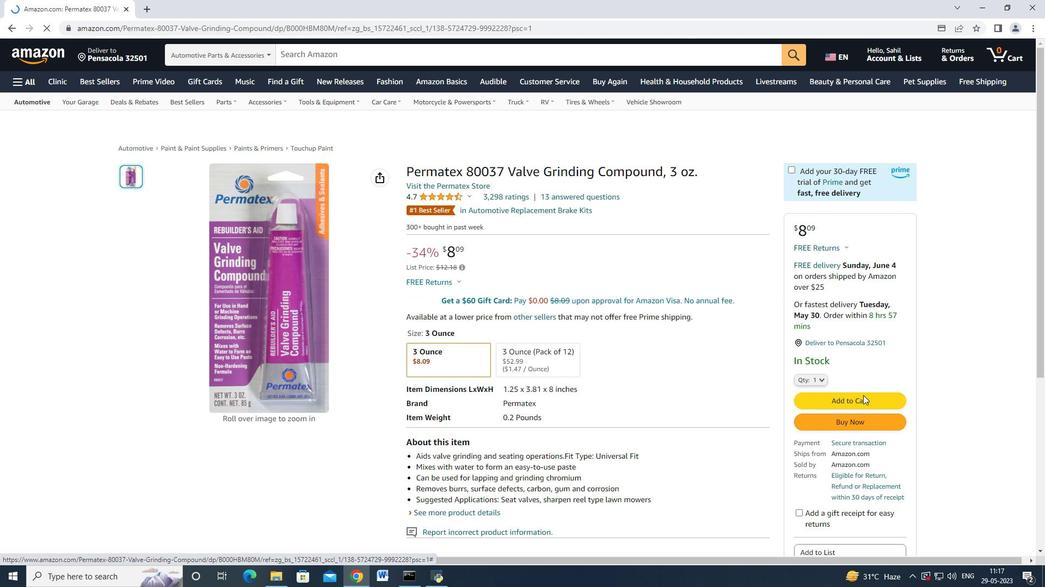 
Action: Mouse pressed left at (863, 398)
Screenshot: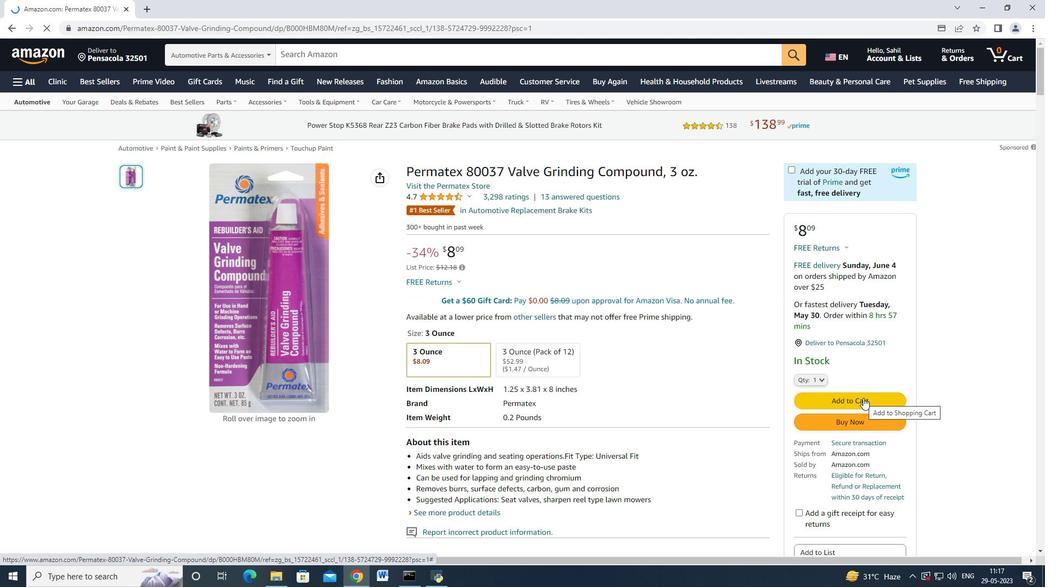
Action: Mouse moved to (796, 144)
Screenshot: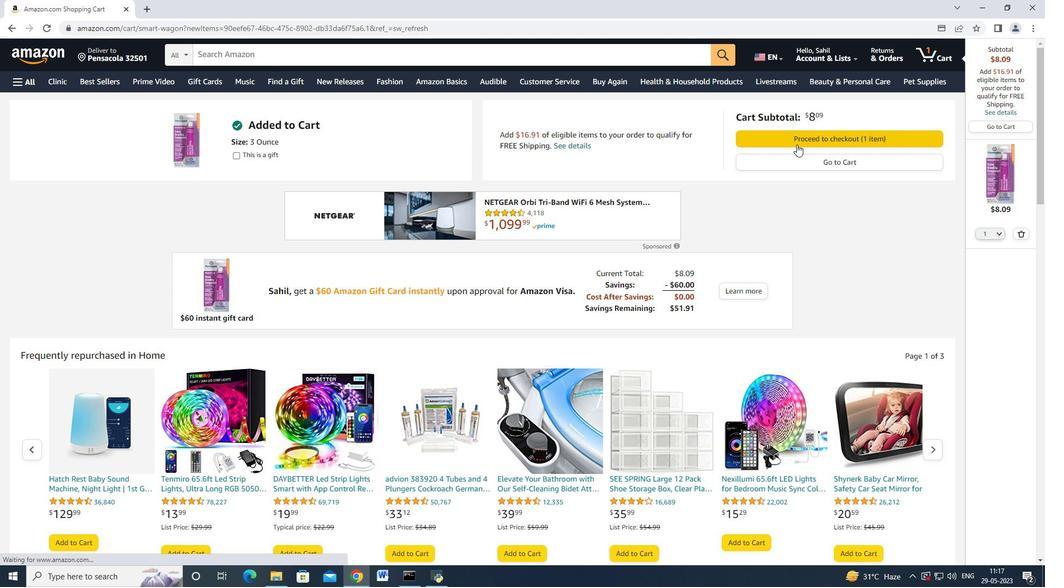 
Action: Mouse pressed left at (796, 144)
Screenshot: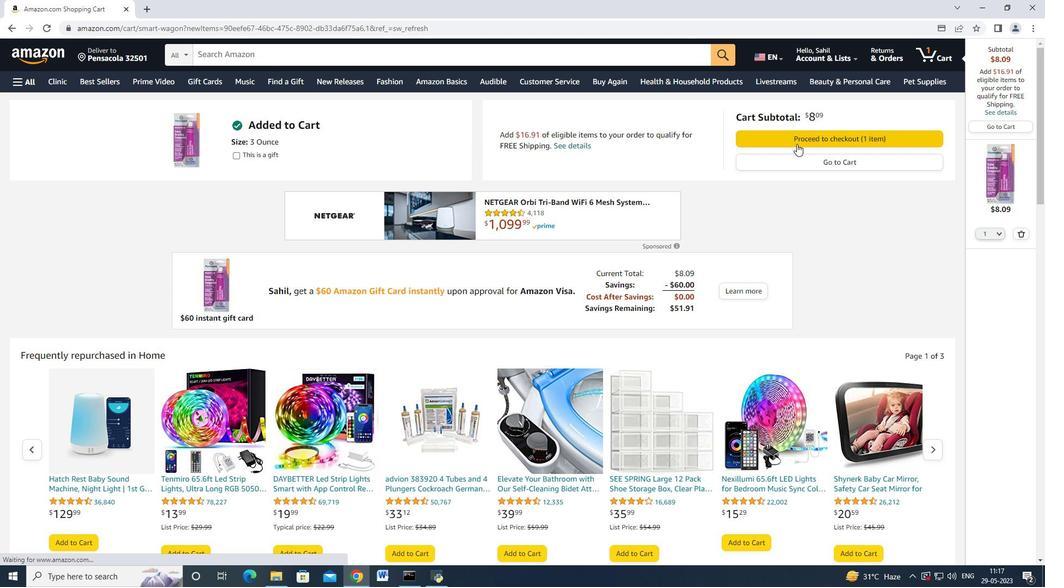 
Action: Mouse moved to (318, 286)
Screenshot: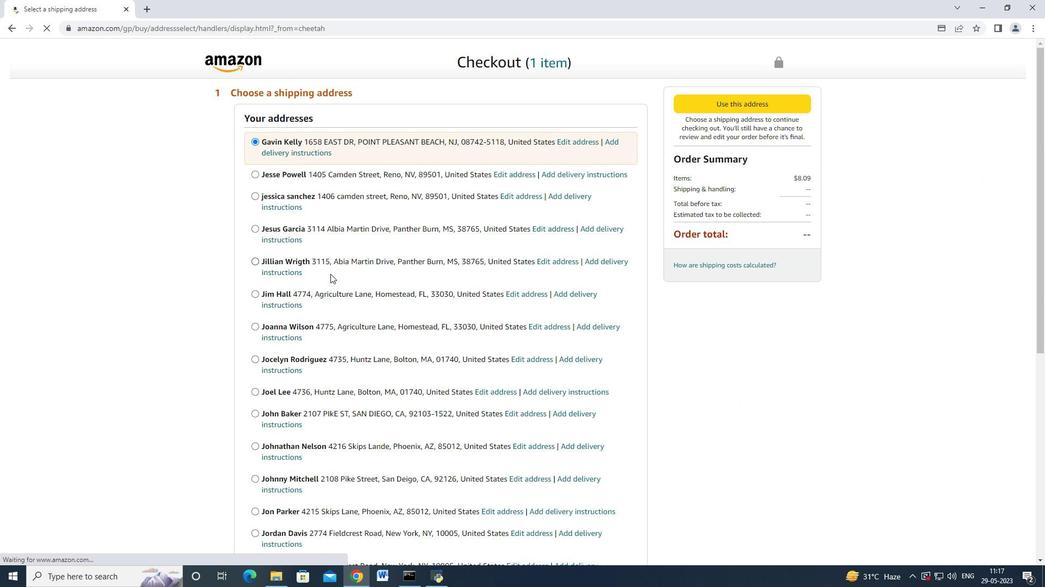 
Action: Mouse scrolled (318, 285) with delta (0, 0)
Screenshot: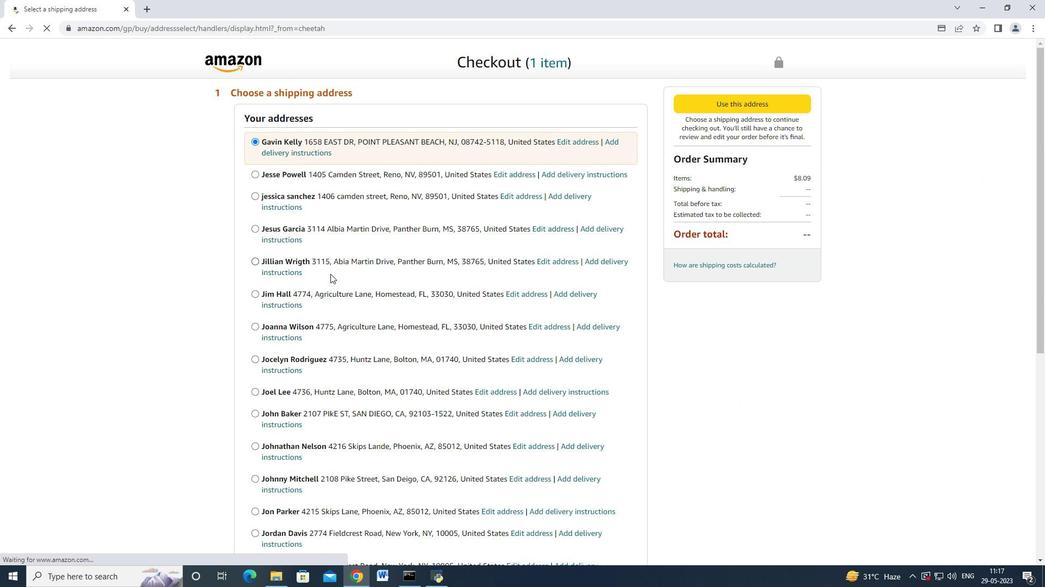 
Action: Mouse moved to (318, 286)
Screenshot: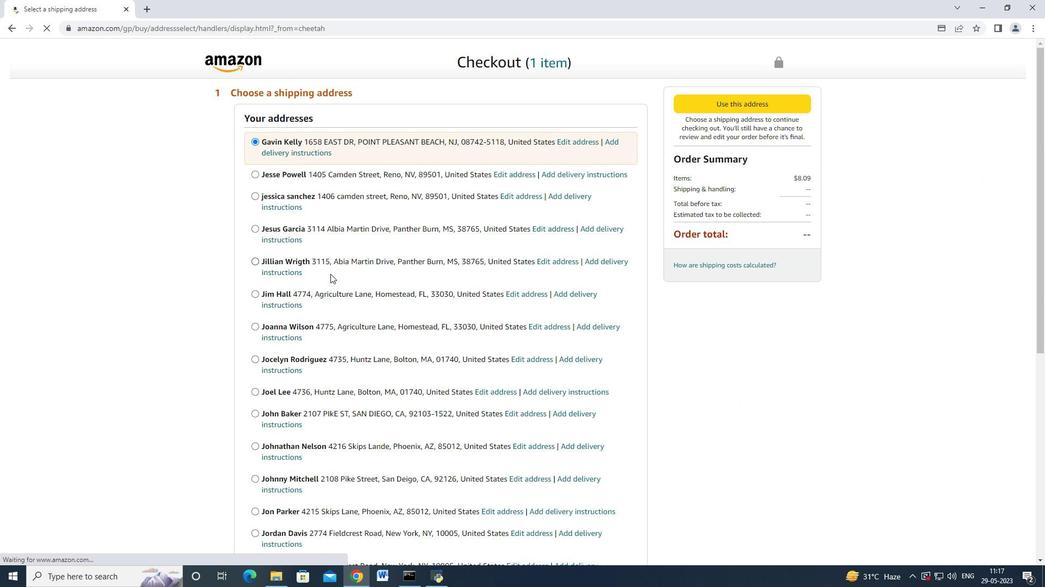 
Action: Mouse scrolled (318, 286) with delta (0, 0)
Screenshot: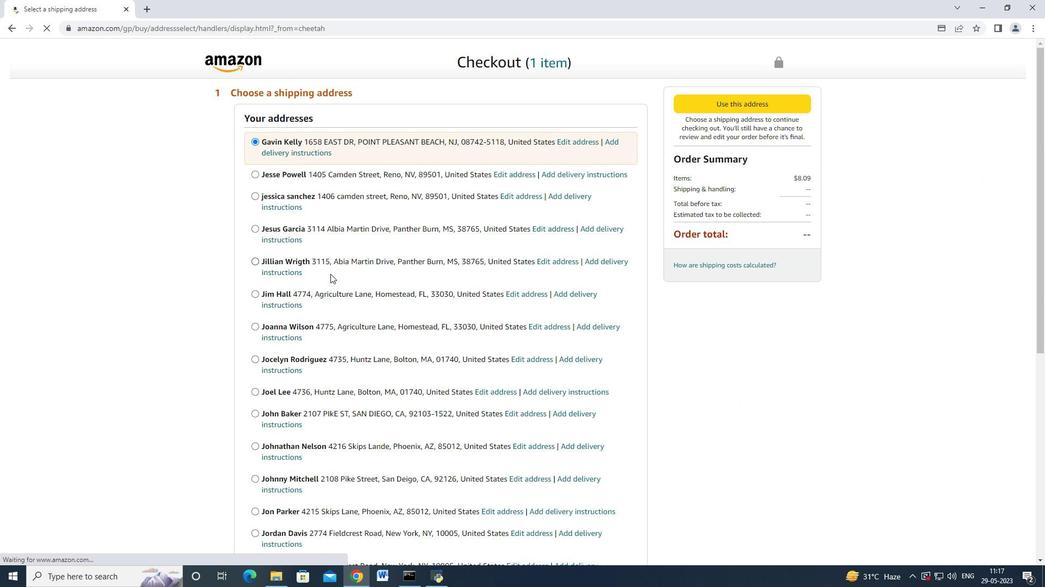 
Action: Mouse moved to (317, 286)
Screenshot: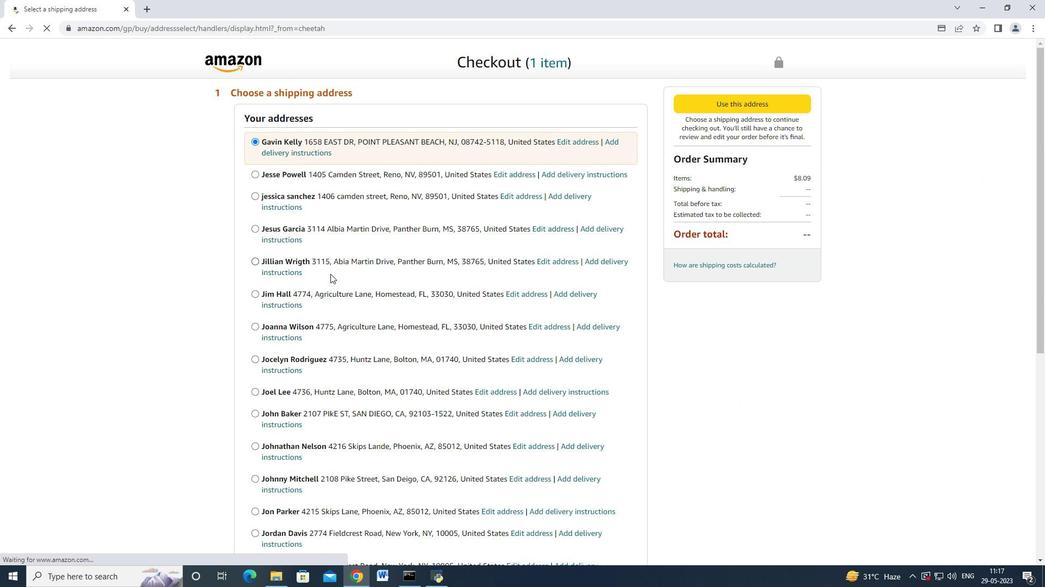 
Action: Mouse scrolled (317, 286) with delta (0, 0)
Screenshot: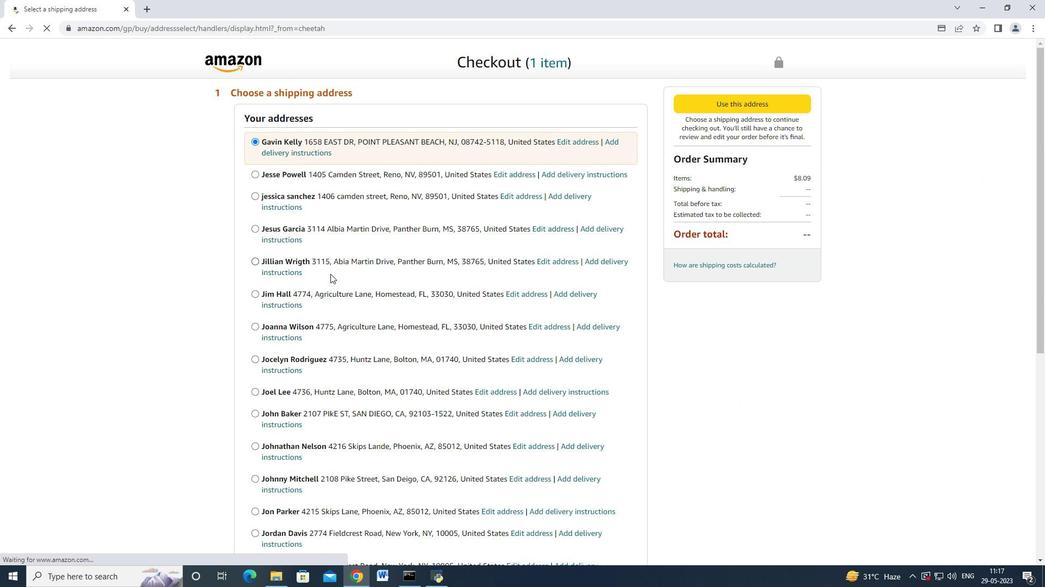 
Action: Mouse scrolled (317, 286) with delta (0, 0)
Screenshot: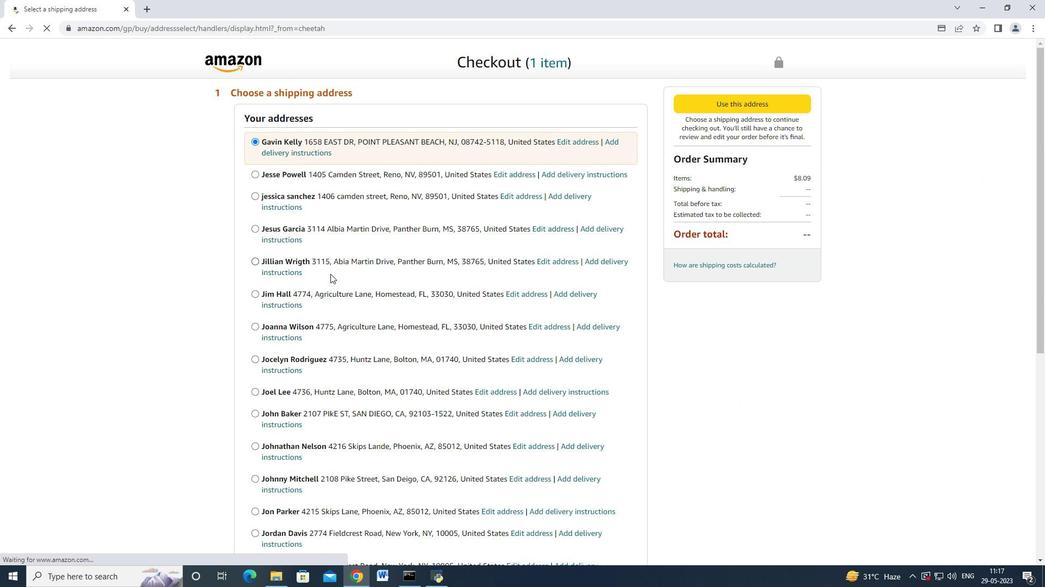 
Action: Mouse scrolled (317, 286) with delta (0, 0)
Screenshot: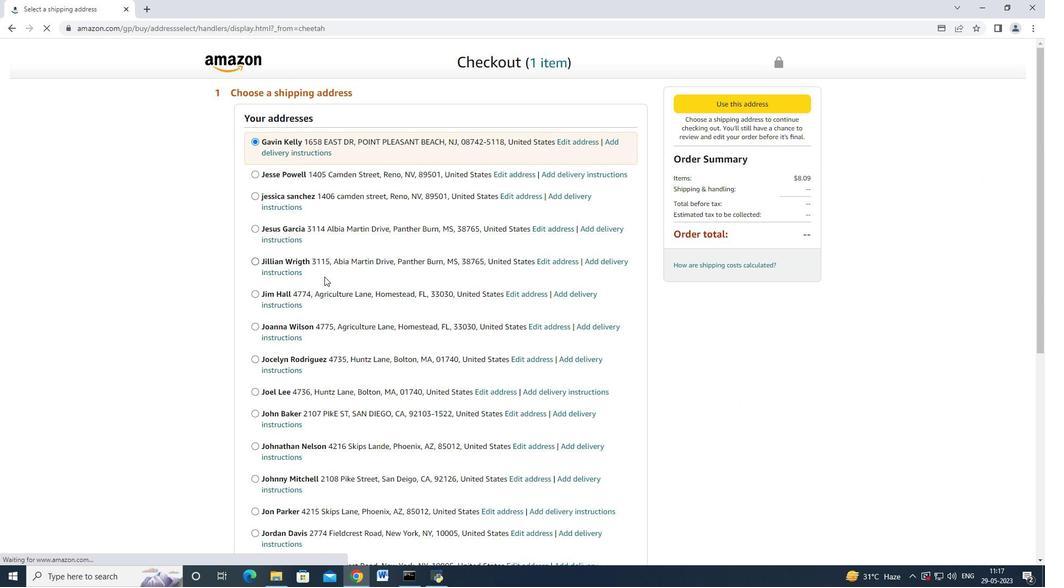 
Action: Mouse moved to (307, 351)
Screenshot: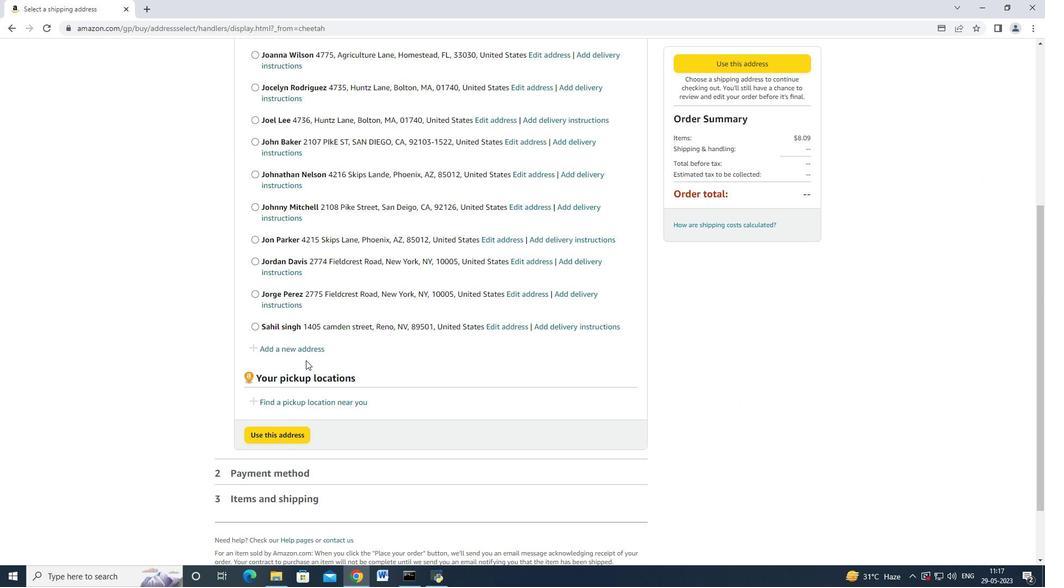 
Action: Mouse pressed left at (307, 351)
Screenshot: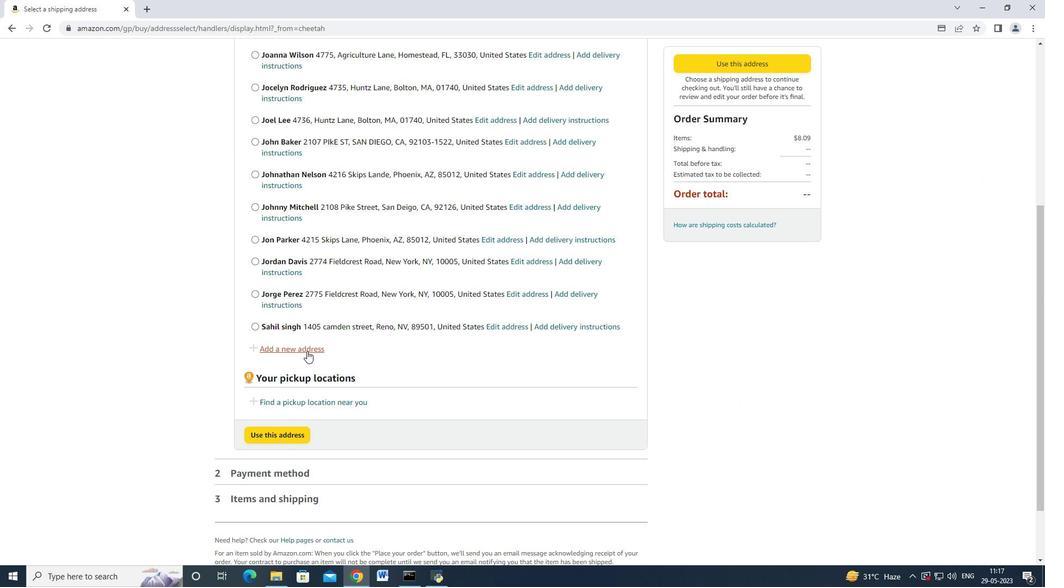 
Action: Mouse moved to (417, 262)
Screenshot: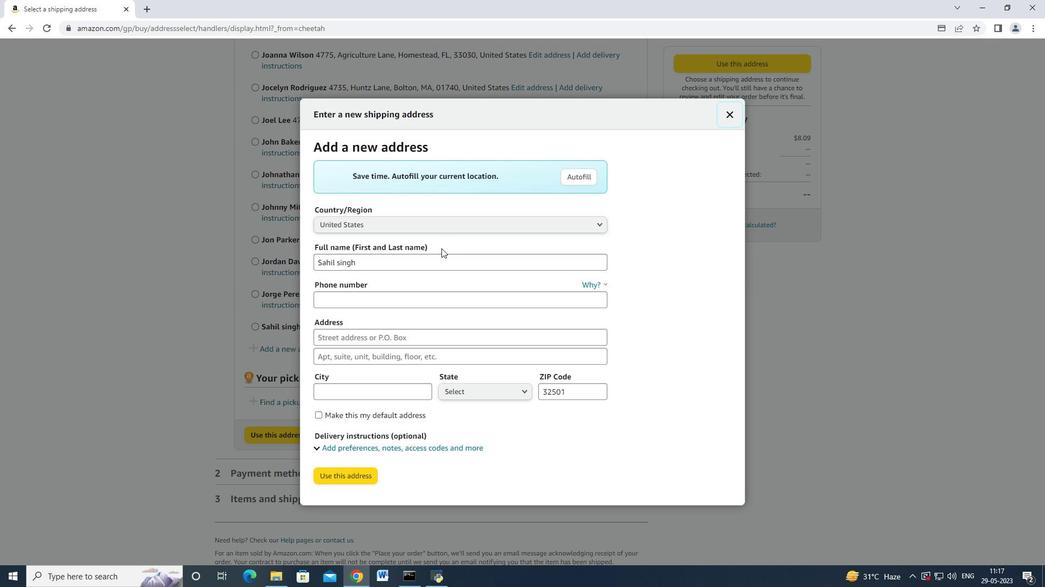 
Action: Mouse pressed left at (417, 262)
Screenshot: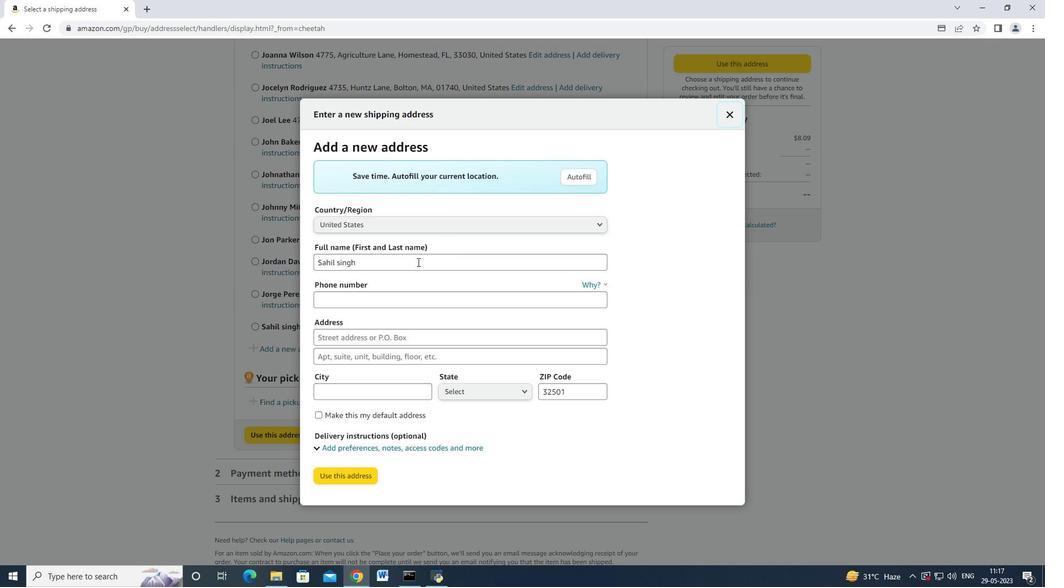 
Action: Mouse moved to (278, 356)
Screenshot: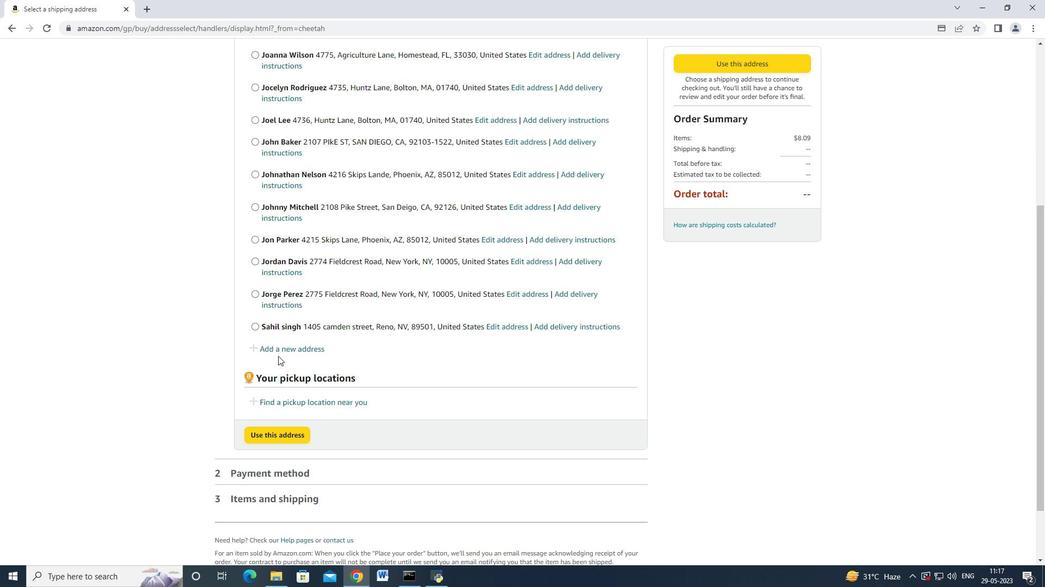 
Action: Mouse pressed left at (278, 356)
Screenshot: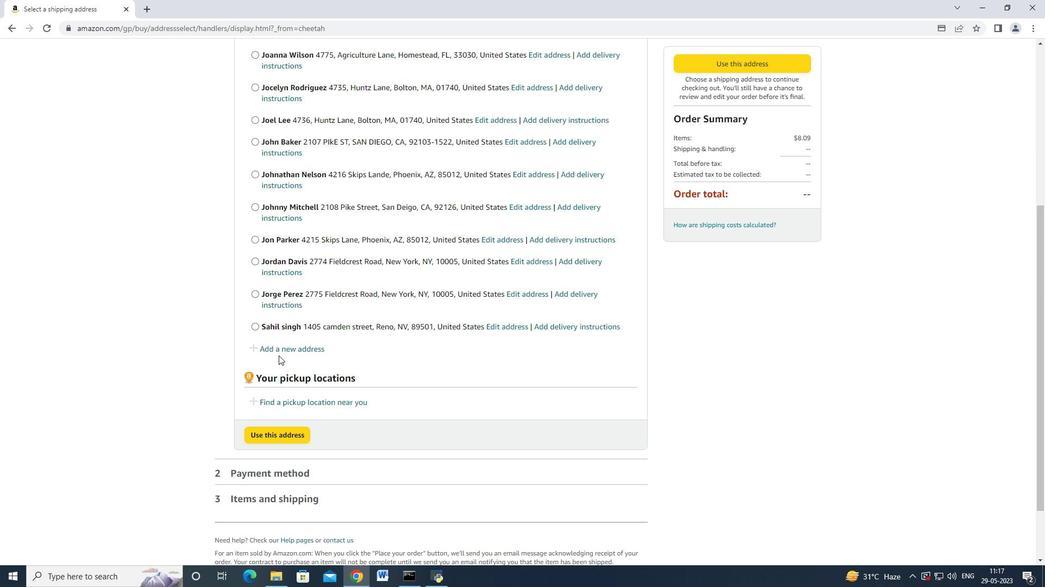 
Action: Mouse moved to (280, 350)
Screenshot: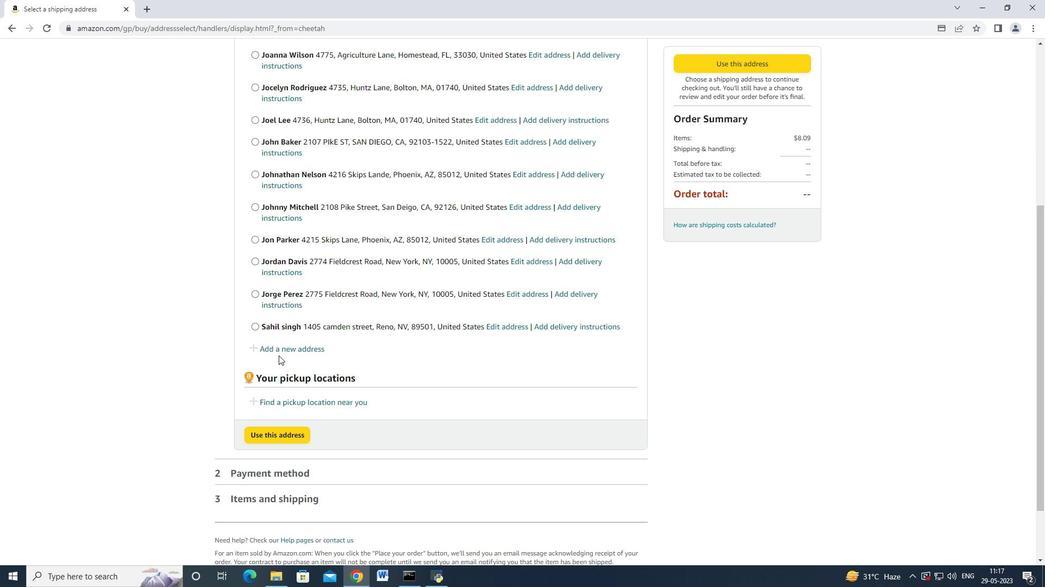 
Action: Mouse pressed left at (280, 350)
Screenshot: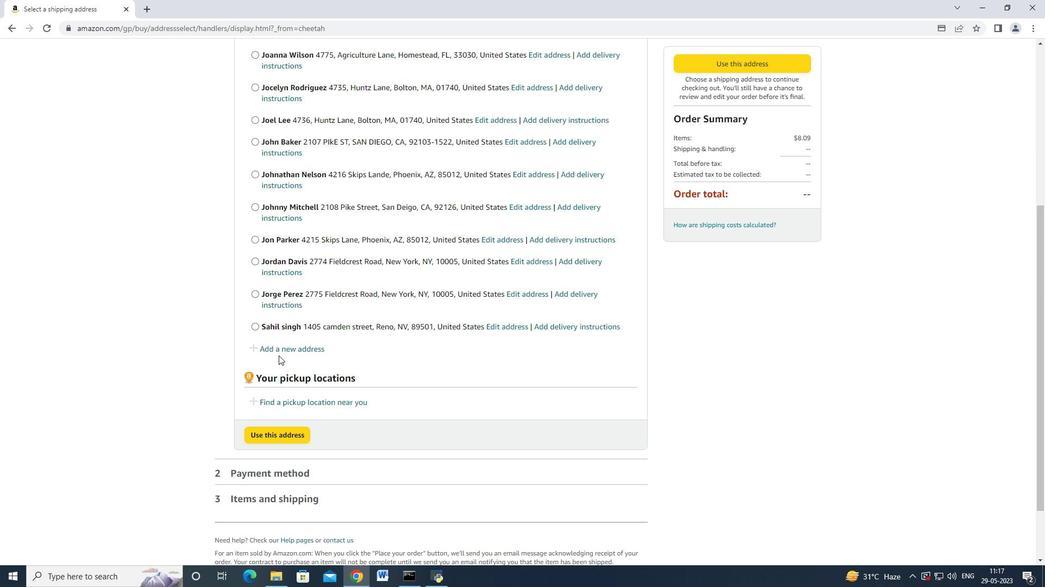 
Action: Mouse moved to (365, 264)
Screenshot: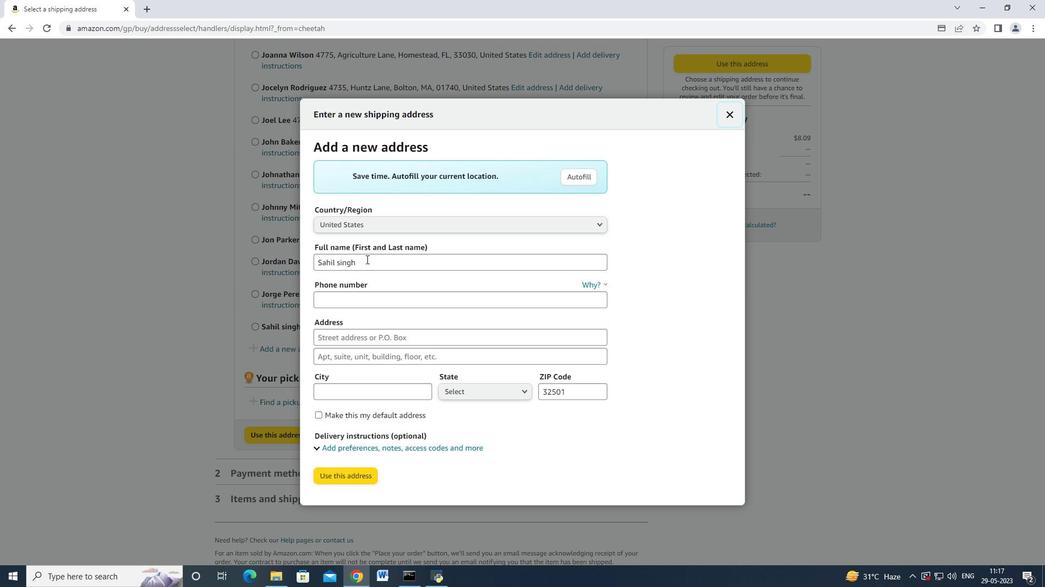 
Action: Mouse pressed left at (365, 264)
Screenshot: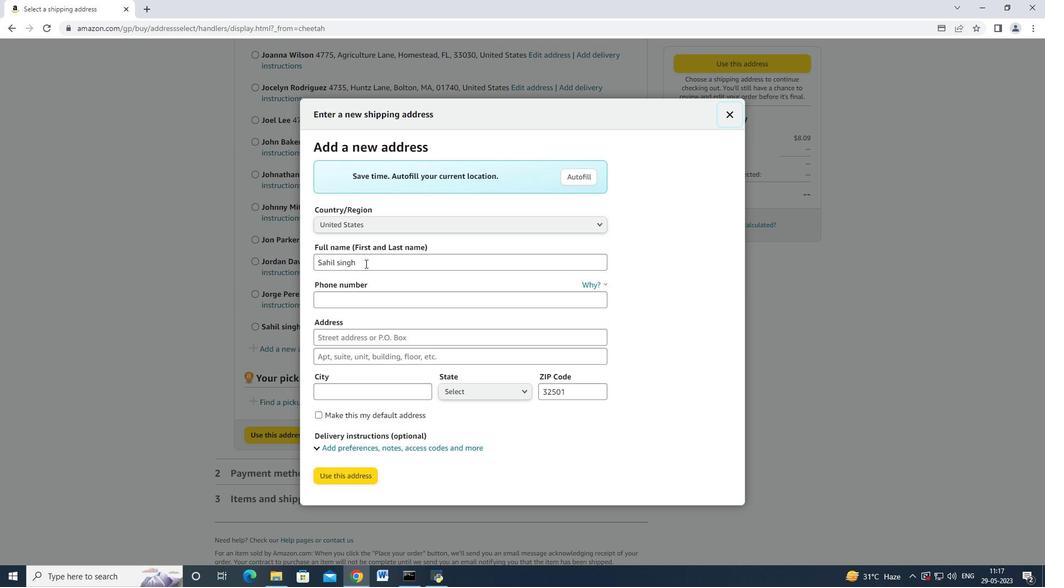 
Action: Mouse moved to (314, 261)
Screenshot: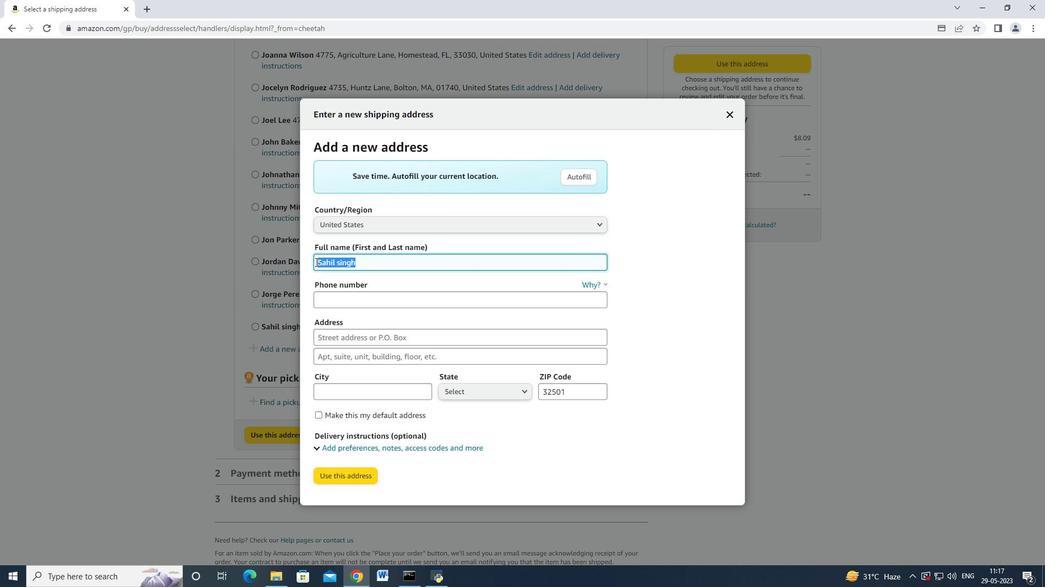 
Action: Key pressed <Key.backspace><Key.shift>Jose<Key.space><Key.shift>Hernandez<Key.tab><Key.tab>4403901431<Key.tab>1489,<Key.space><Key.shift>Vineyard<Key.space><Key.shift_r>Drive,<Key.backspace><Key.tab><Key.tab><Key.shift>Independence<Key.tab>
Screenshot: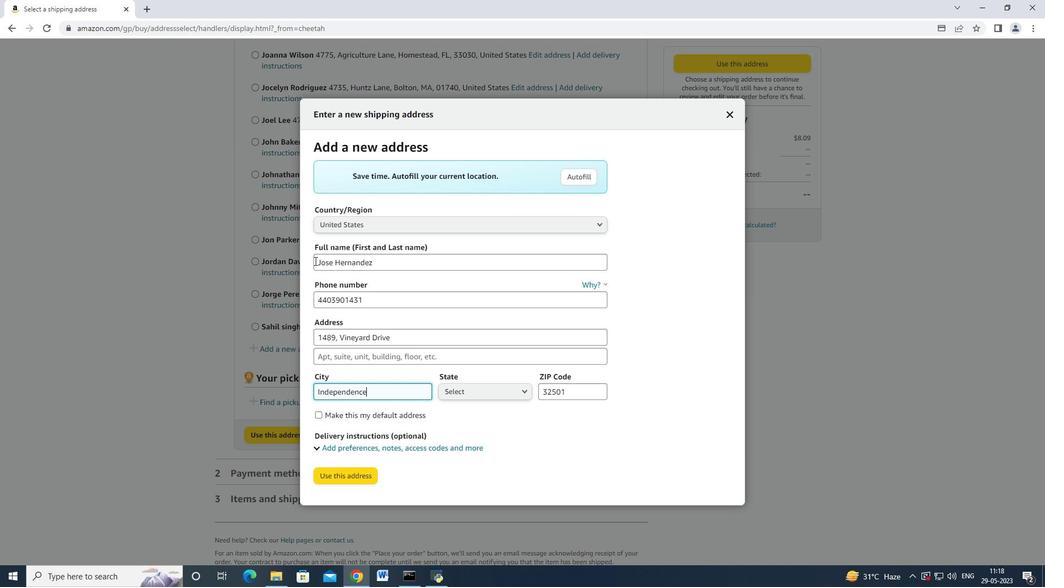 
Action: Mouse moved to (502, 400)
Screenshot: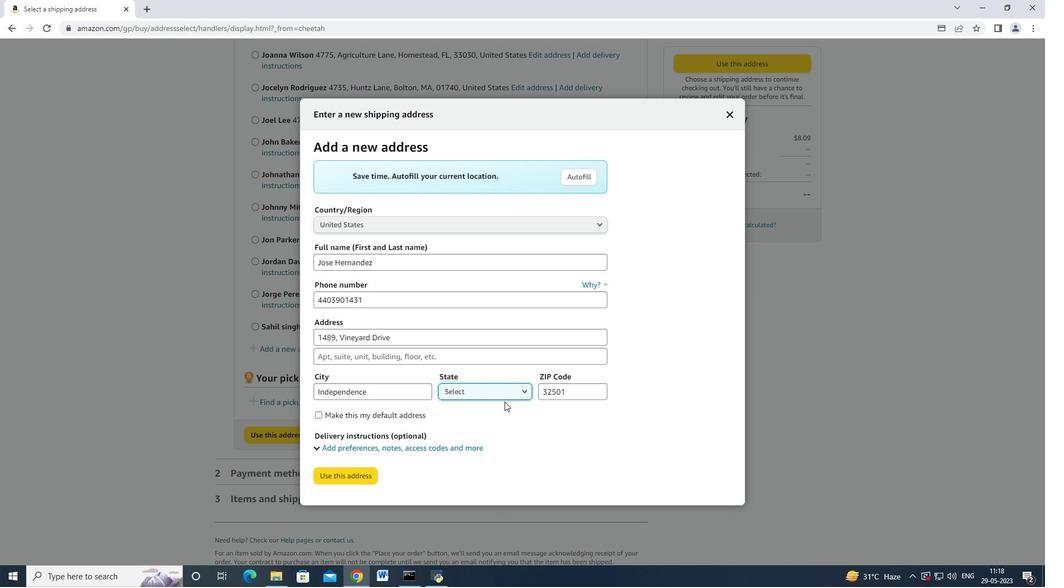 
Action: Mouse pressed left at (502, 400)
Screenshot: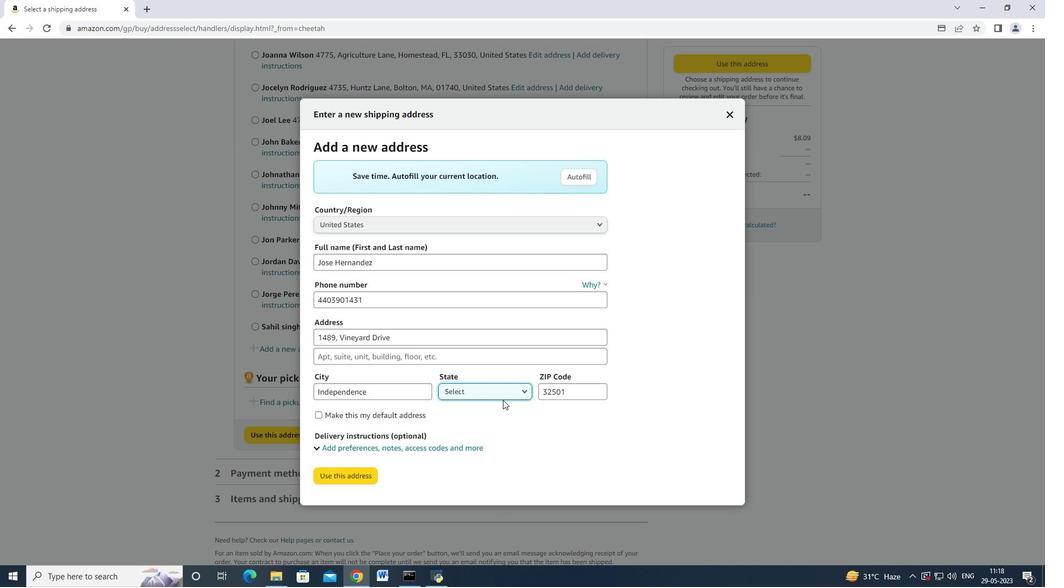 
Action: Mouse moved to (502, 399)
Screenshot: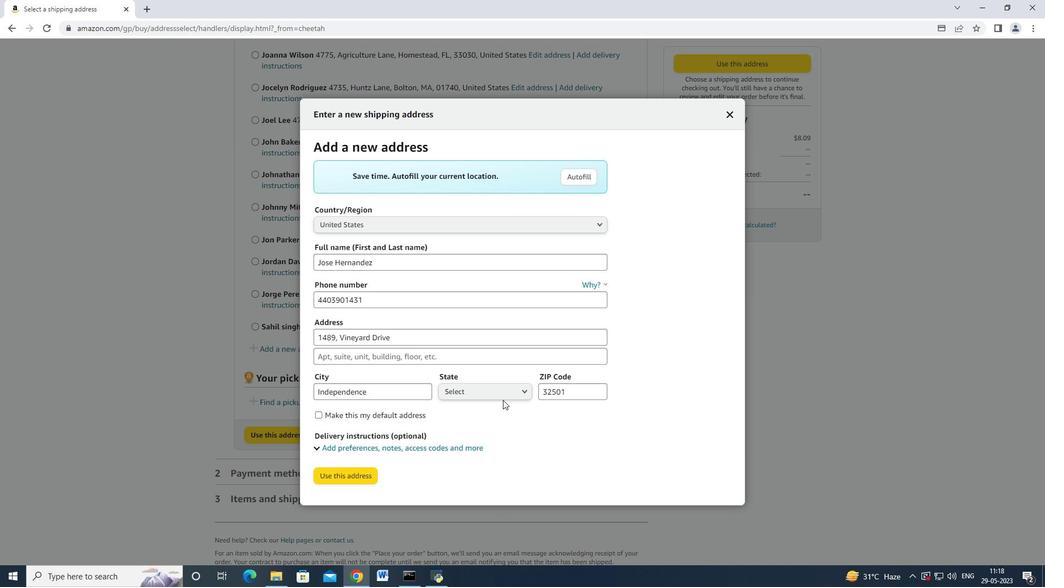 
Action: Mouse pressed left at (502, 399)
Screenshot: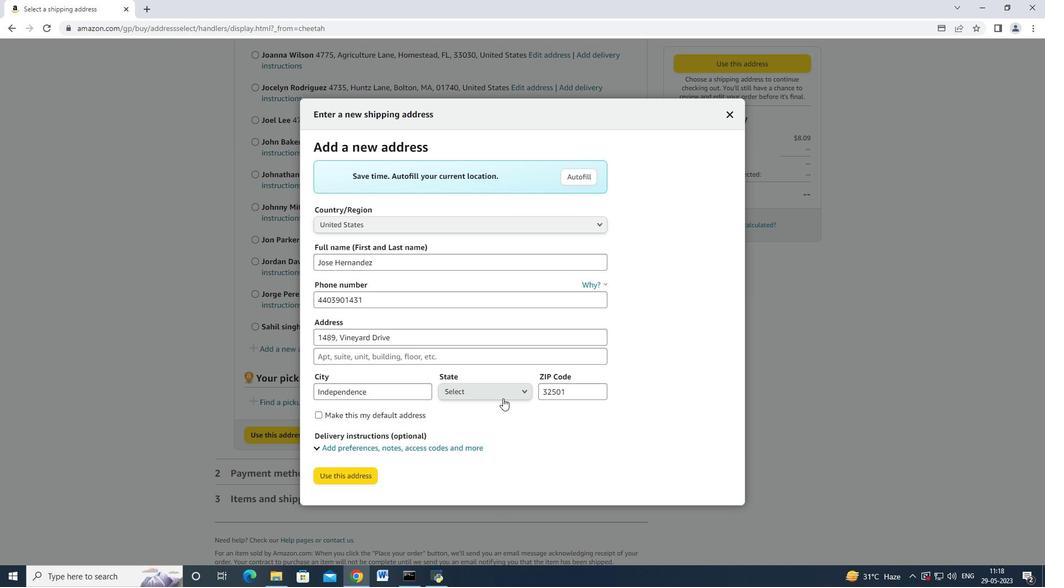 
Action: Mouse moved to (461, 328)
Screenshot: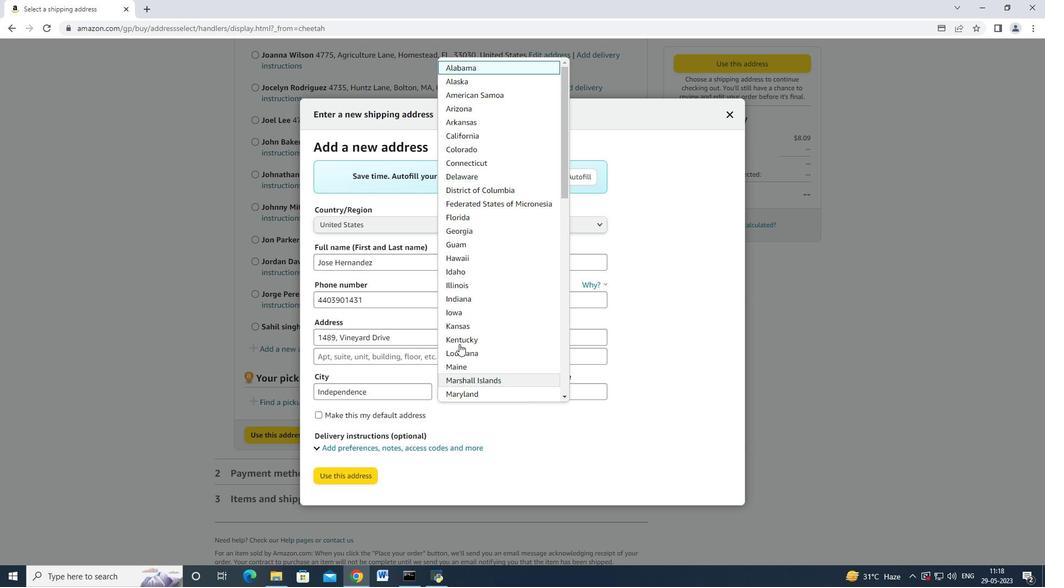 
Action: Key pressed <Key.down><Key.down><Key.down><Key.down><Key.down><Key.down><Key.down><Key.down><Key.down><Key.down><Key.down><Key.down><Key.down><Key.down><Key.down><Key.down><Key.down><Key.down><Key.down><Key.down><Key.down><Key.down><Key.down><Key.down><Key.down><Key.down><Key.down><Key.down><Key.down><Key.down><Key.down><Key.down><Key.down><Key.down><Key.down><Key.down><Key.down><Key.down><Key.down><Key.down><Key.down><Key.down><Key.down><Key.up><Key.up><Key.up><Key.enter><Key.tab><Key.backspace>1<Key.insert><Key.backspace>44131
Screenshot: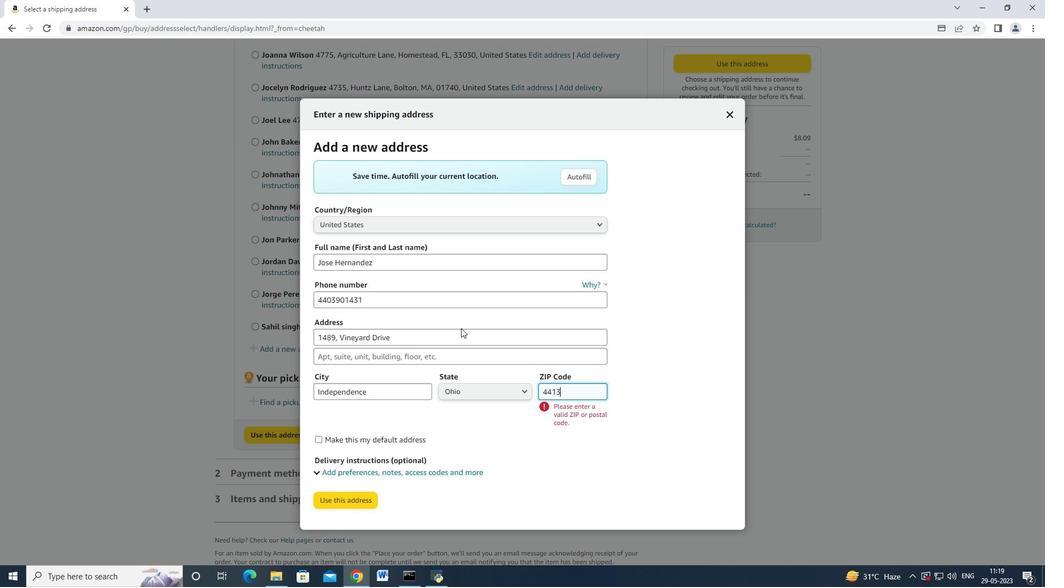 
Action: Mouse moved to (357, 476)
Screenshot: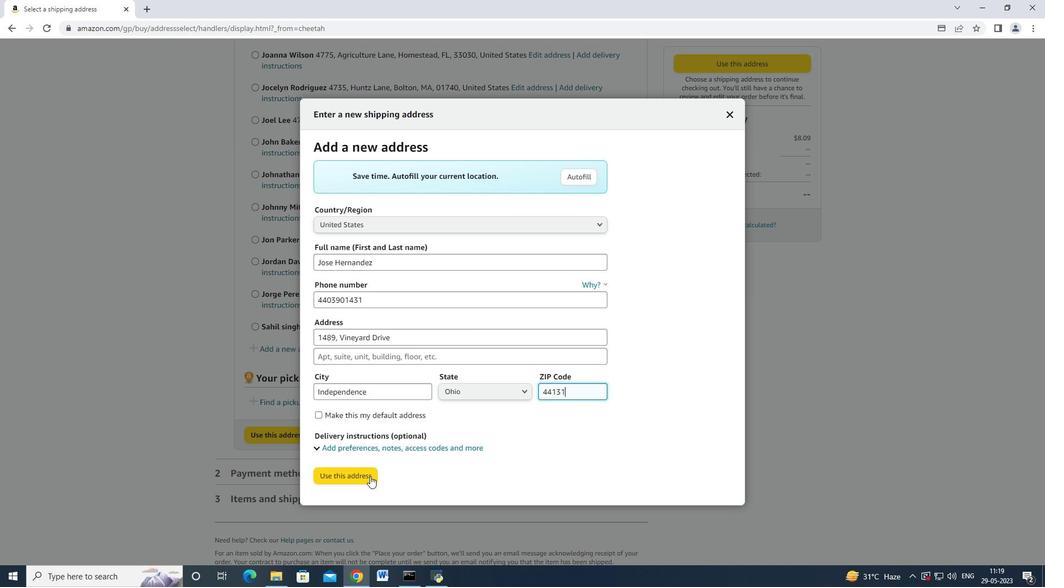 
Action: Mouse pressed left at (357, 476)
Screenshot: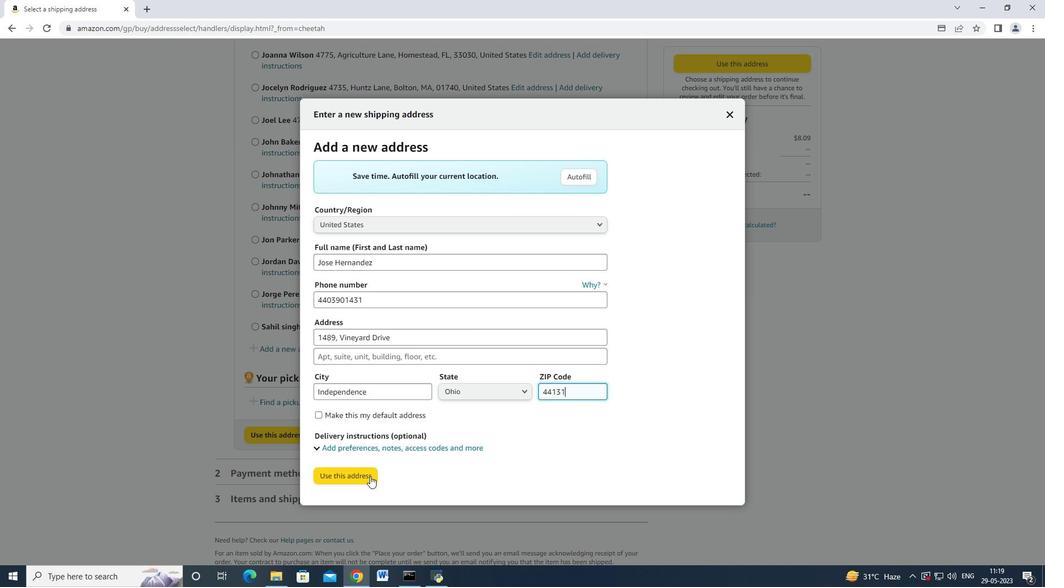 
Action: Mouse moved to (348, 201)
Screenshot: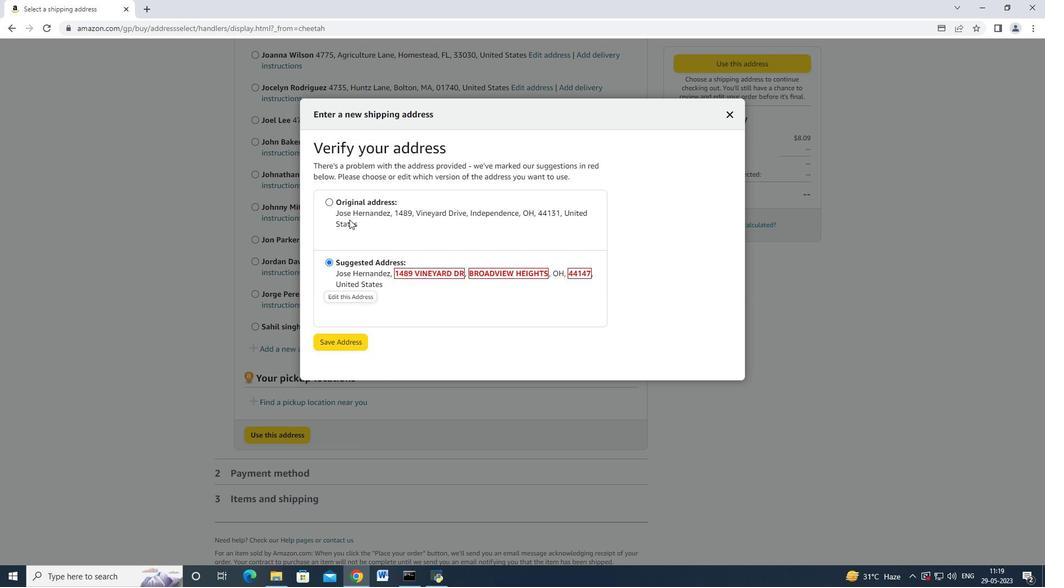 
Action: Mouse pressed left at (348, 201)
Screenshot: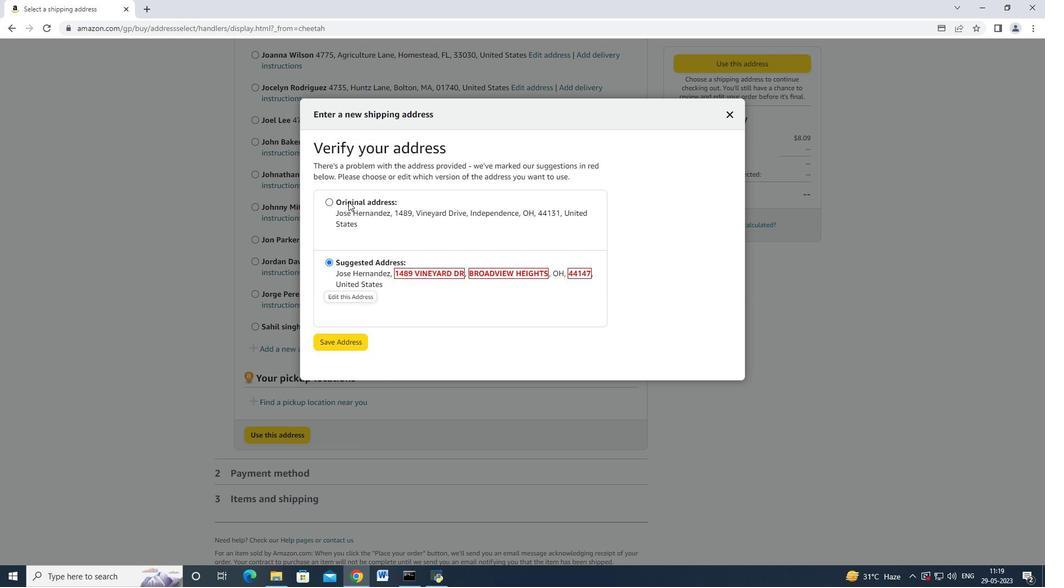 
Action: Mouse moved to (344, 346)
Screenshot: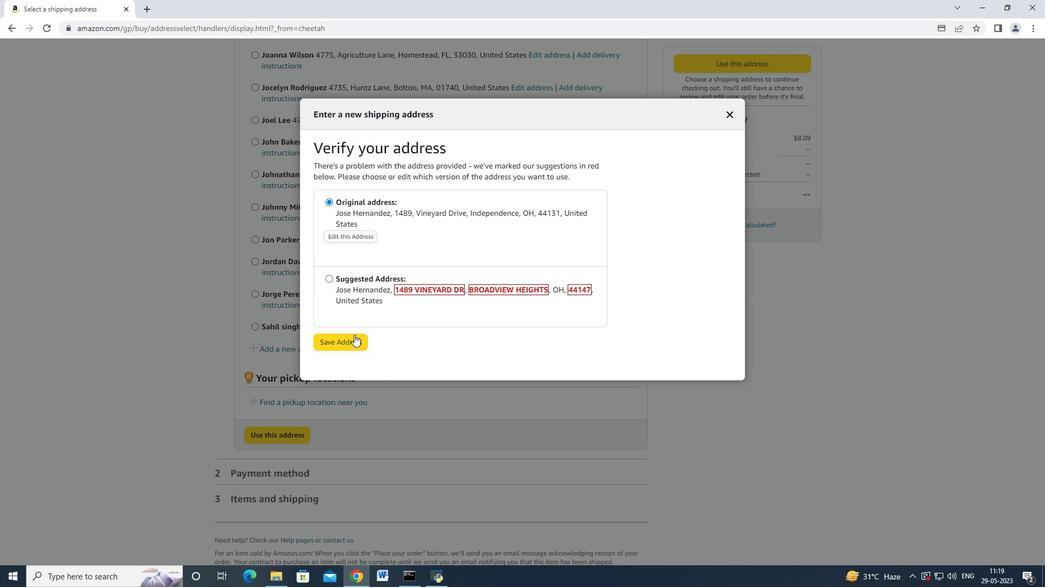 
Action: Mouse pressed left at (344, 346)
Screenshot: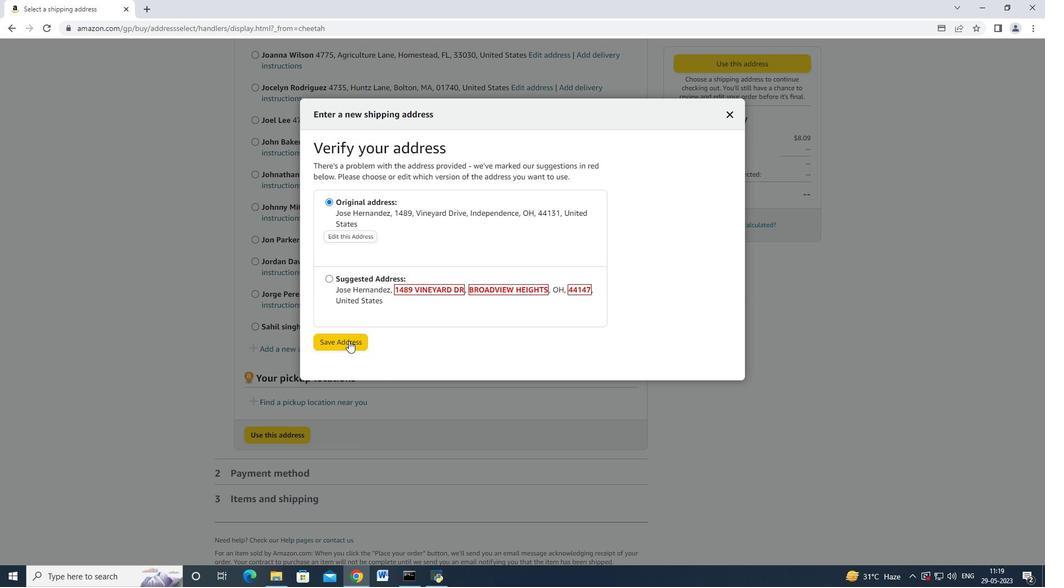 
Action: Mouse moved to (333, 258)
Screenshot: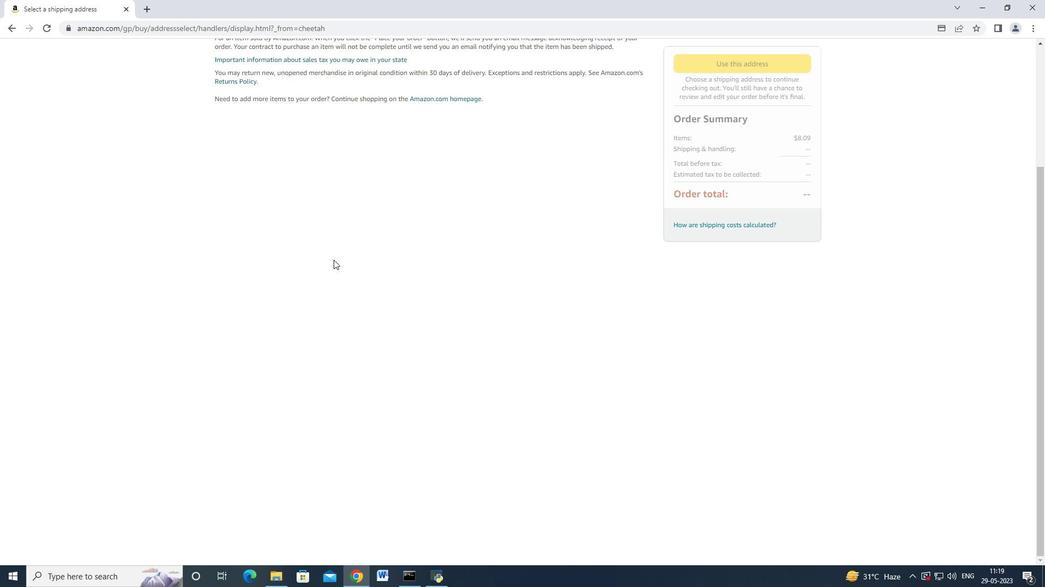 
Action: Mouse scrolled (333, 259) with delta (0, 0)
Screenshot: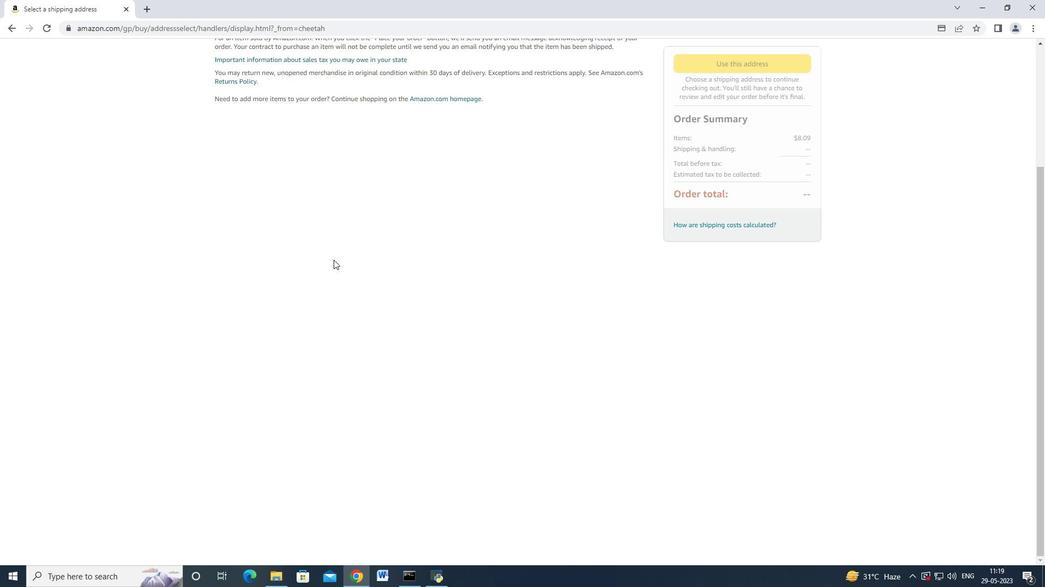 
Action: Mouse scrolled (333, 259) with delta (0, 0)
Screenshot: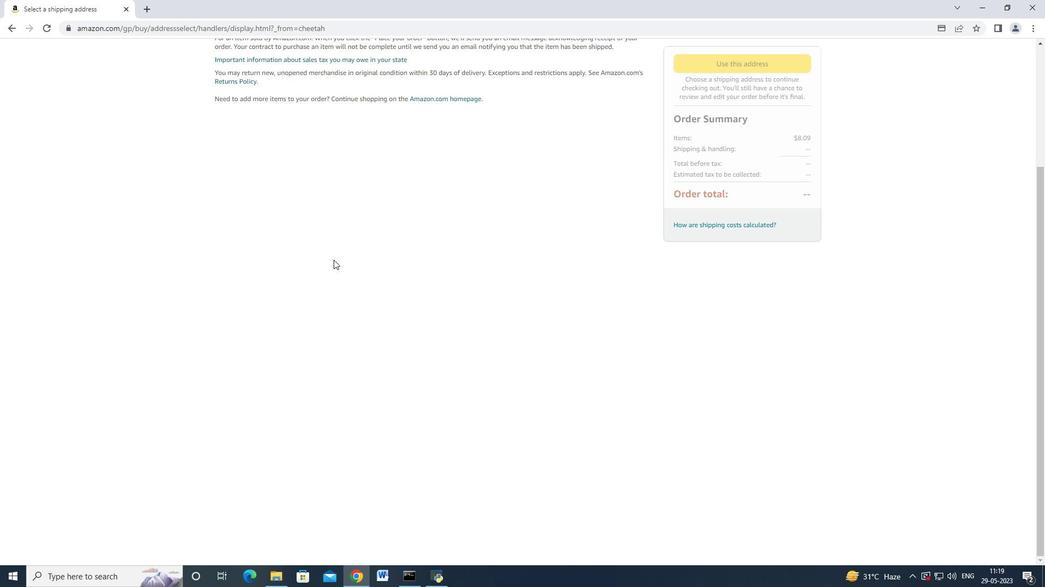 
Action: Mouse scrolled (333, 259) with delta (0, 0)
Screenshot: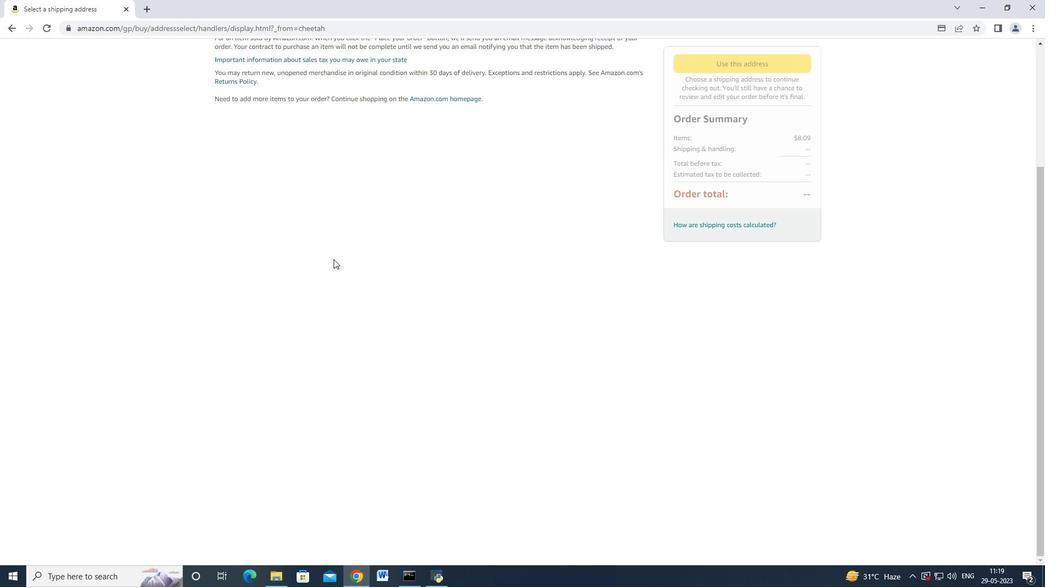 
Action: Mouse scrolled (333, 259) with delta (0, 0)
Screenshot: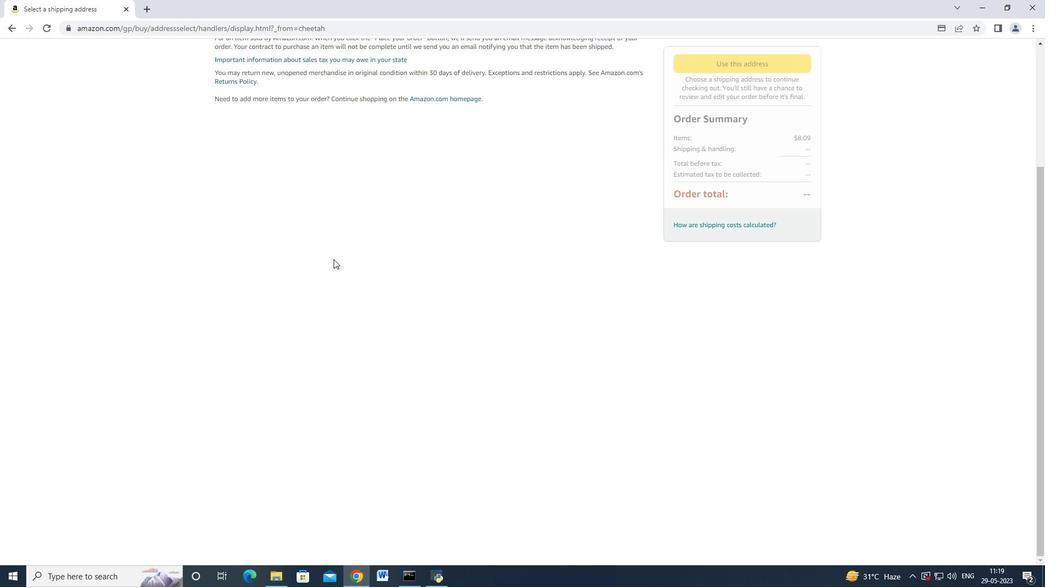 
Action: Mouse moved to (334, 258)
Screenshot: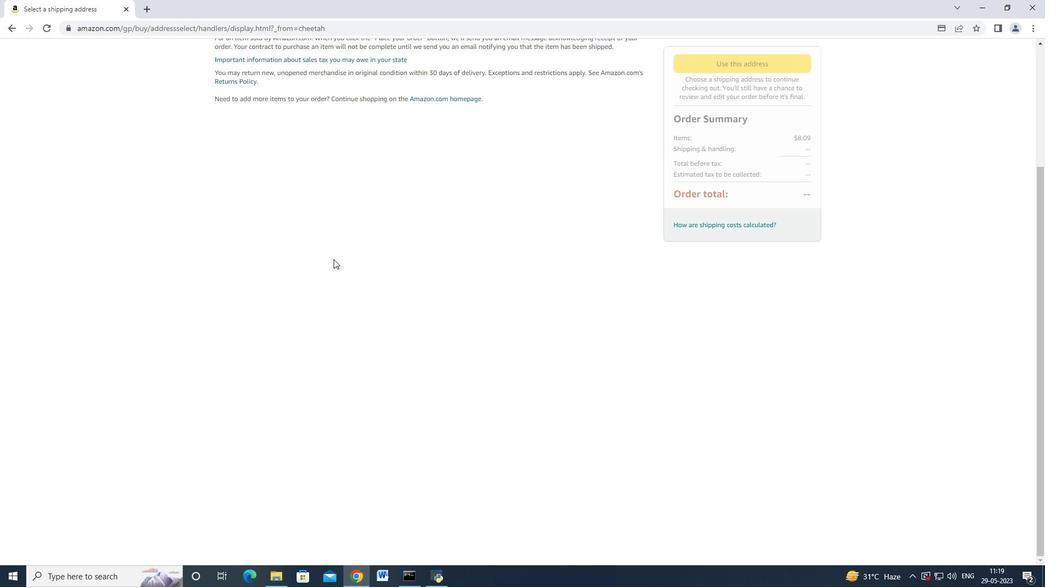 
Action: Mouse scrolled (334, 259) with delta (0, 0)
Screenshot: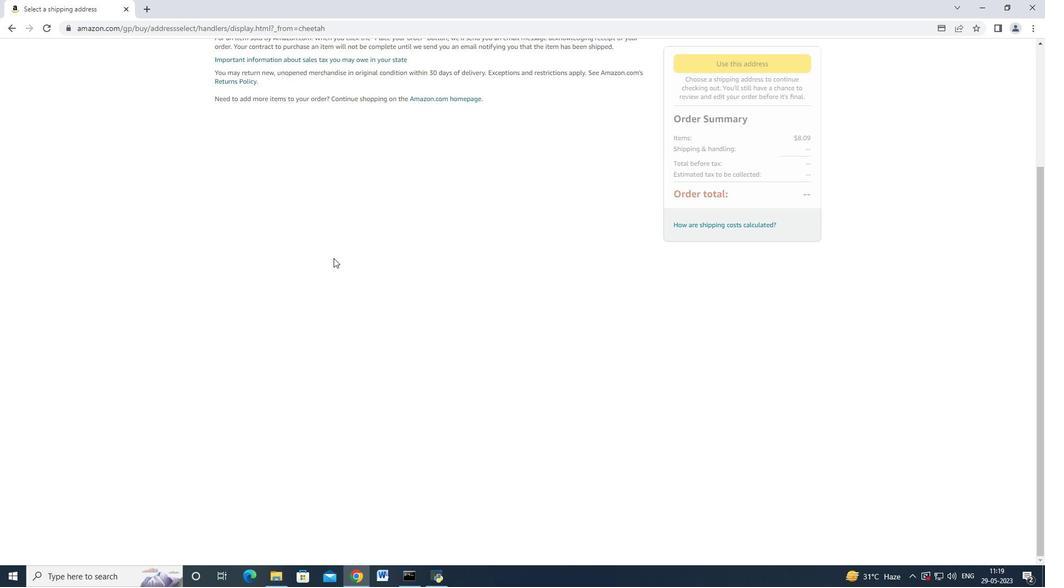 
Action: Mouse moved to (336, 258)
Screenshot: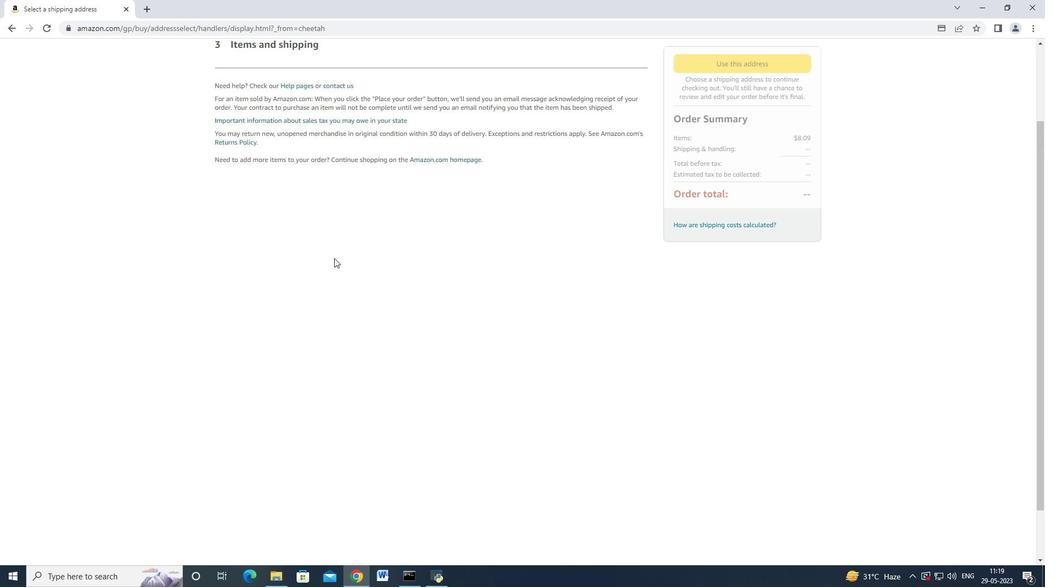 
Action: Mouse scrolled (336, 259) with delta (0, 0)
Screenshot: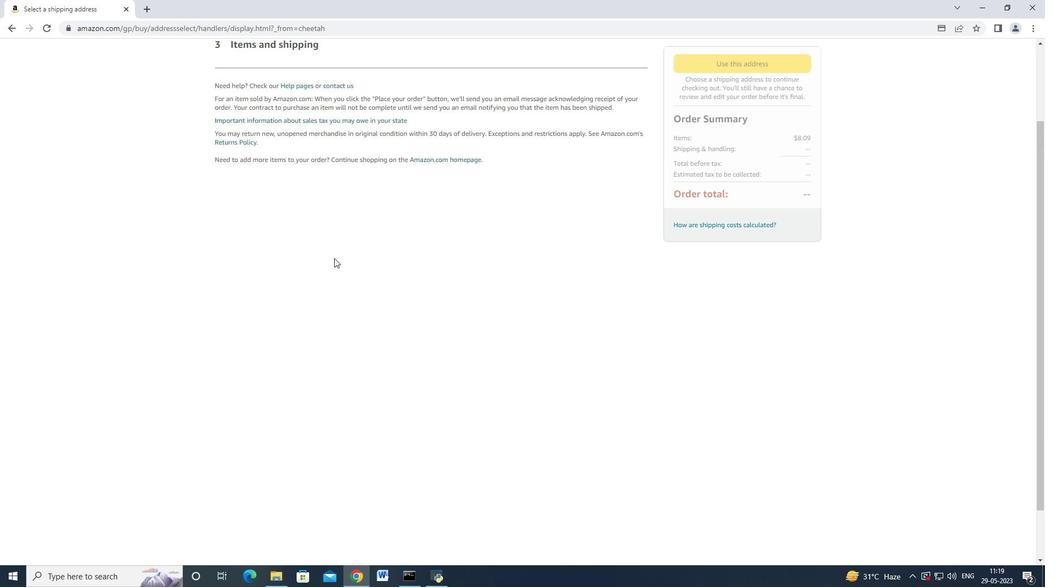 
Action: Mouse moved to (340, 260)
Screenshot: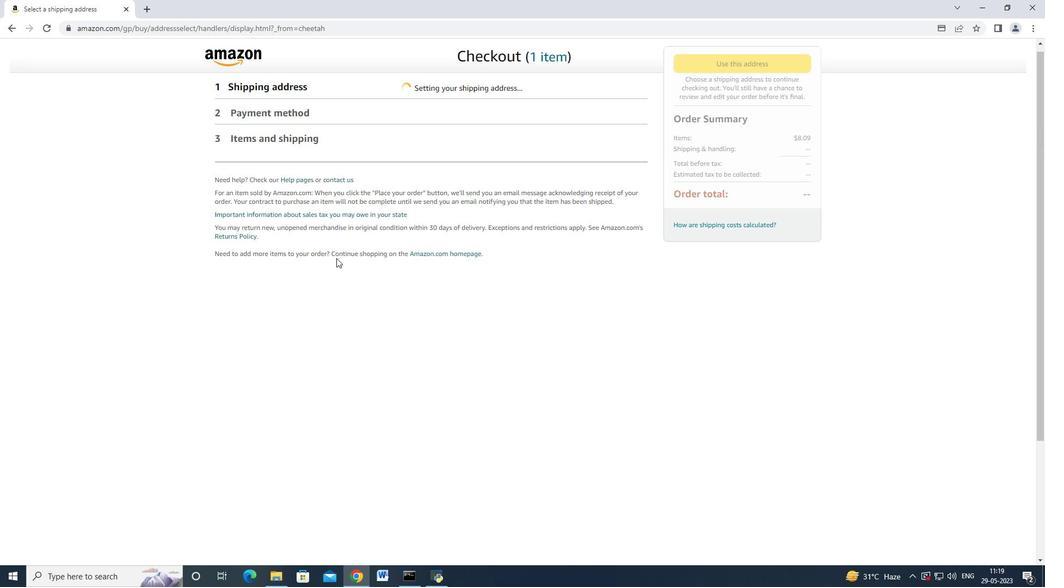 
Action: Mouse scrolled (339, 260) with delta (0, 0)
Screenshot: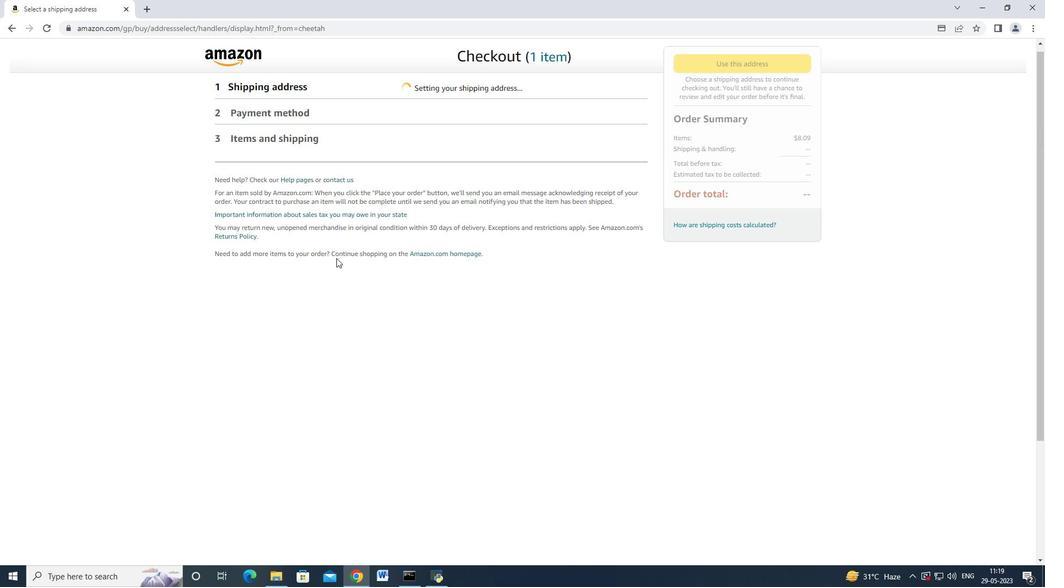 
Action: Mouse moved to (332, 239)
Screenshot: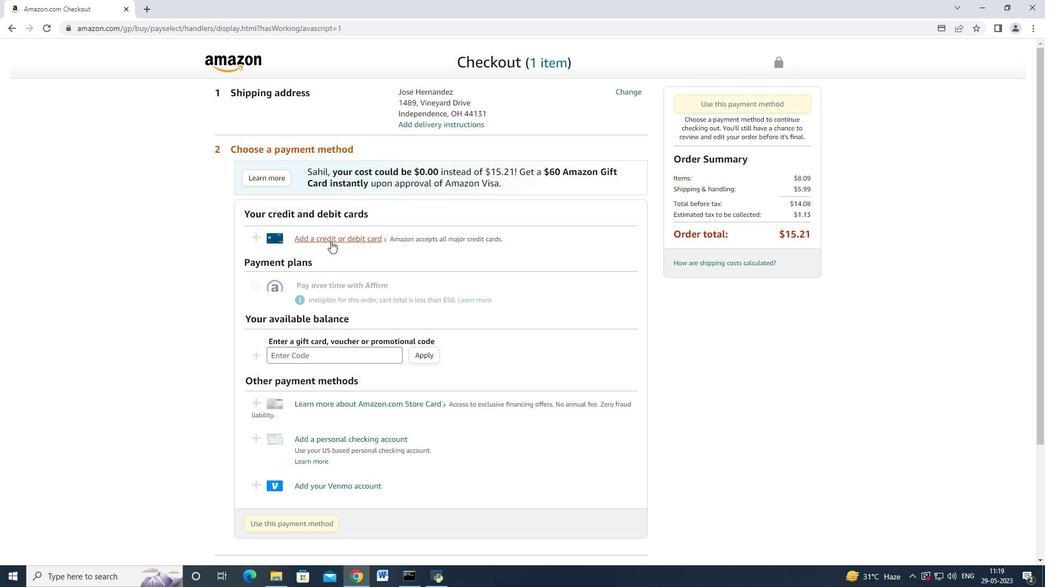 
Action: Mouse pressed left at (332, 239)
Screenshot: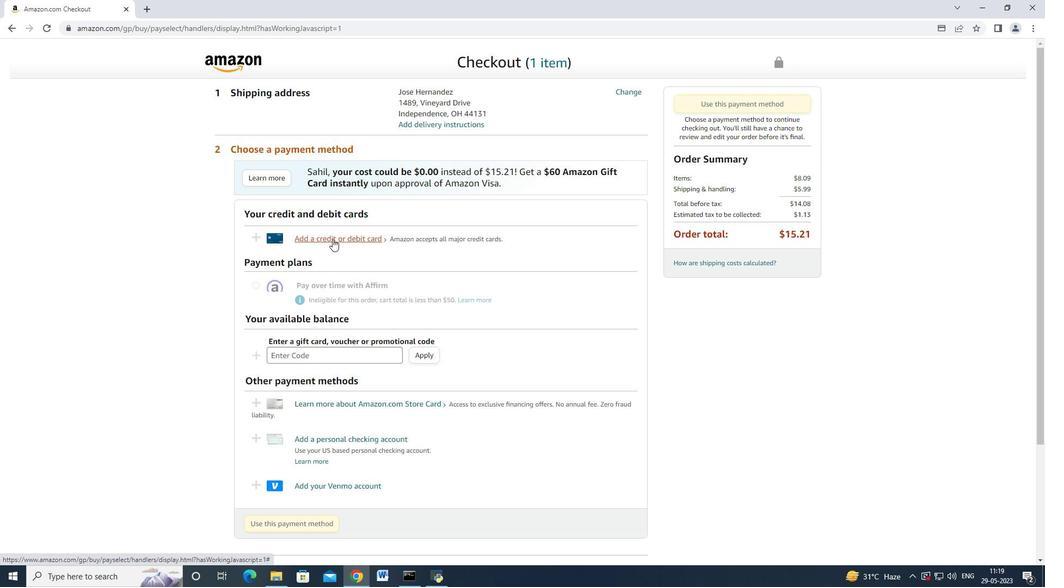 
Action: Mouse moved to (427, 253)
Screenshot: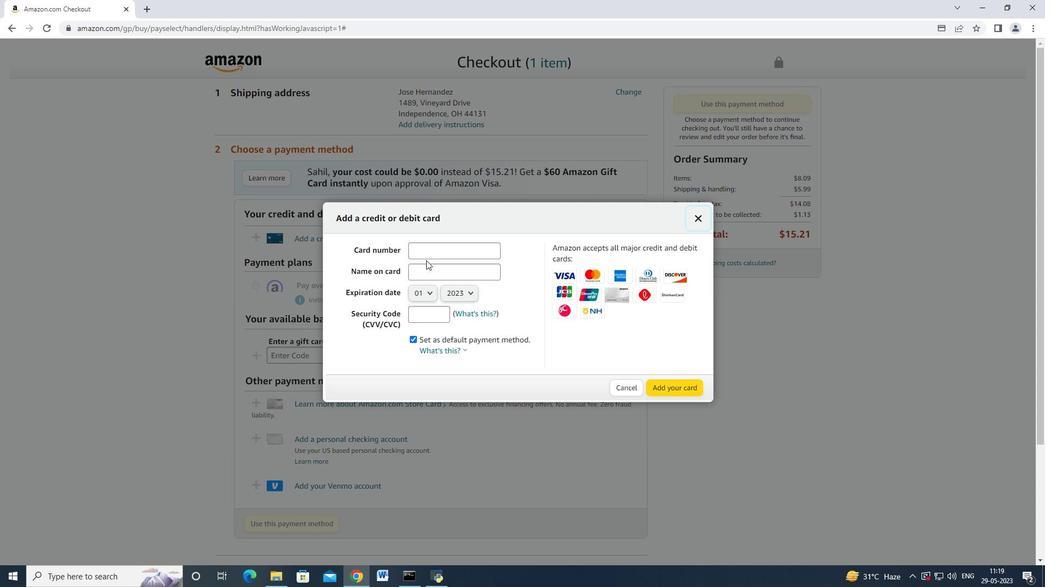 
Action: Mouse pressed left at (427, 253)
Screenshot: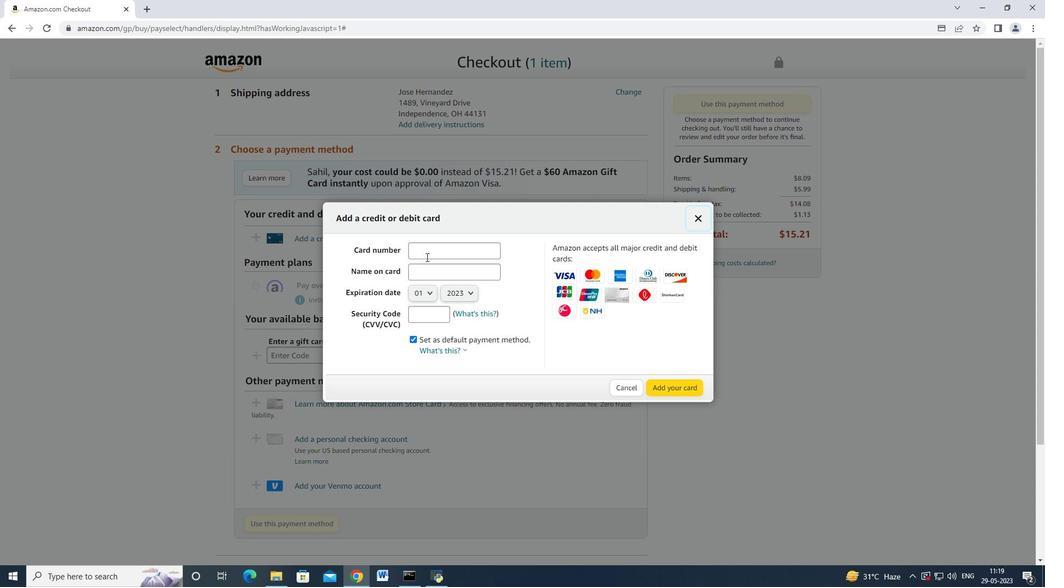 
Action: Mouse moved to (468, 236)
Screenshot: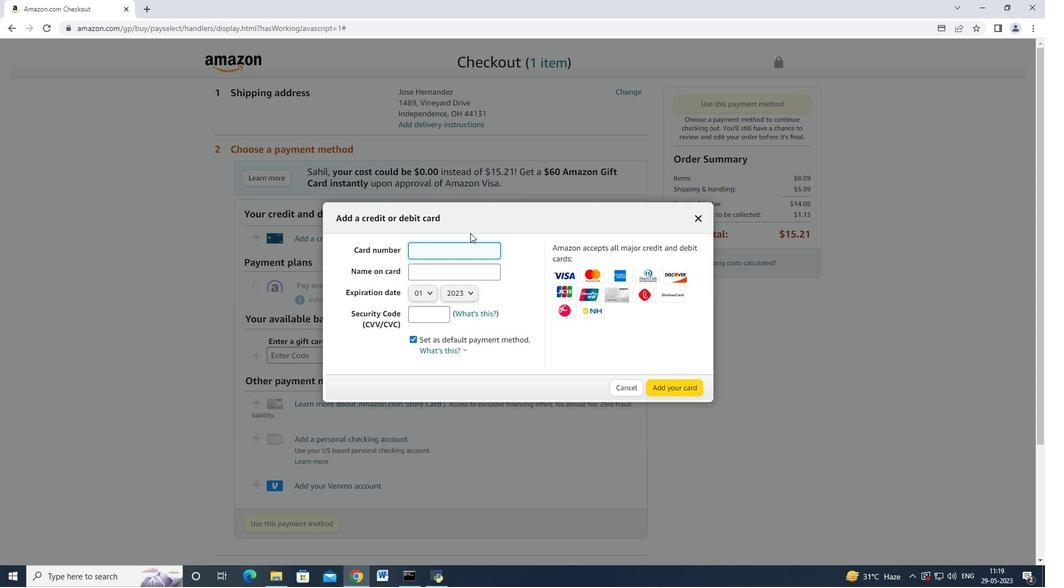 
Action: Key pressed 4726664277526010<Key.tab><Key.shift><Key.shift>Mark<Key.space><Key.shift_r>Adams
Screenshot: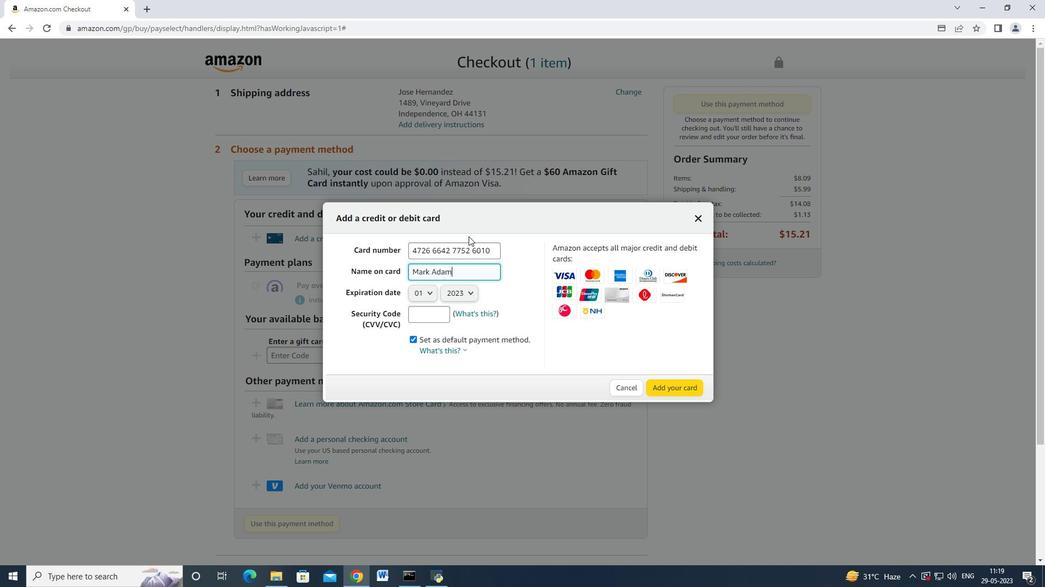 
Action: Mouse moved to (415, 289)
Screenshot: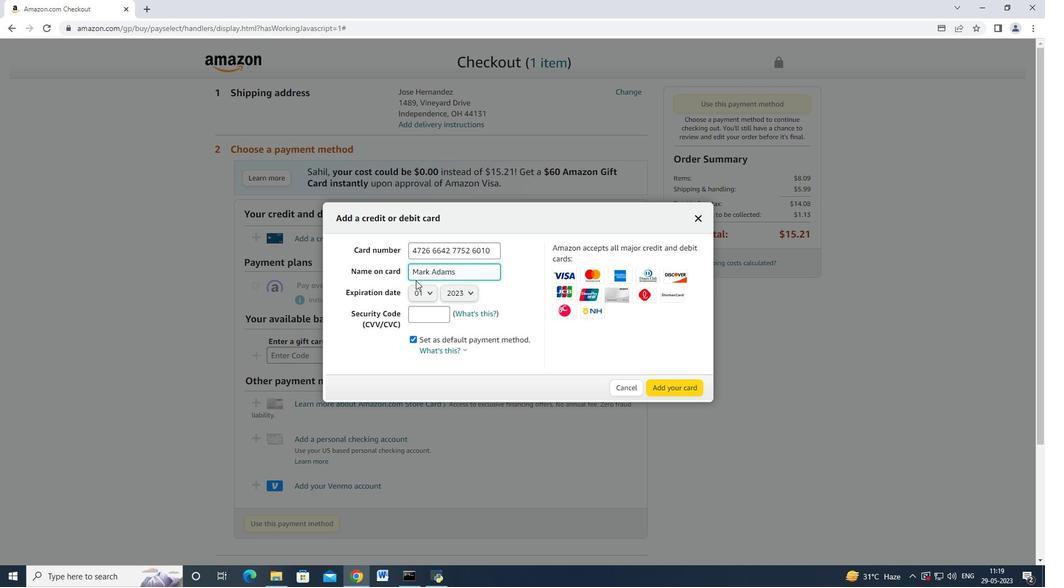 
Action: Mouse pressed left at (415, 289)
Screenshot: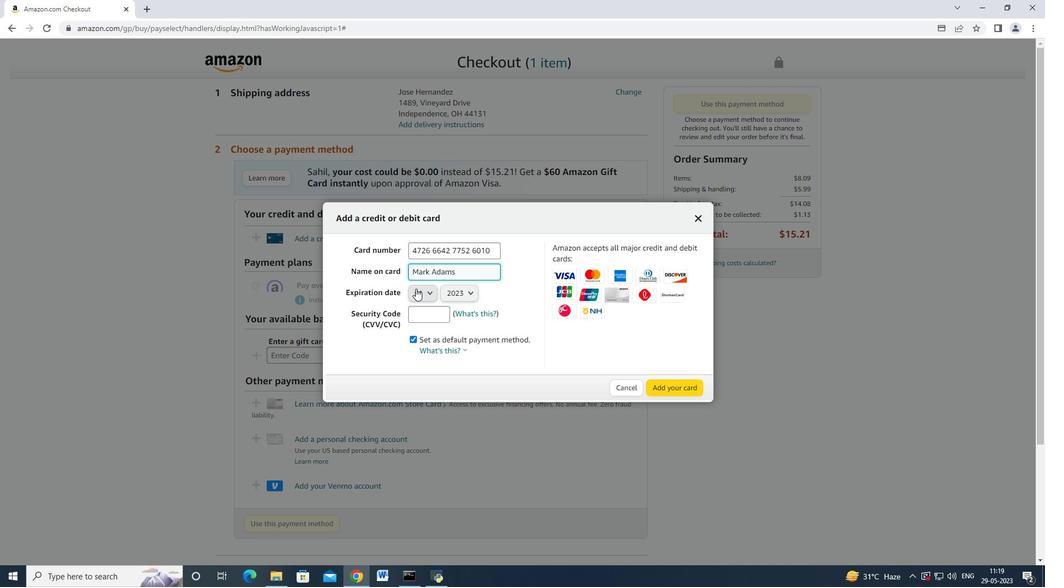 
Action: Mouse moved to (427, 339)
Screenshot: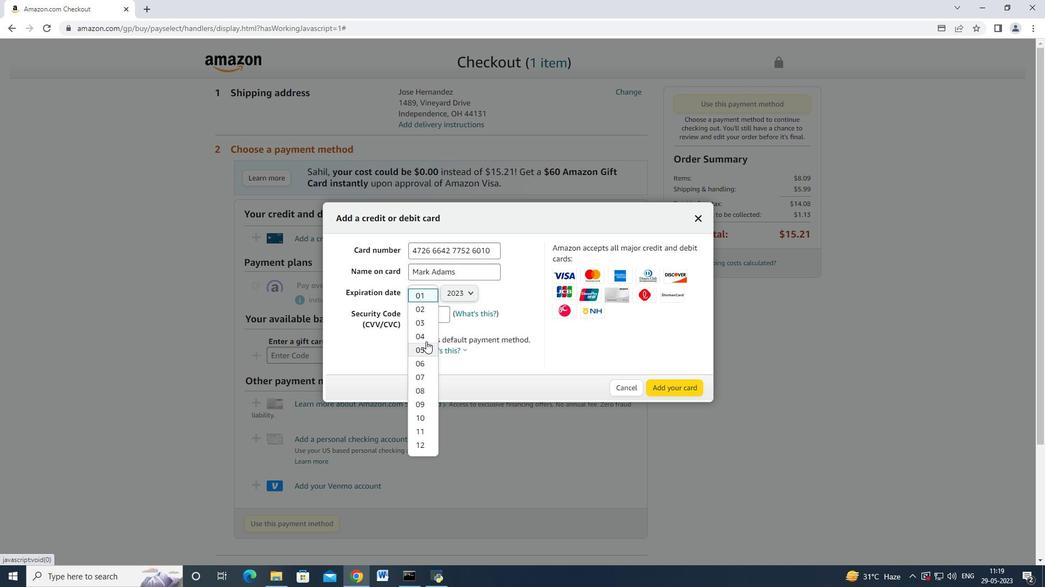 
Action: Mouse pressed left at (427, 339)
Screenshot: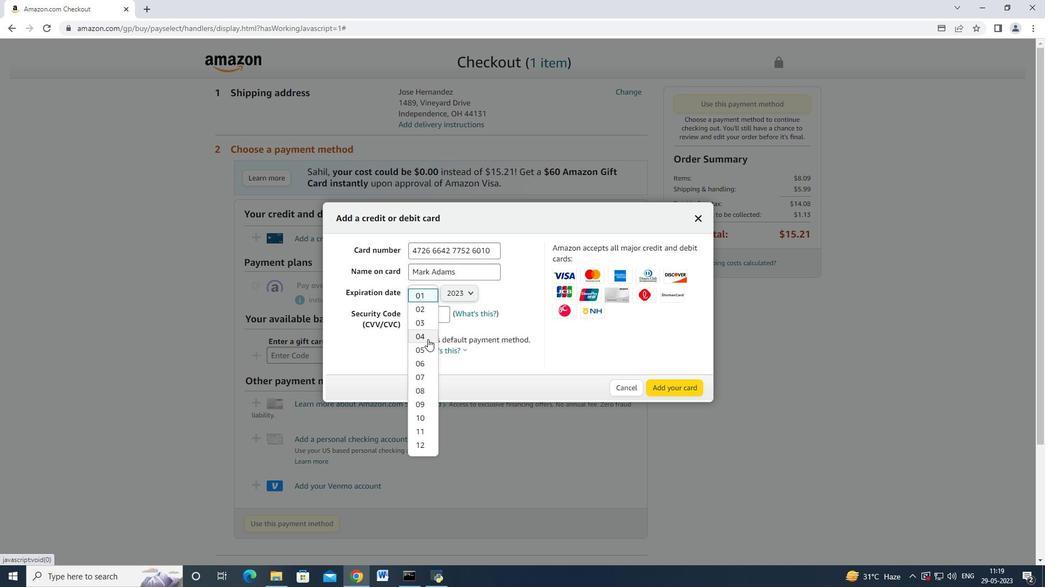 
Action: Mouse moved to (456, 294)
Screenshot: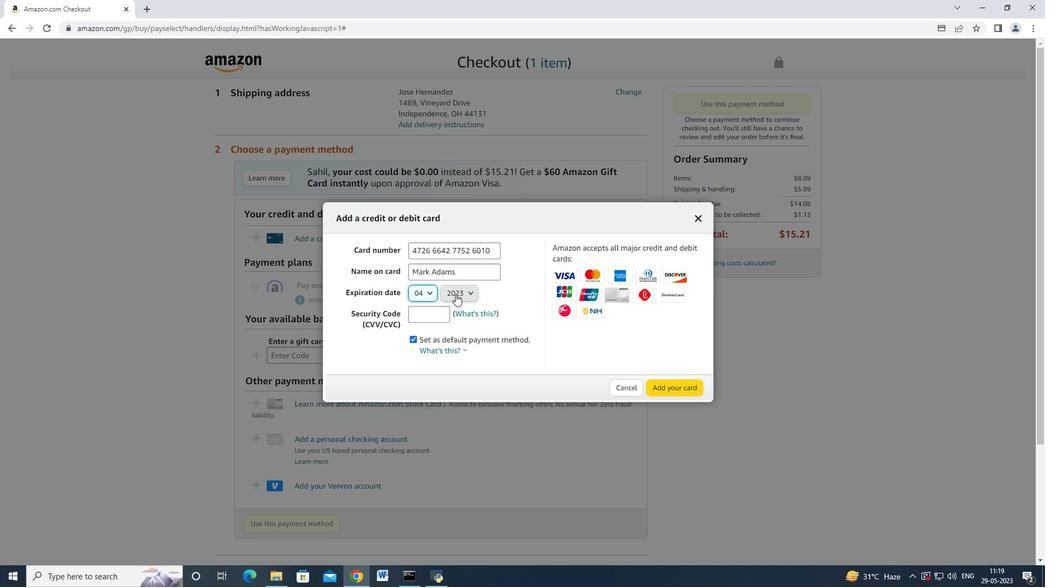 
Action: Mouse pressed left at (456, 294)
Screenshot: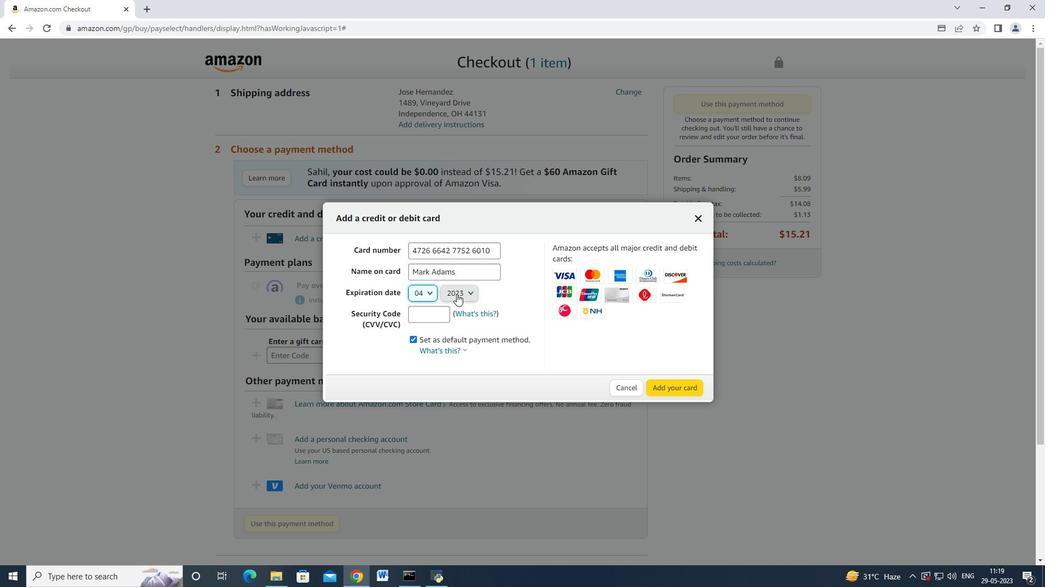 
Action: Mouse moved to (450, 318)
Screenshot: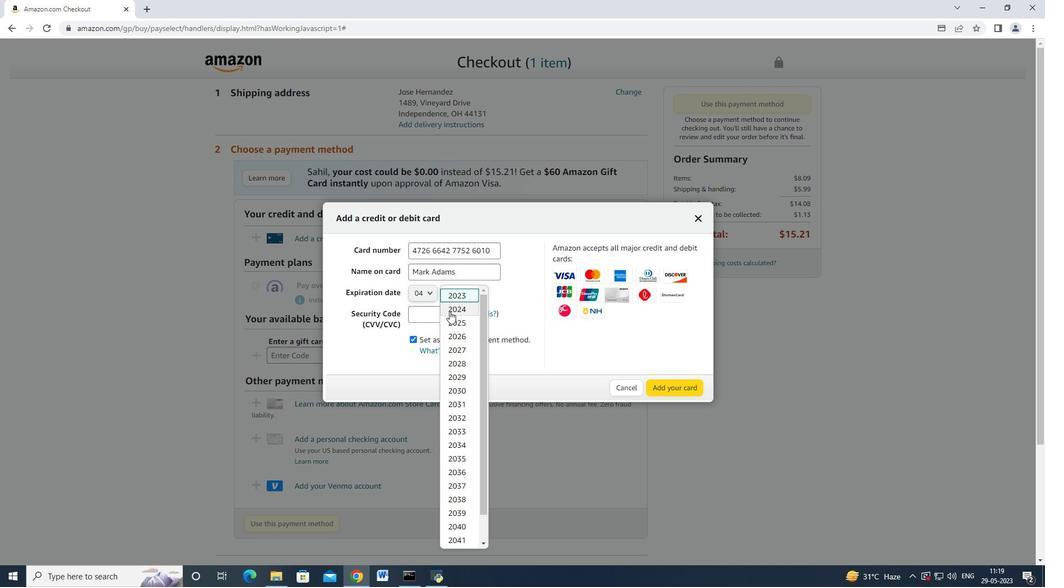 
Action: Mouse pressed left at (450, 318)
Screenshot: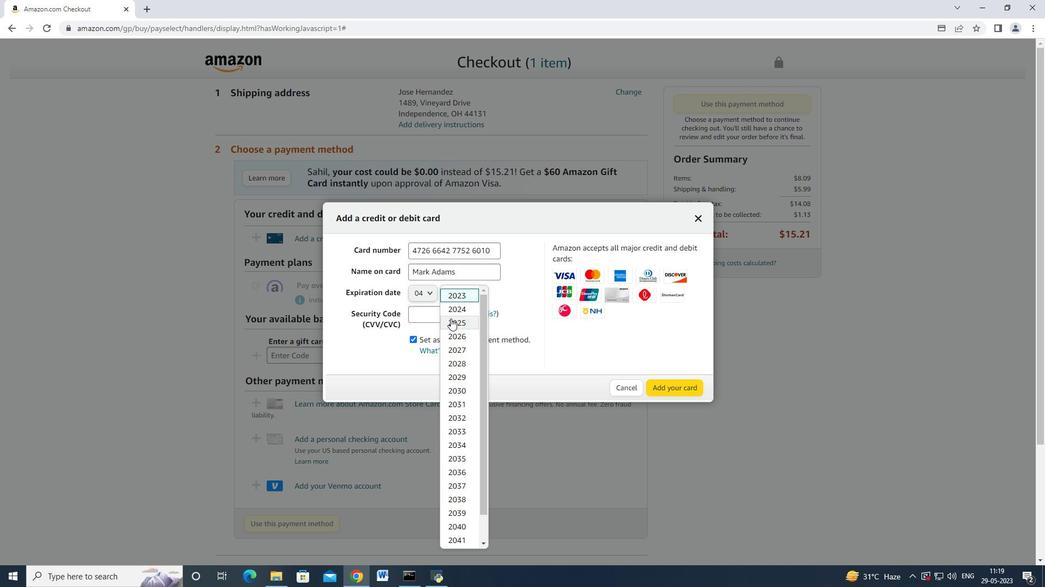 
Action: Mouse moved to (427, 316)
Screenshot: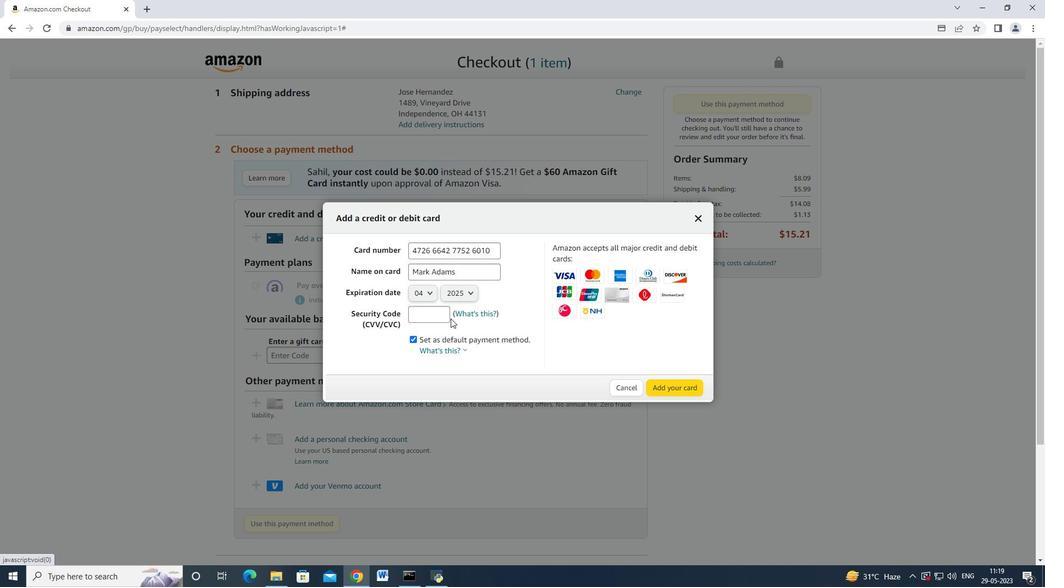 
Action: Mouse pressed left at (427, 316)
Screenshot: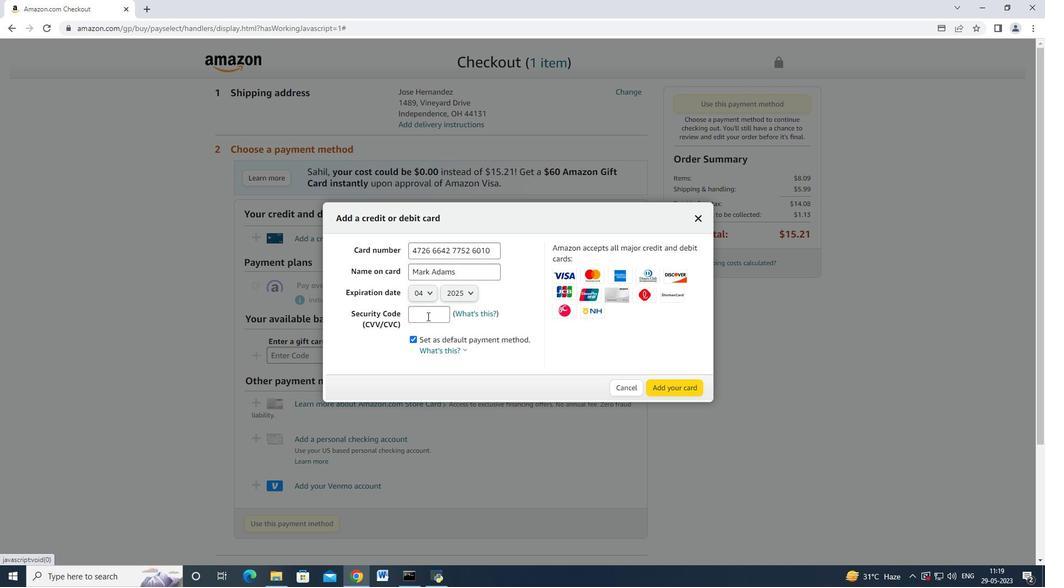 
Action: Mouse moved to (427, 316)
Screenshot: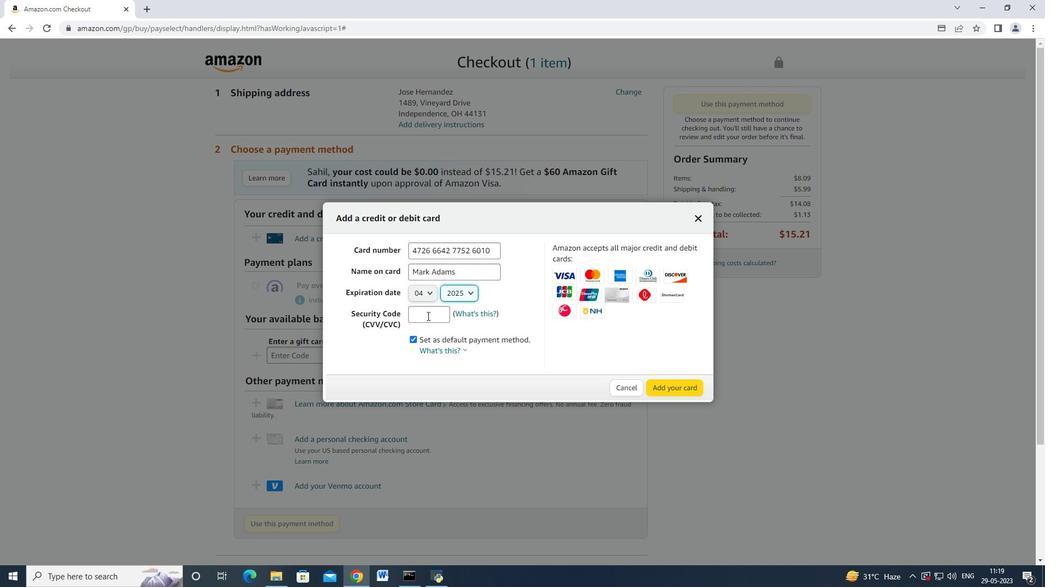 
Action: Mouse pressed left at (427, 316)
Screenshot: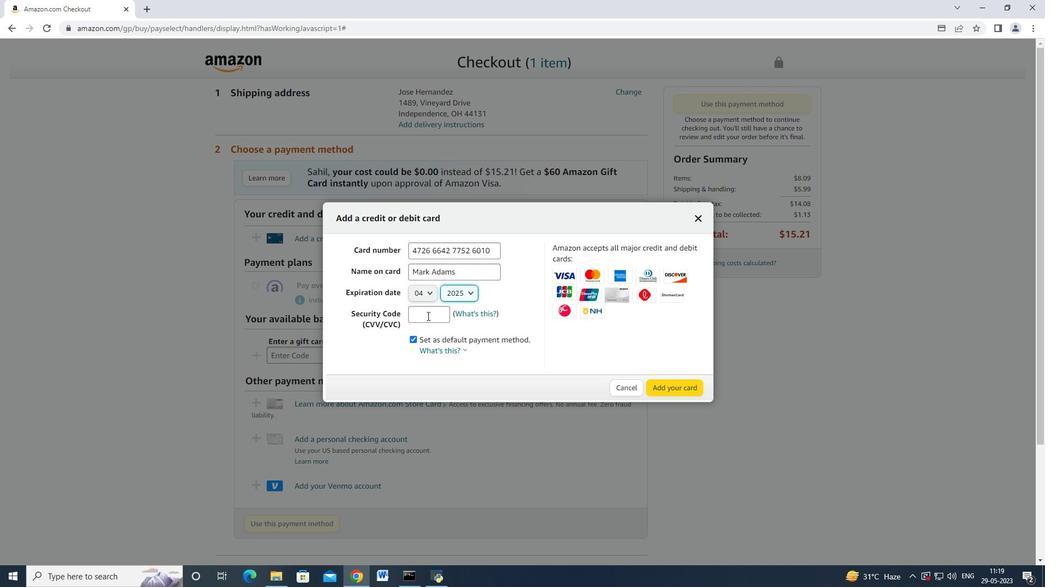 
Action: Mouse moved to (426, 315)
Screenshot: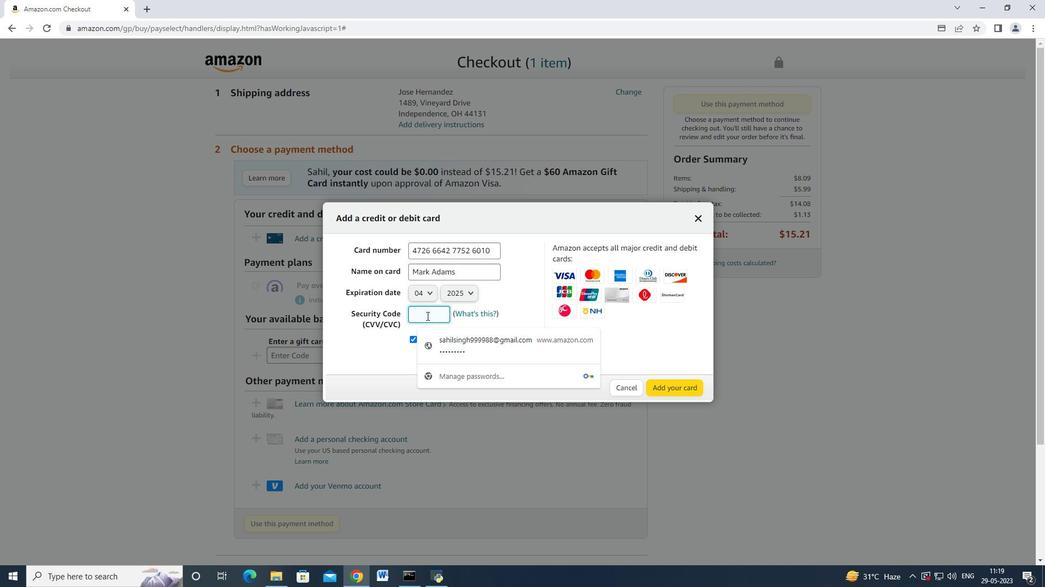 
Action: Key pressed 682
Screenshot: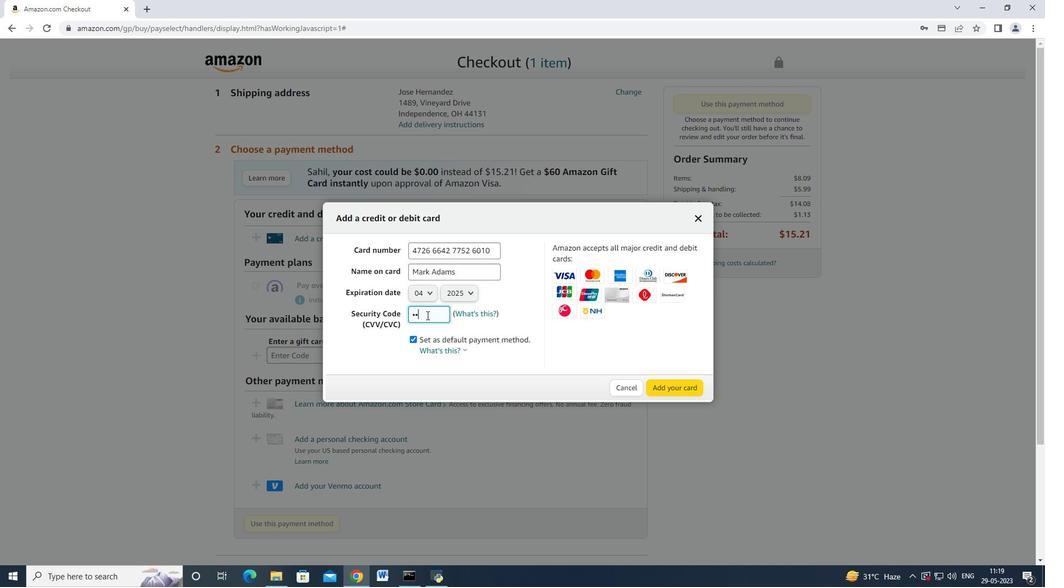 
